 Task: Open Card Health and Wellness Conference Review in Board Employee Motivation and Engagement Programs to Workspace E-commerce Platforms and add a team member Softage.4@softage.net, a label Blue, a checklist Student Leadership, an attachment from Trello, a color Blue and finally, add a card description 'Plan and execute company team-building retreat with a focus on innovation' and a comment 'We should approach this task as an opportunity to learn and grow, by exploring new ideas and methods.'. Add a start date 'Jan 08, 1900' with a due date 'Jan 15, 1900'
Action: Mouse moved to (88, 361)
Screenshot: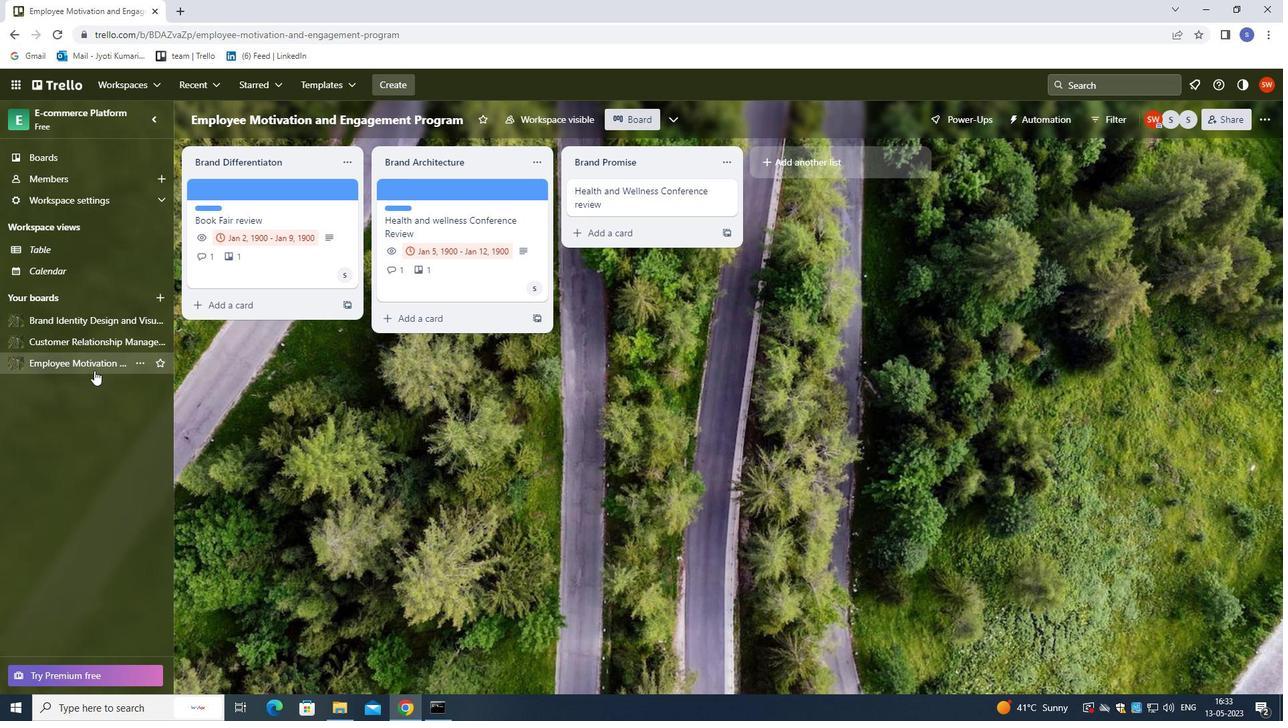 
Action: Mouse pressed left at (88, 361)
Screenshot: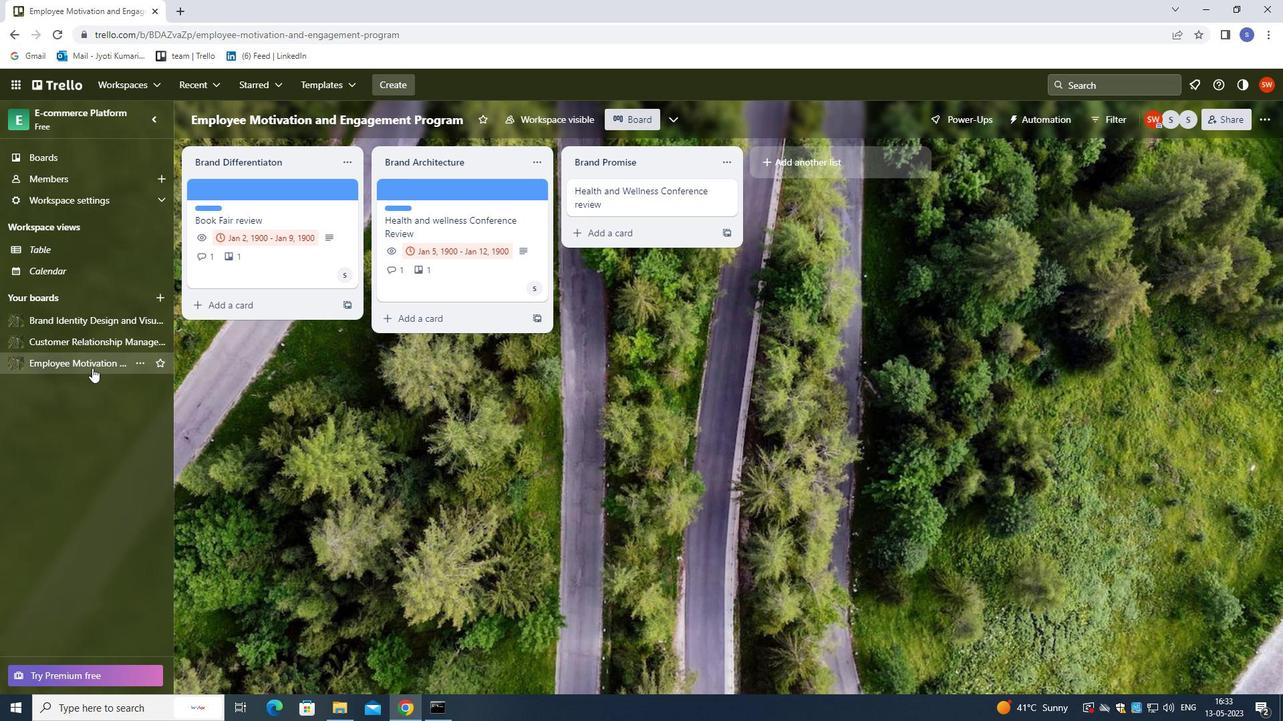
Action: Mouse moved to (86, 359)
Screenshot: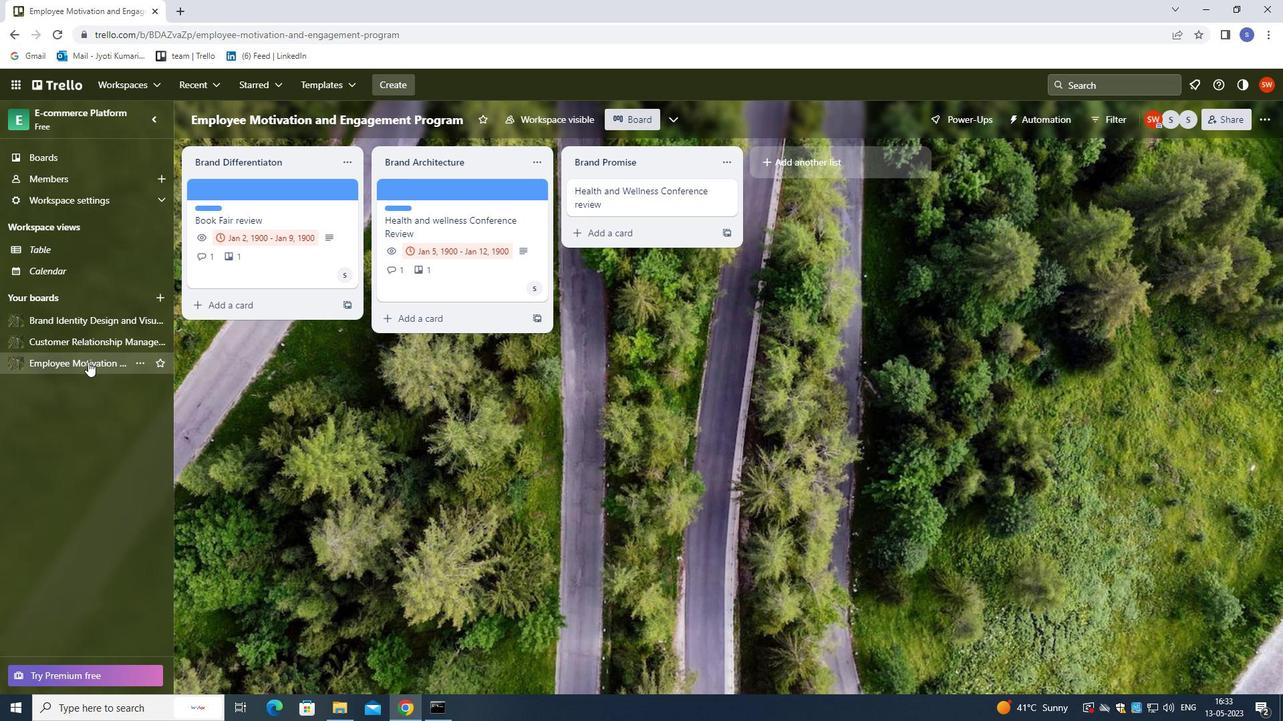 
Action: Mouse pressed left at (86, 359)
Screenshot: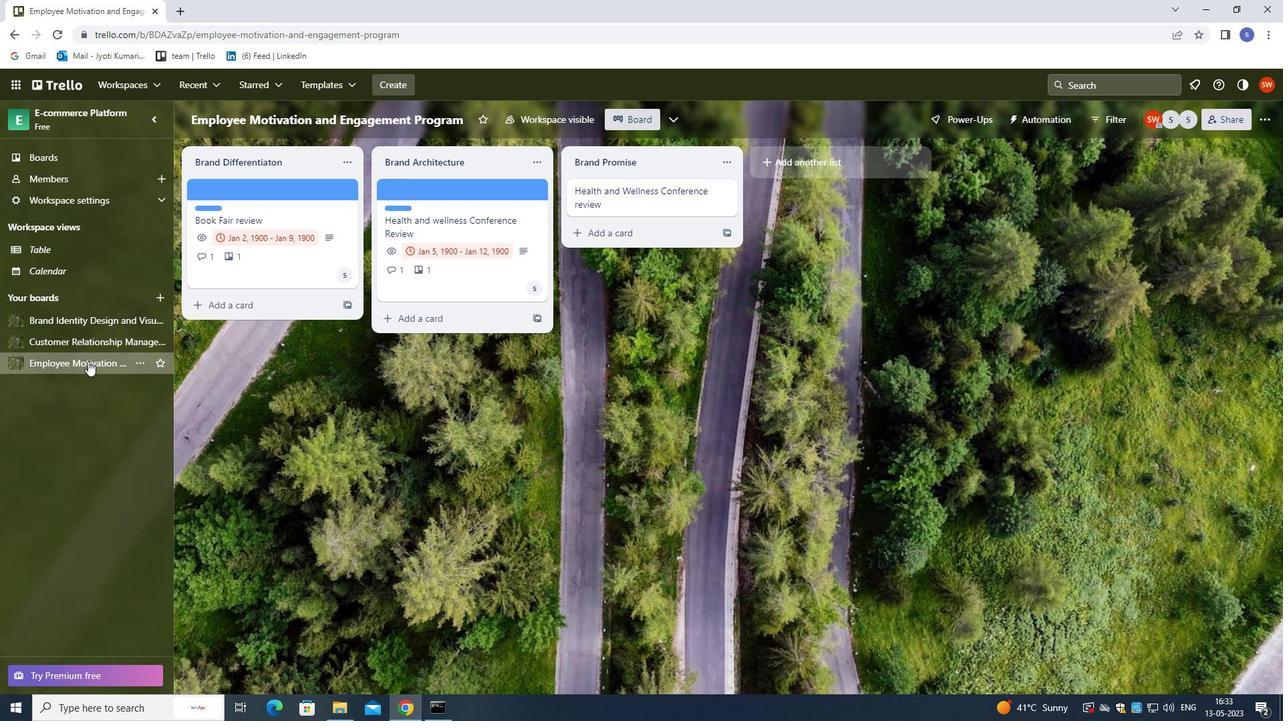 
Action: Mouse moved to (650, 191)
Screenshot: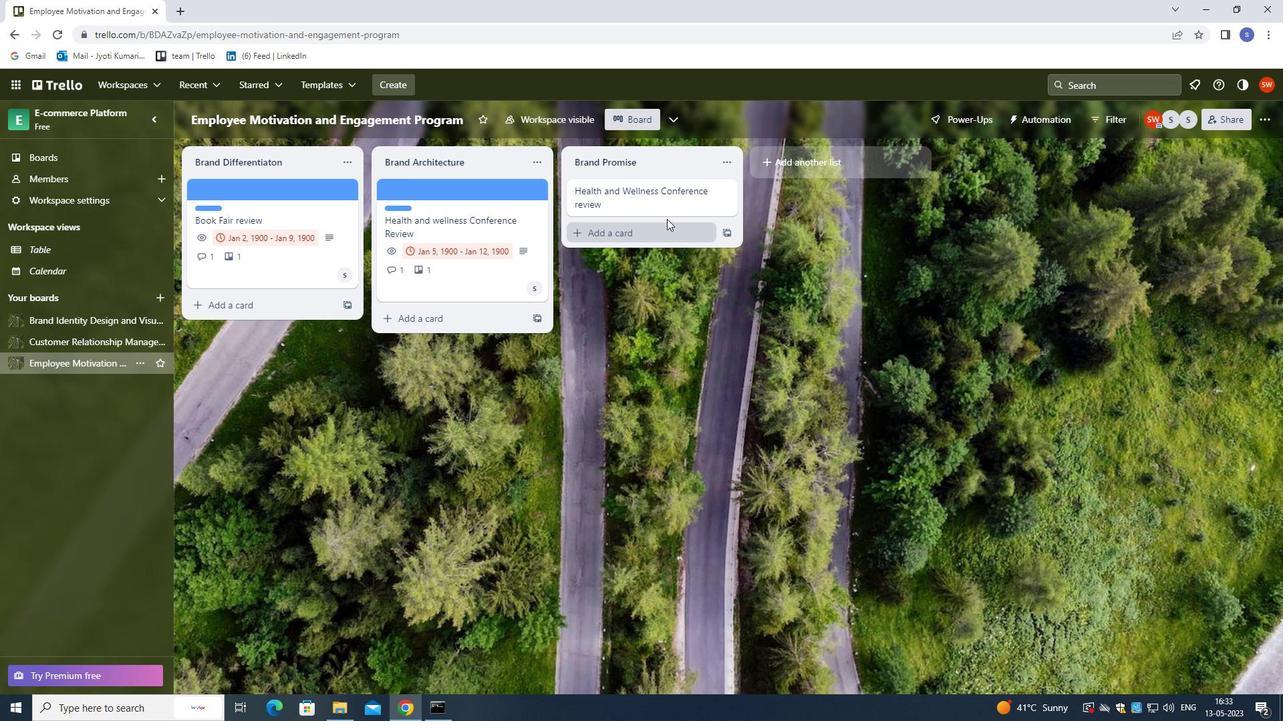 
Action: Mouse pressed left at (650, 191)
Screenshot: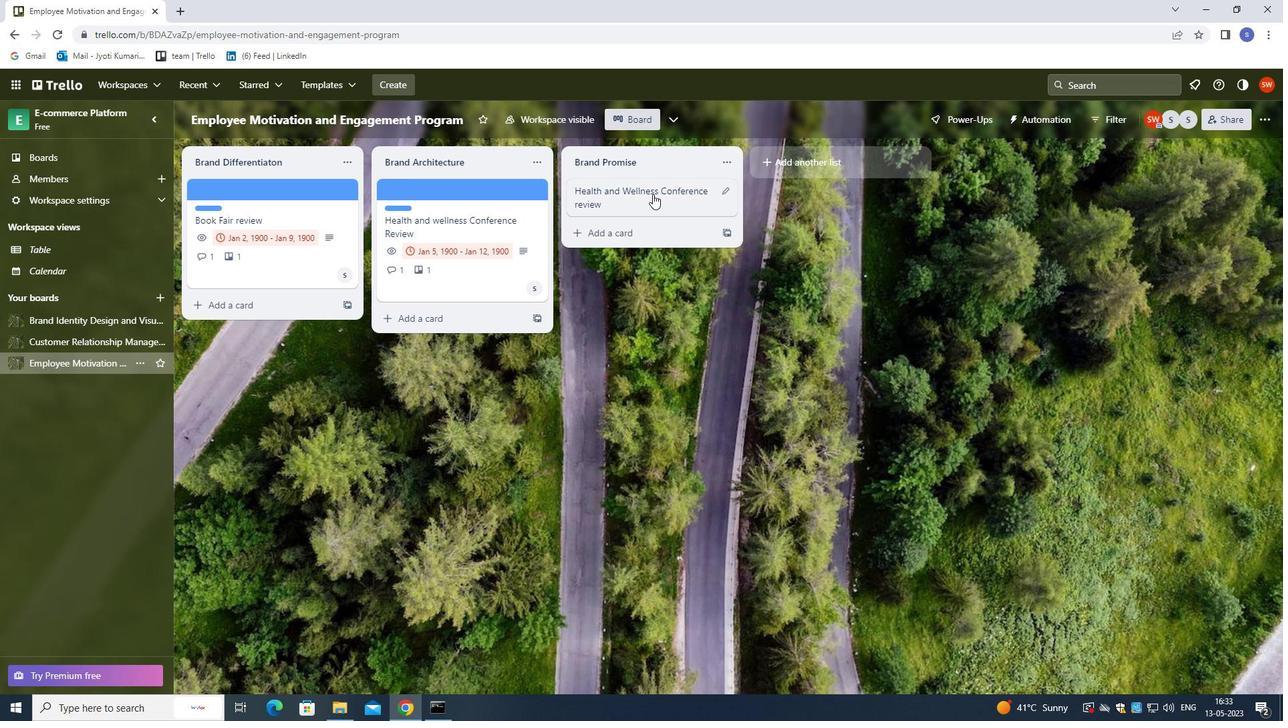 
Action: Mouse moved to (806, 236)
Screenshot: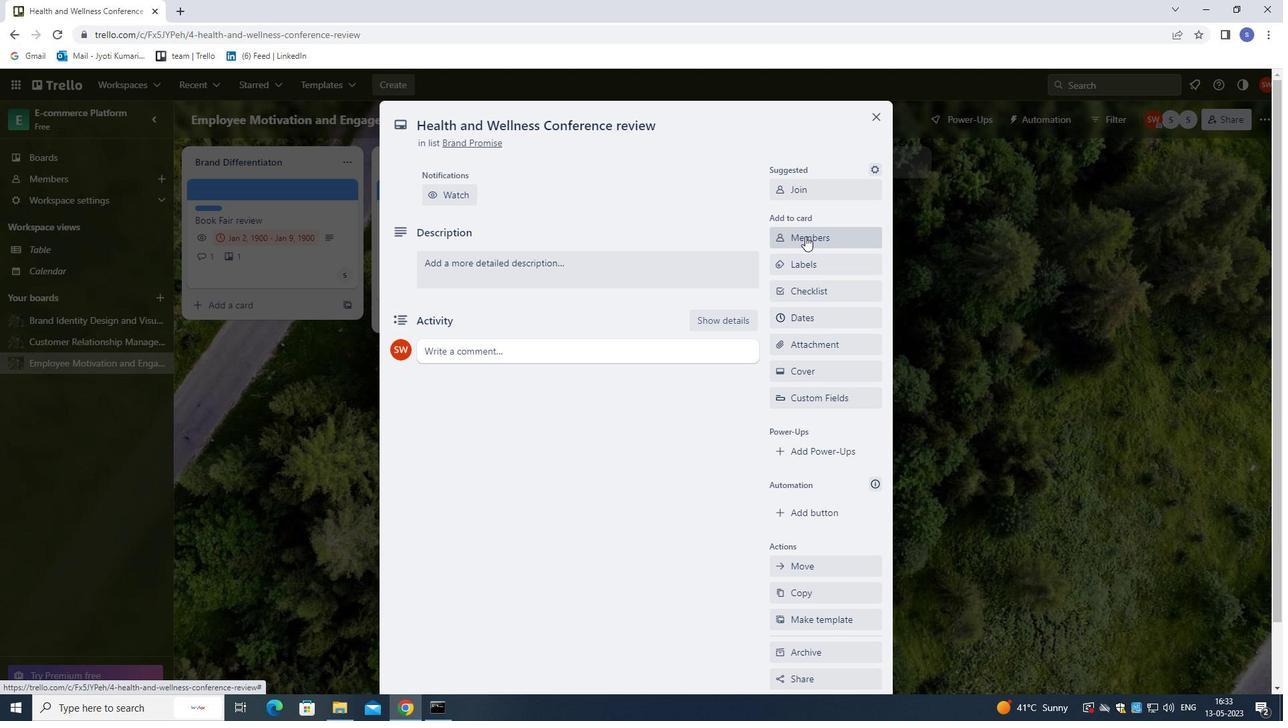 
Action: Mouse pressed left at (806, 236)
Screenshot: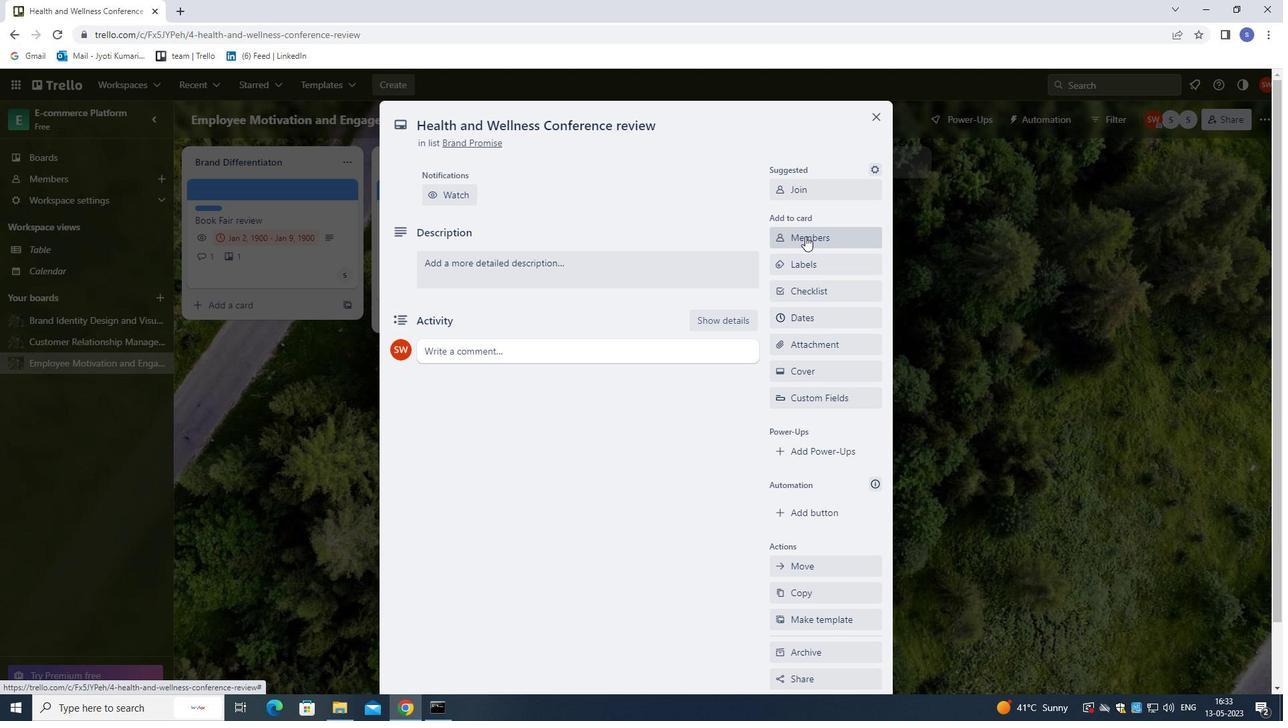 
Action: Mouse moved to (557, 392)
Screenshot: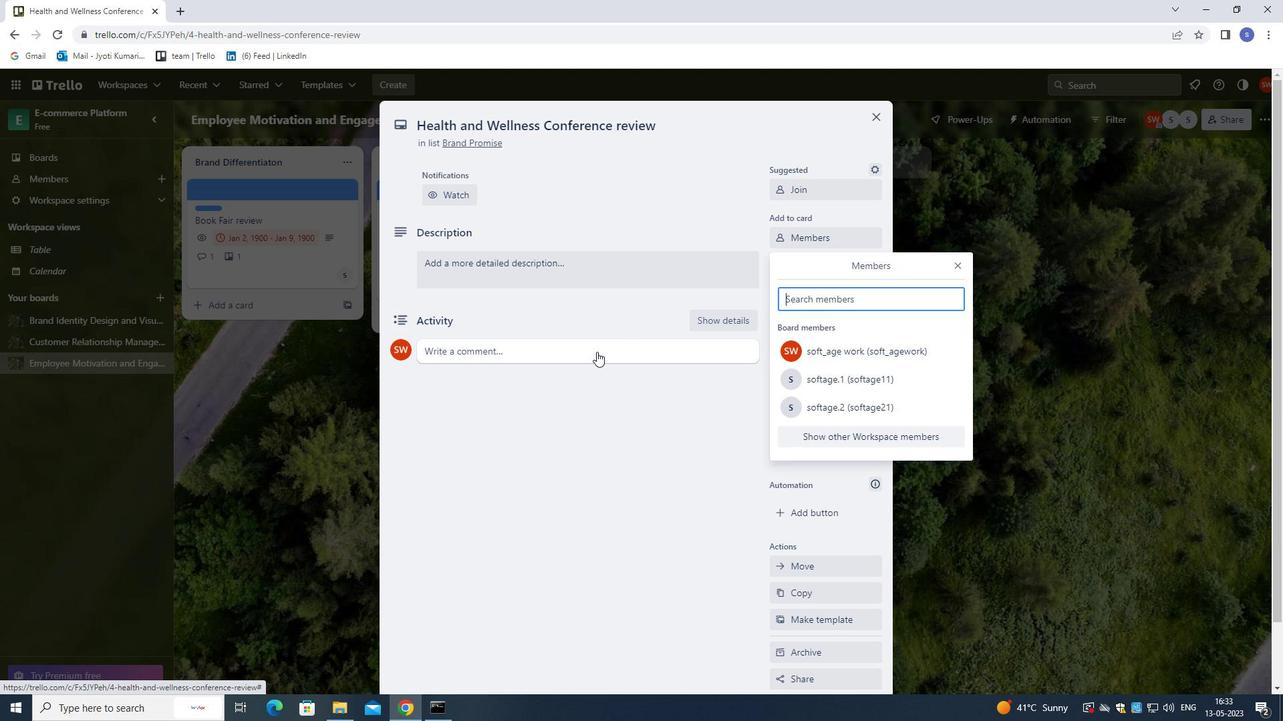 
Action: Key pressed softage.4<Key.shift>@SOFTAGE.NET
Screenshot: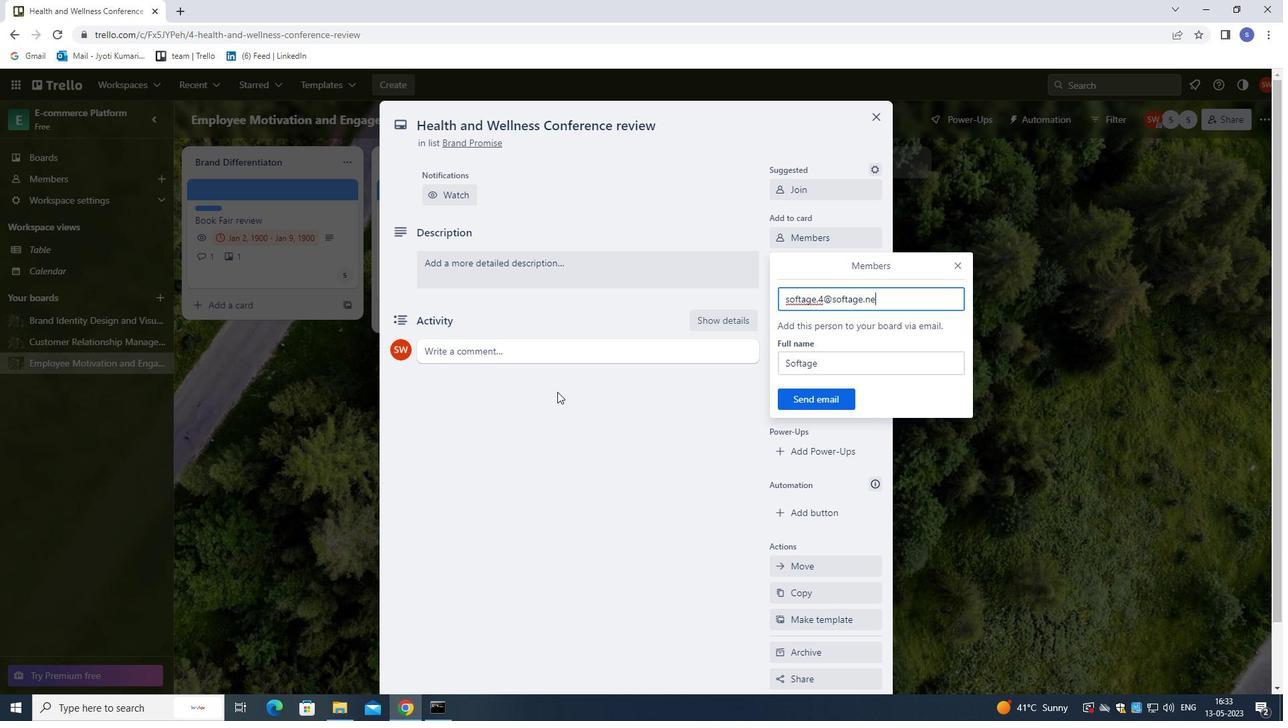 
Action: Mouse moved to (791, 399)
Screenshot: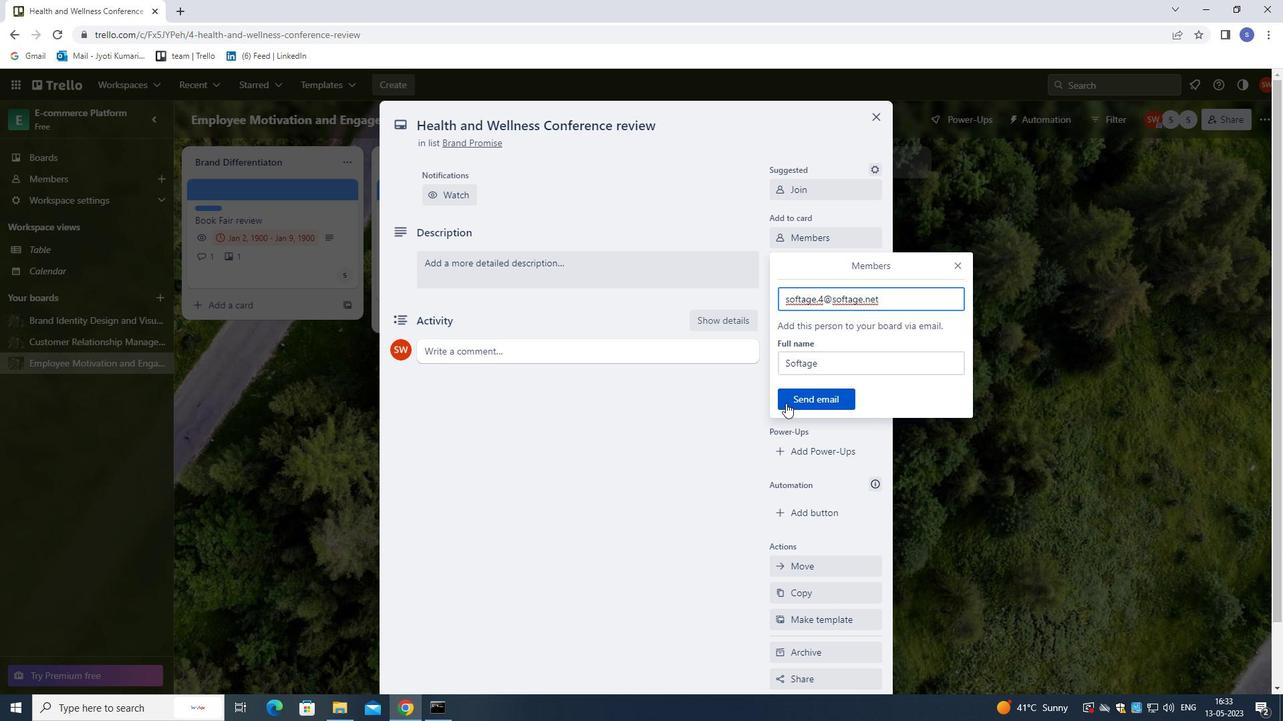 
Action: Mouse pressed left at (791, 399)
Screenshot: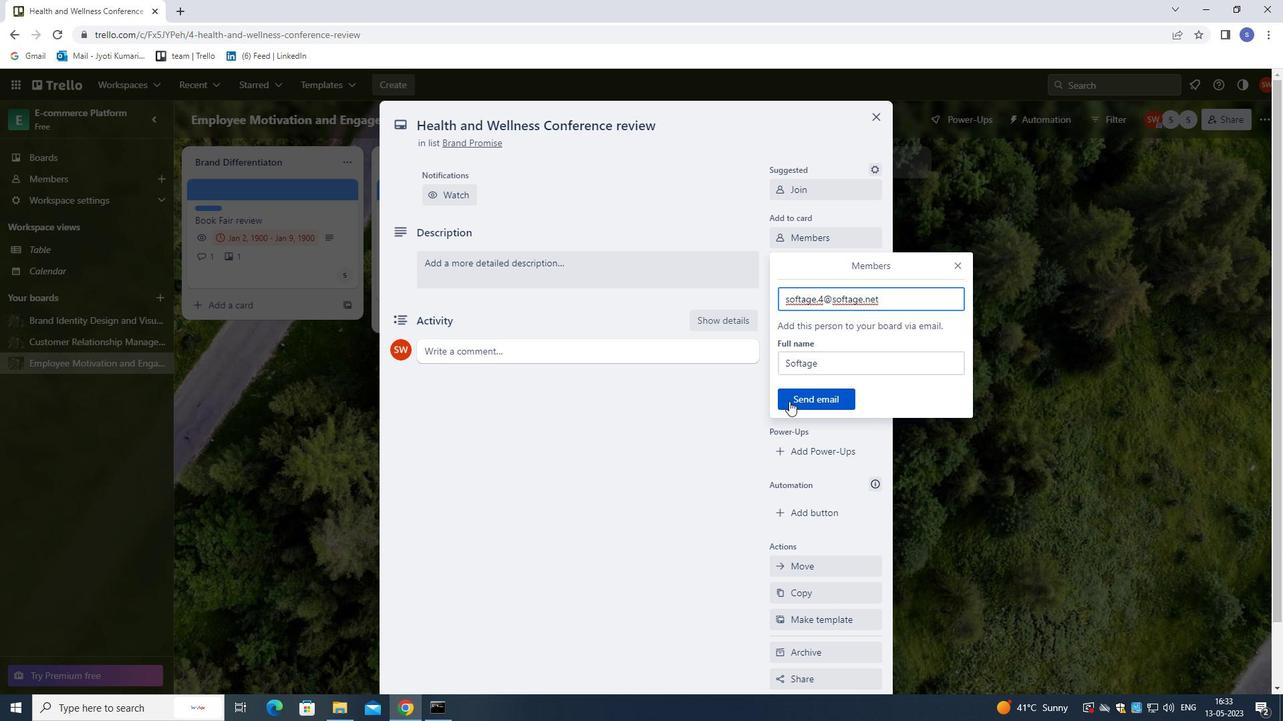 
Action: Mouse moved to (810, 266)
Screenshot: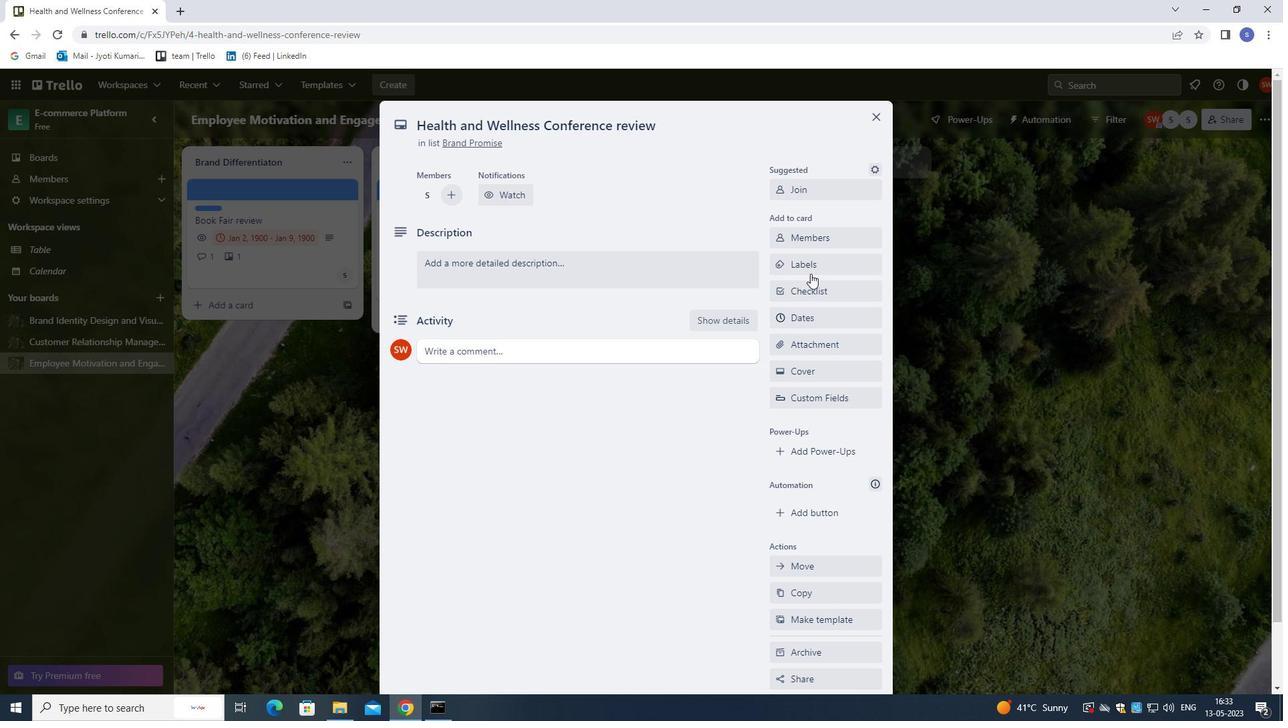 
Action: Mouse pressed left at (810, 266)
Screenshot: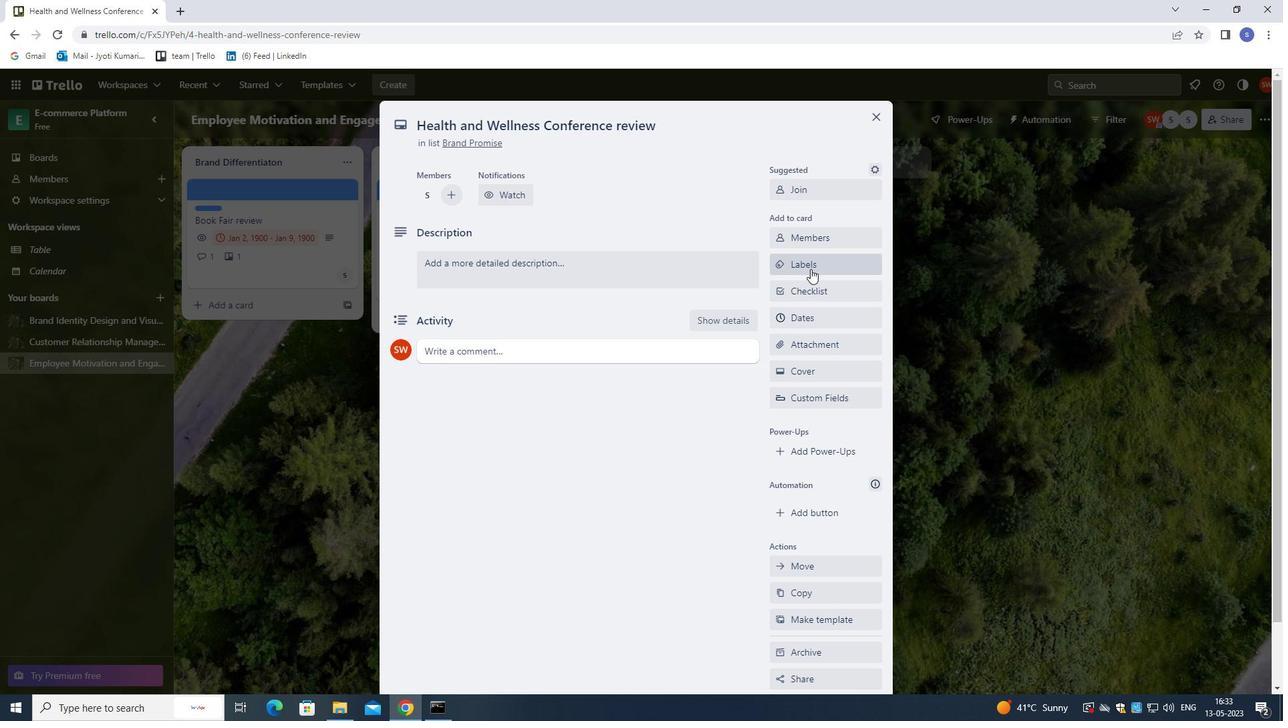 
Action: Key pressed B
Screenshot: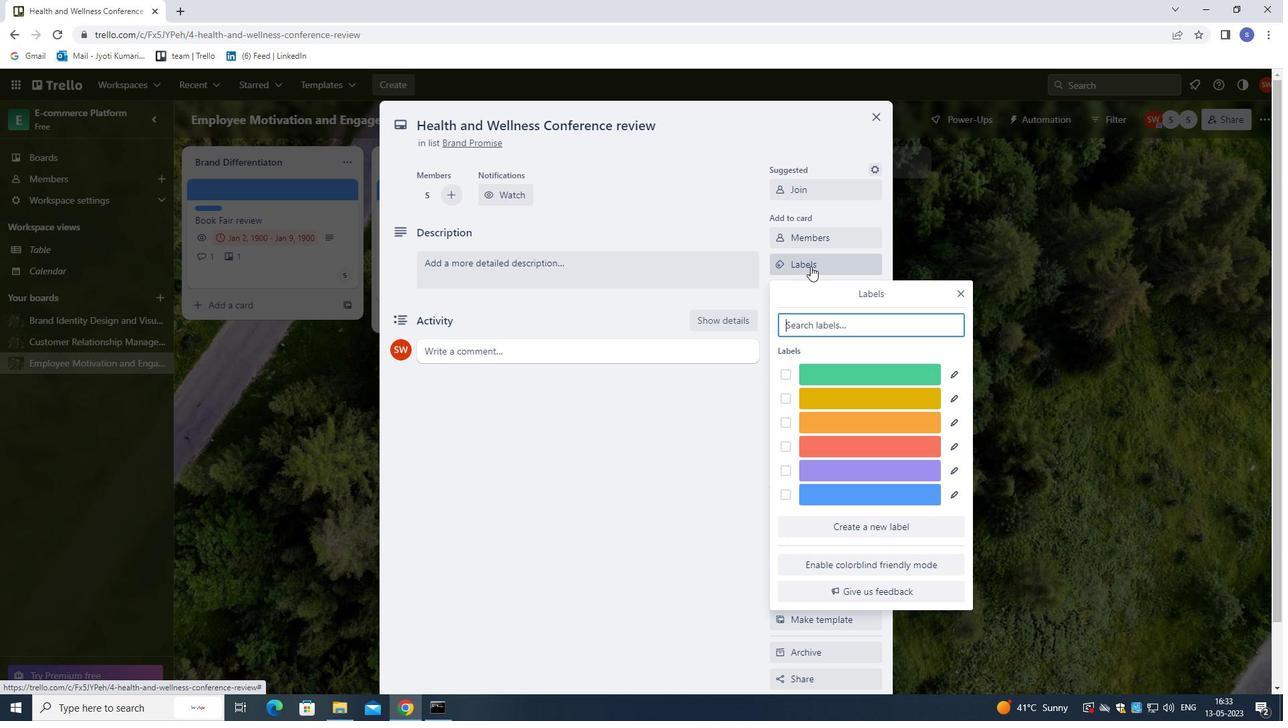 
Action: Mouse moved to (835, 375)
Screenshot: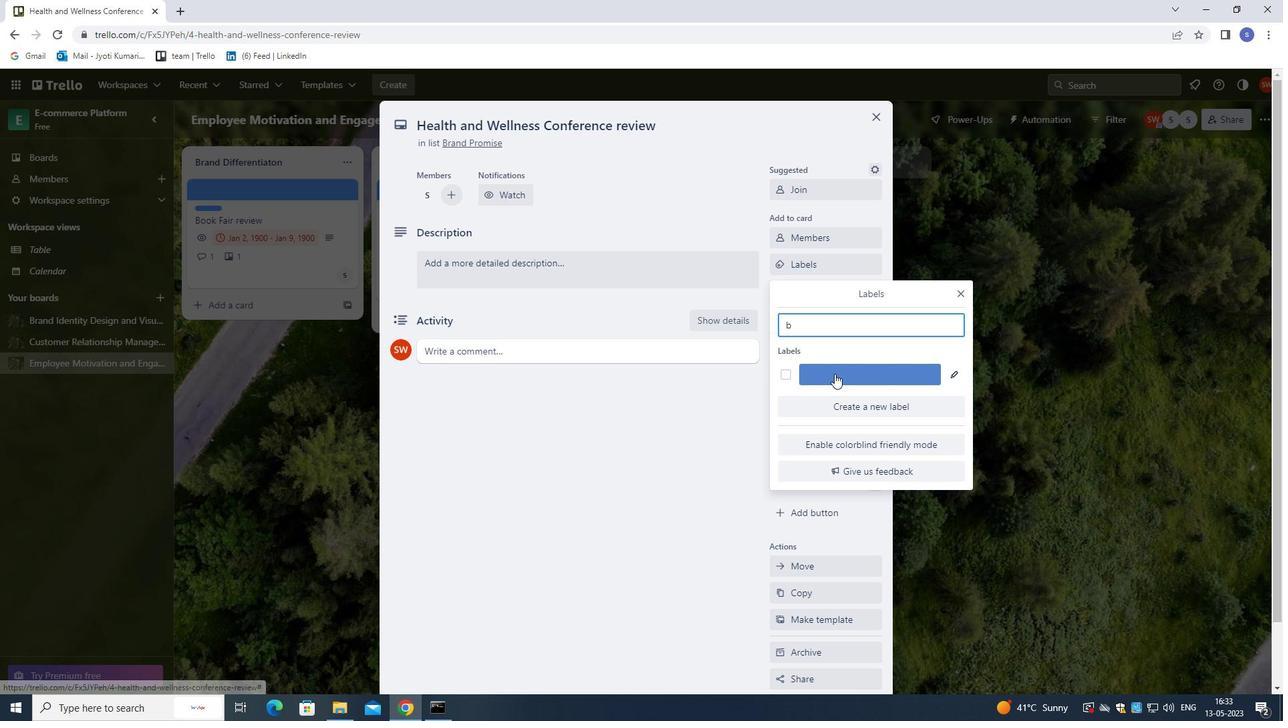 
Action: Mouse pressed left at (835, 375)
Screenshot: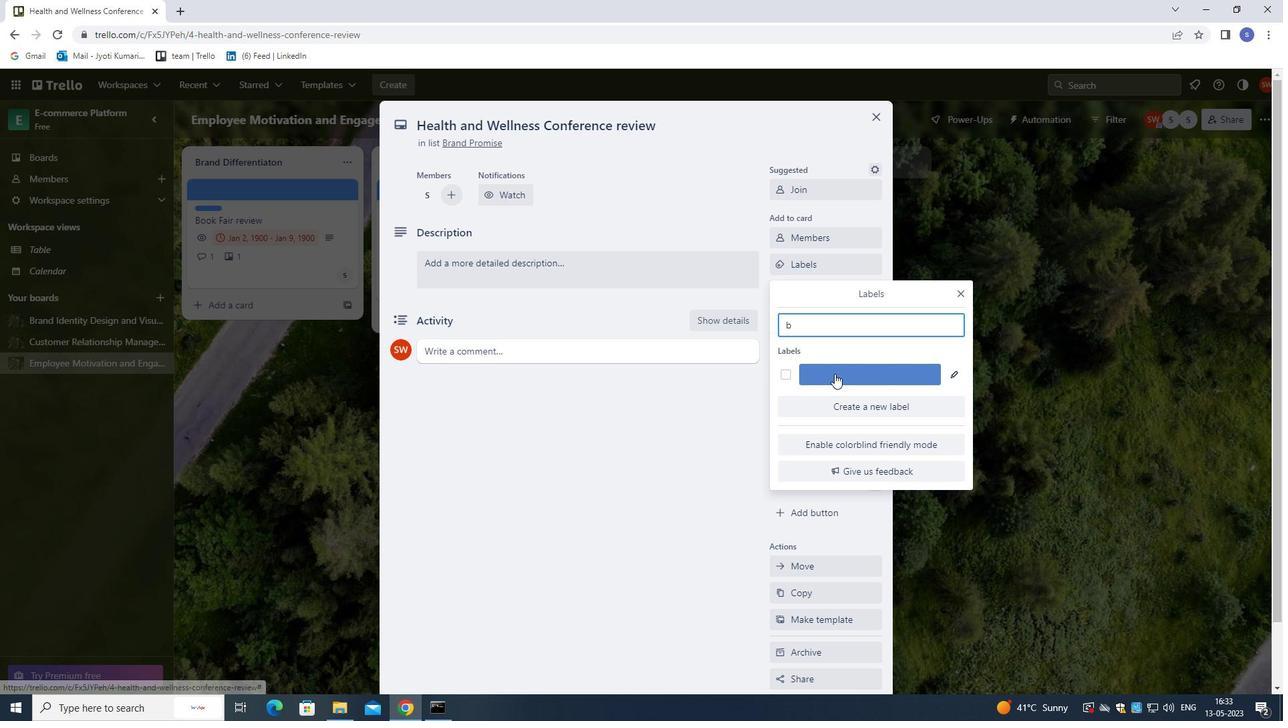 
Action: Mouse moved to (955, 290)
Screenshot: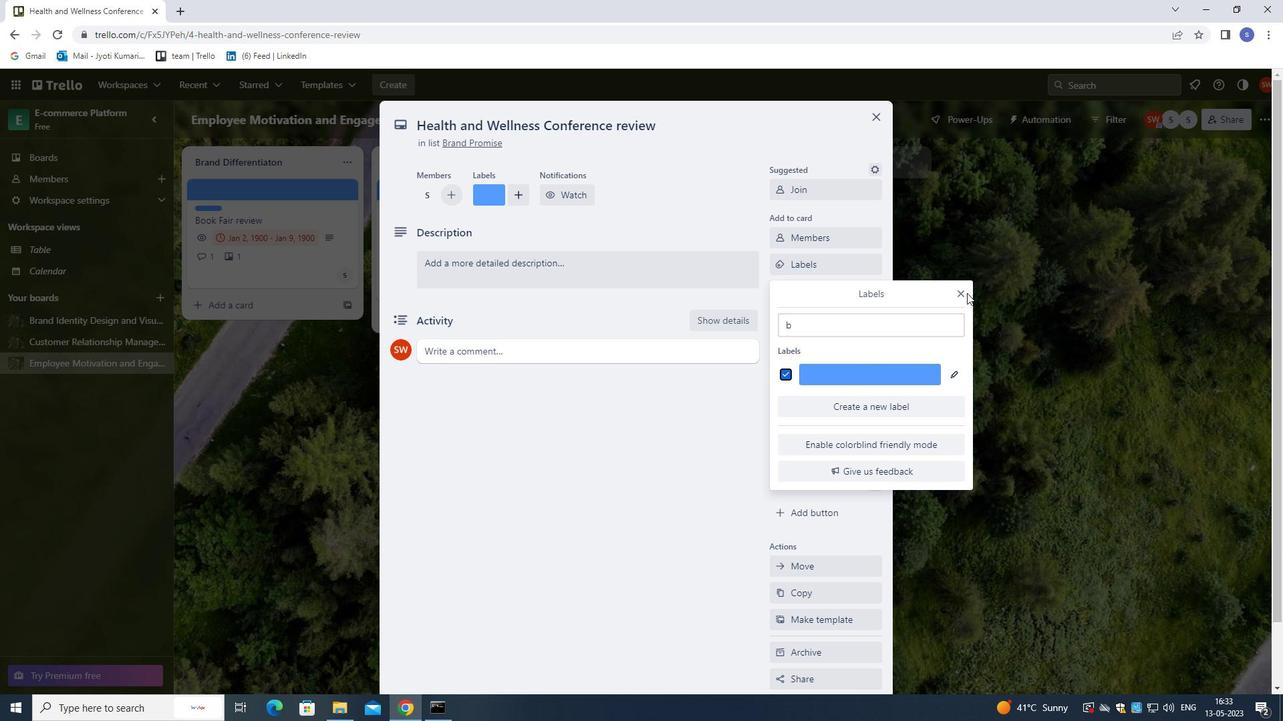 
Action: Mouse pressed left at (955, 290)
Screenshot: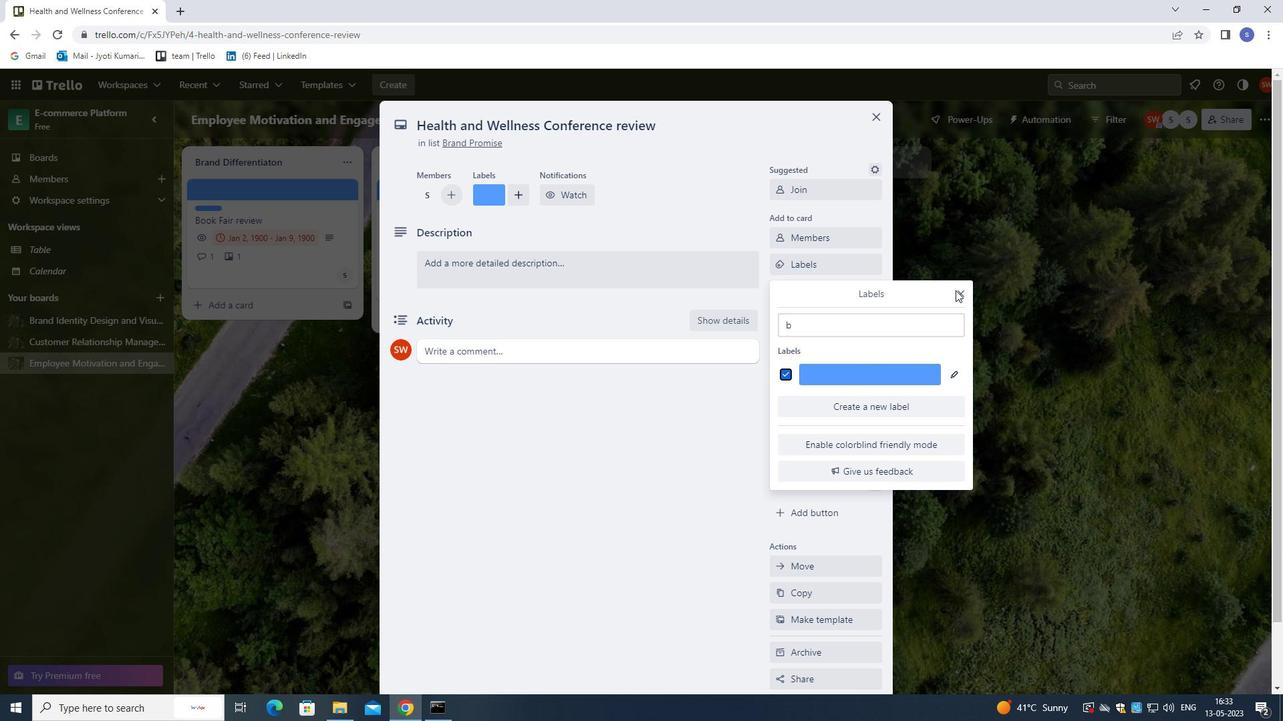 
Action: Mouse moved to (961, 293)
Screenshot: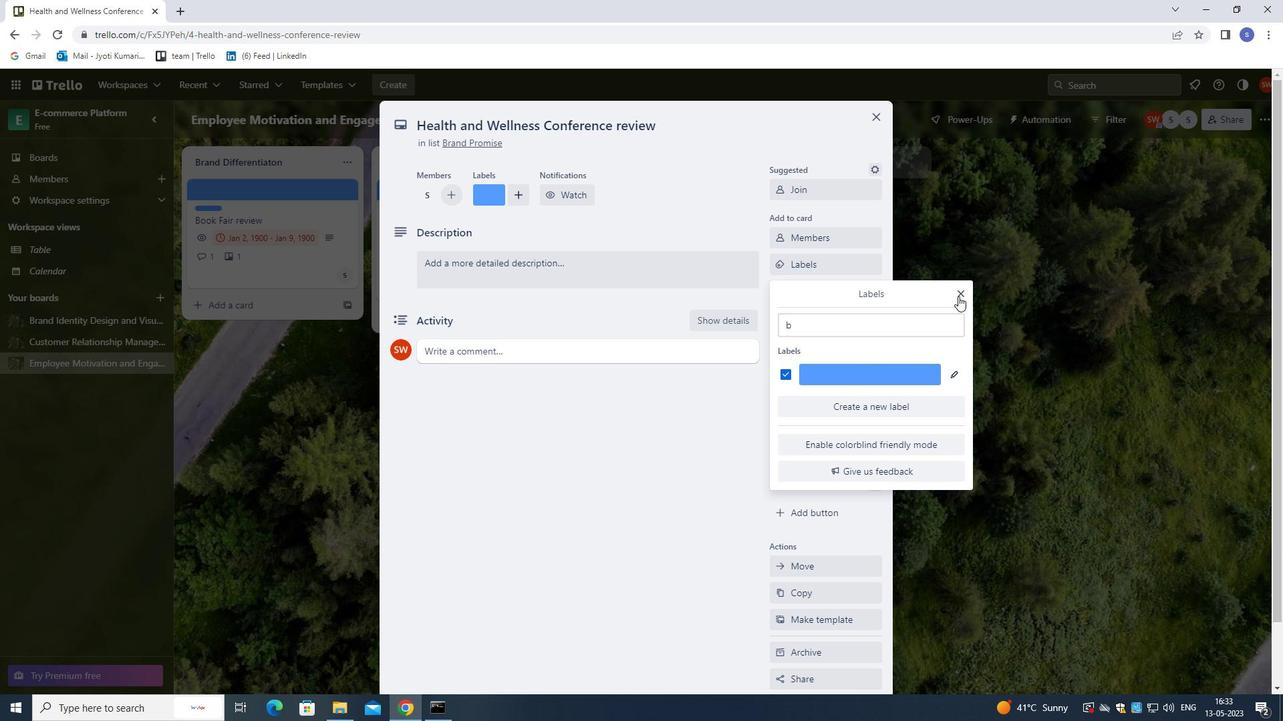 
Action: Mouse pressed left at (961, 293)
Screenshot: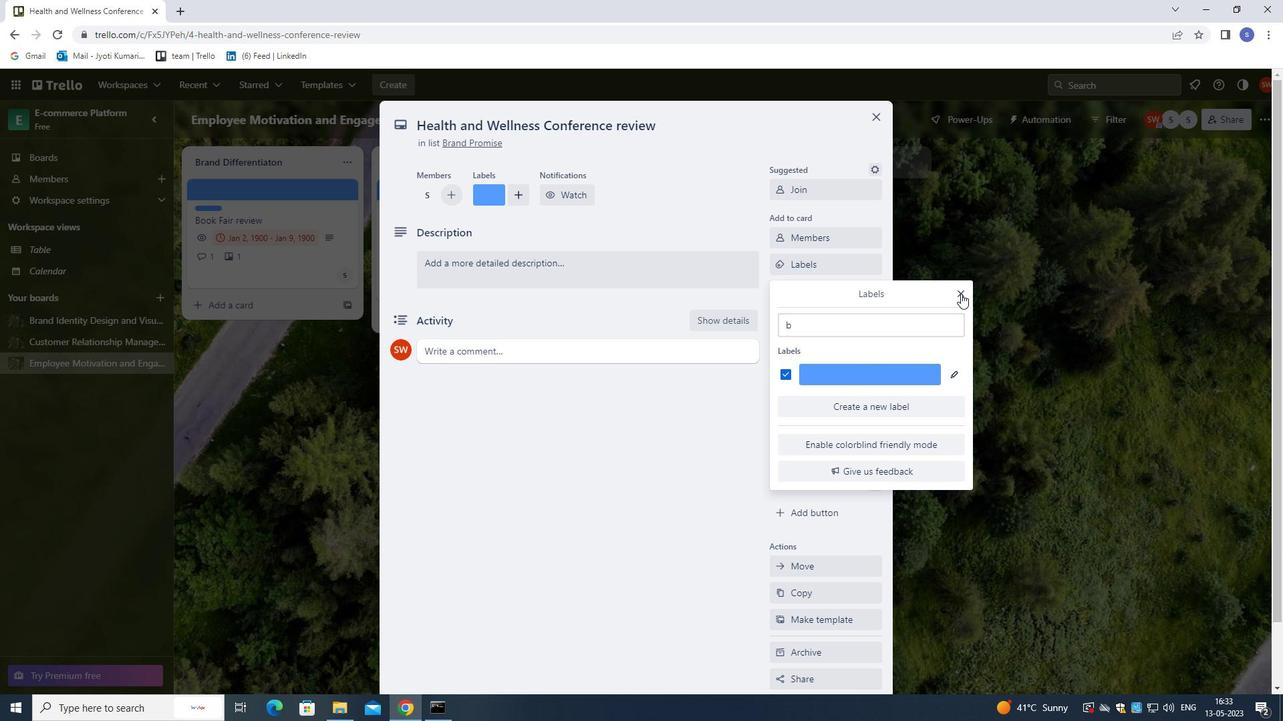 
Action: Mouse moved to (869, 290)
Screenshot: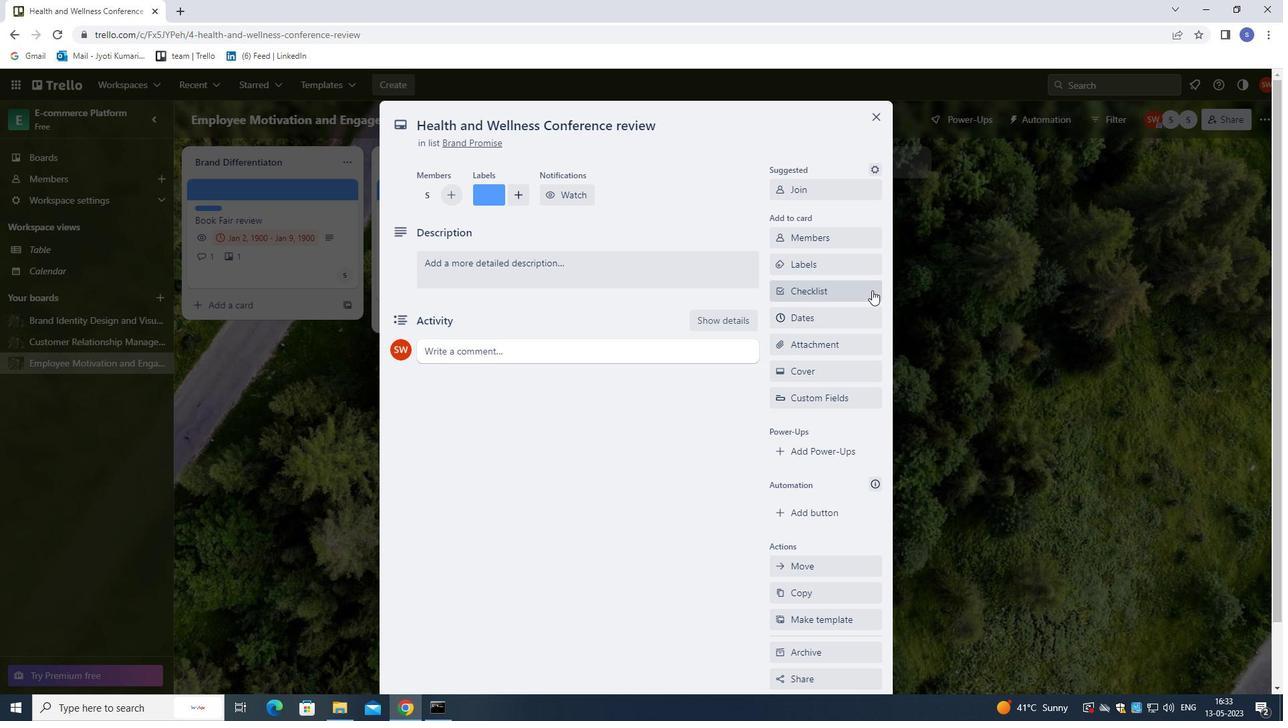 
Action: Mouse pressed left at (869, 290)
Screenshot: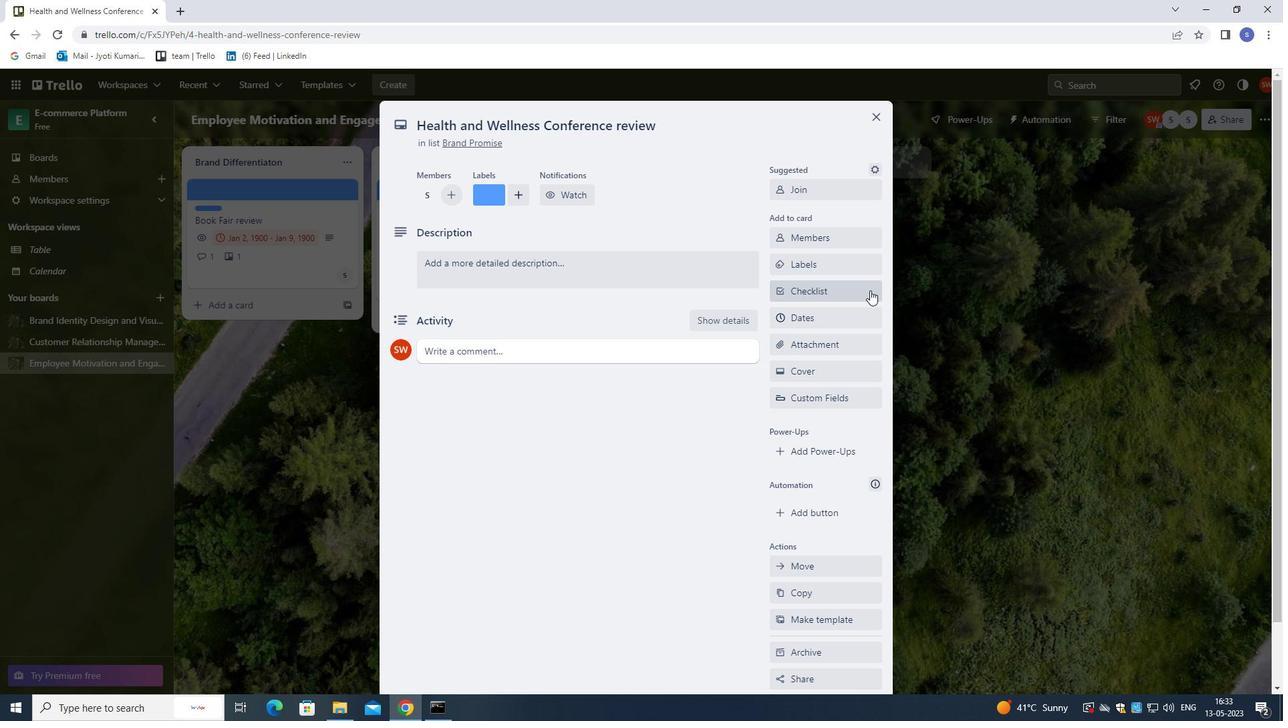 
Action: Mouse moved to (658, 181)
Screenshot: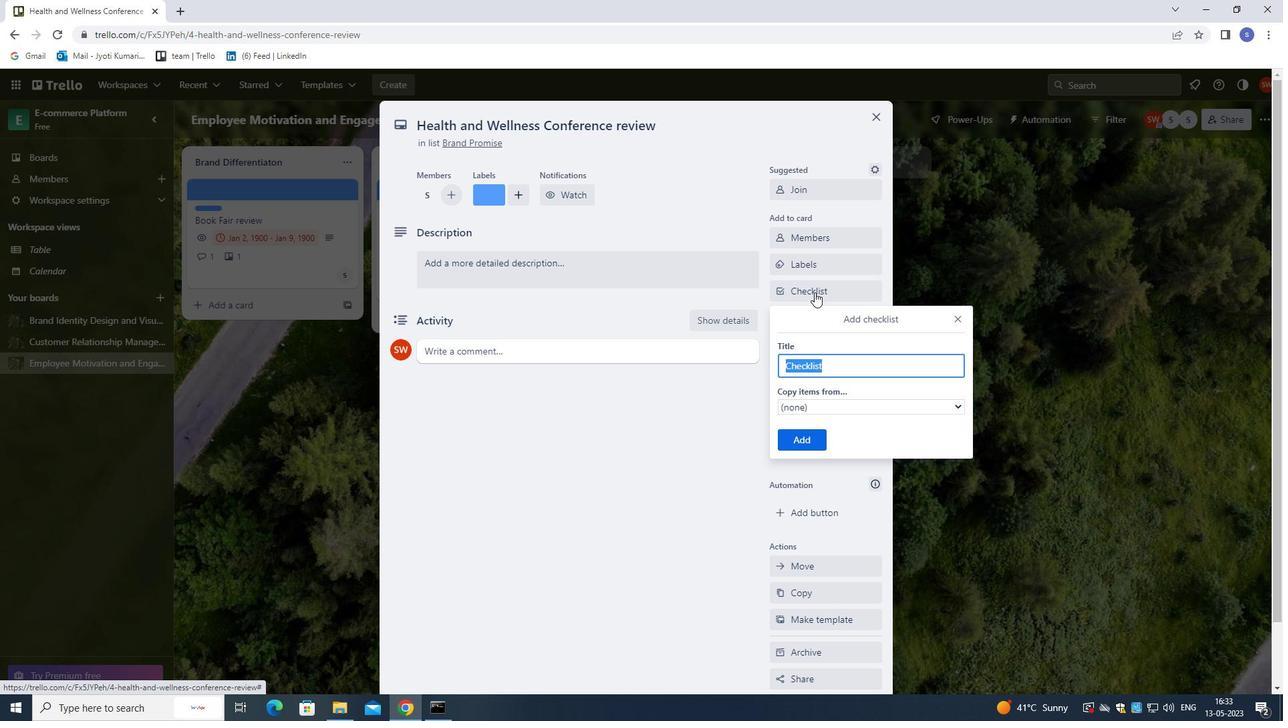 
Action: Key pressed <Key.shift><Key.shift>STUDENT<Key.space><Key.shift>LEADERSHIP<Key.enter>
Screenshot: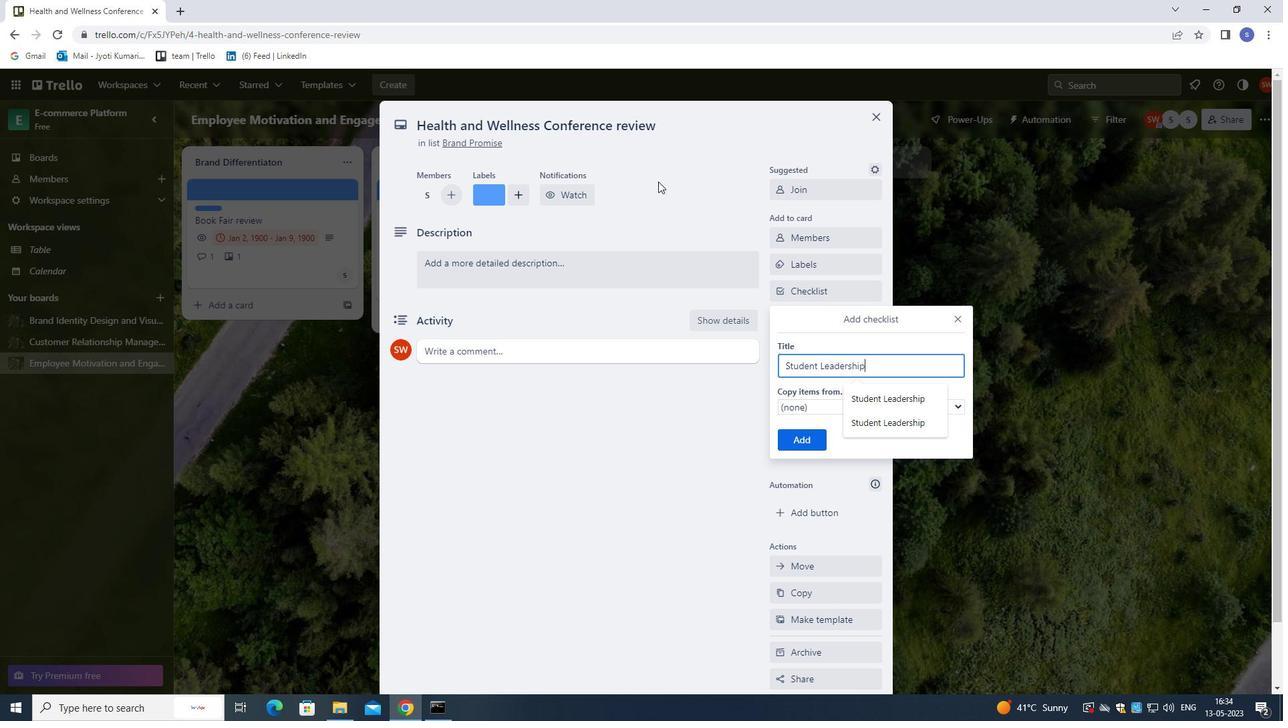 
Action: Mouse moved to (825, 316)
Screenshot: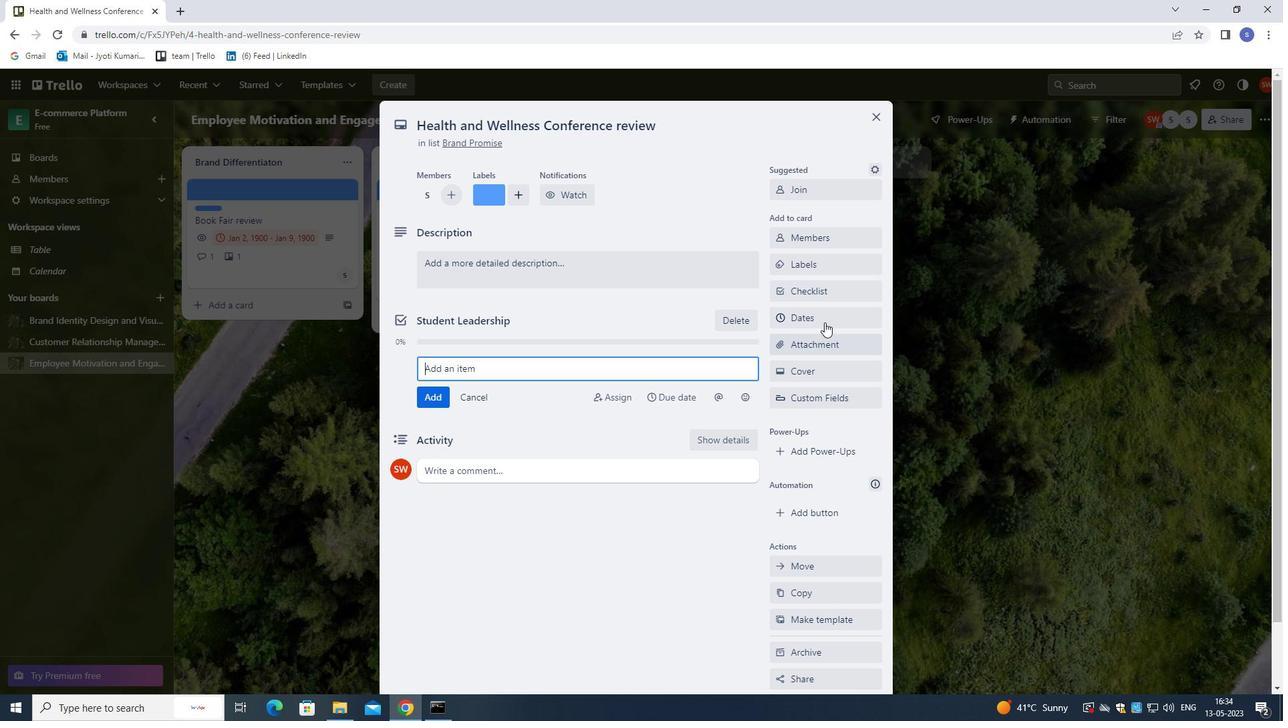 
Action: Mouse pressed left at (825, 316)
Screenshot: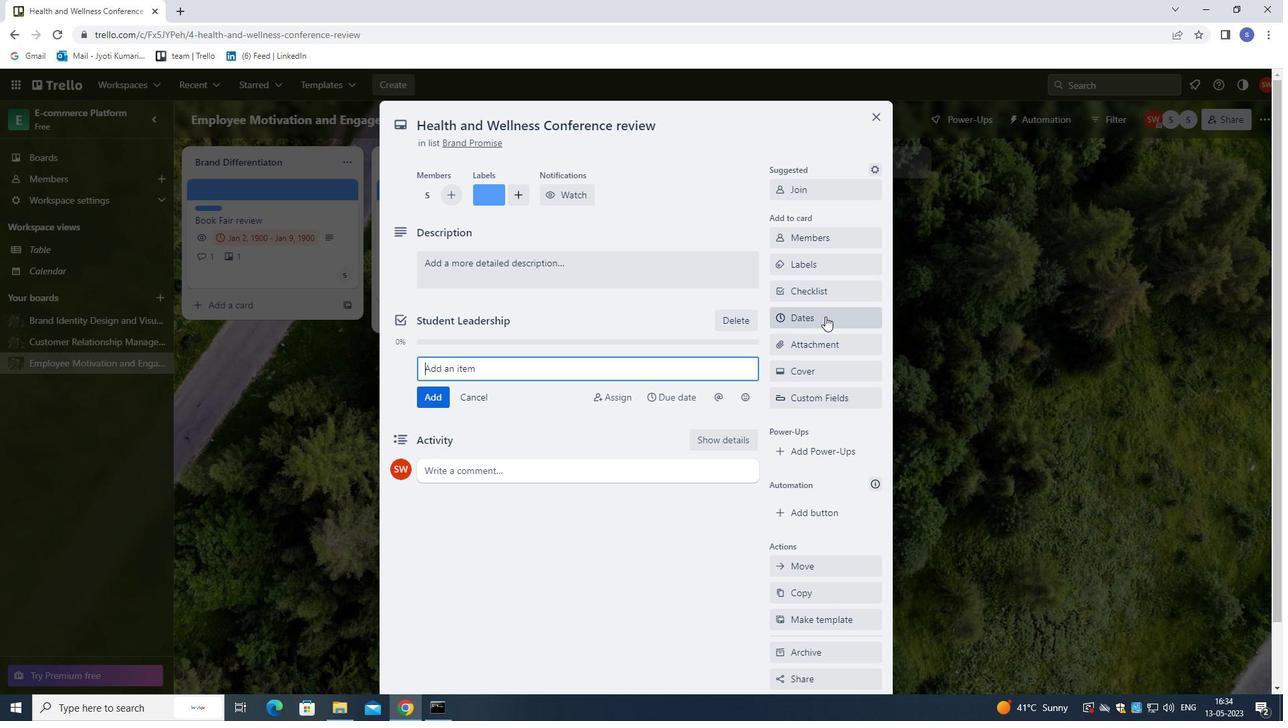 
Action: Mouse moved to (782, 365)
Screenshot: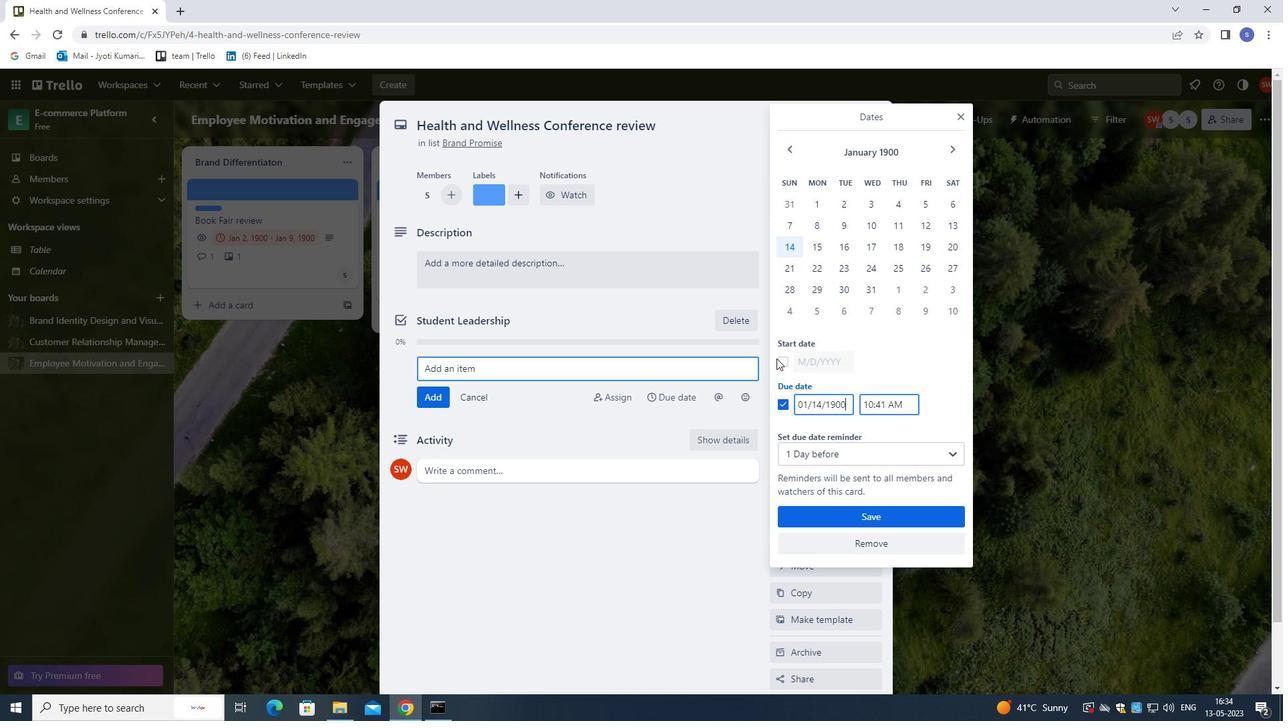 
Action: Mouse pressed left at (782, 365)
Screenshot: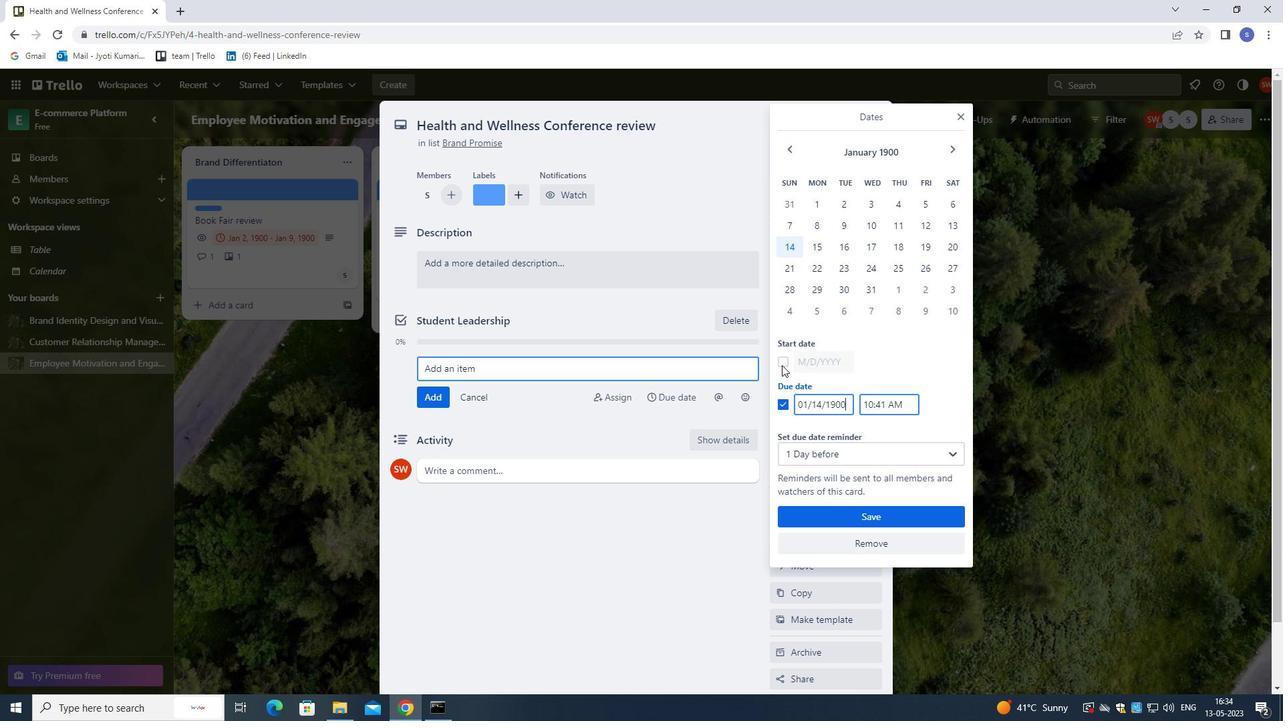 
Action: Mouse moved to (815, 360)
Screenshot: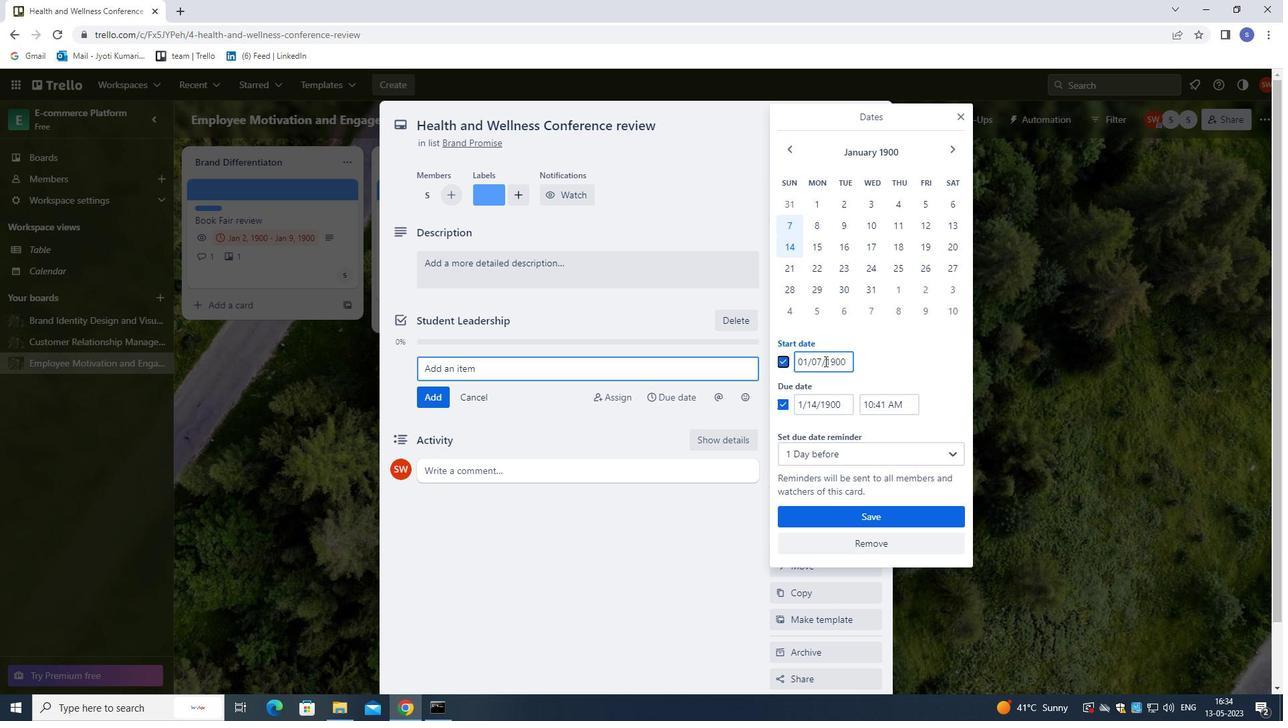 
Action: Mouse pressed left at (815, 360)
Screenshot: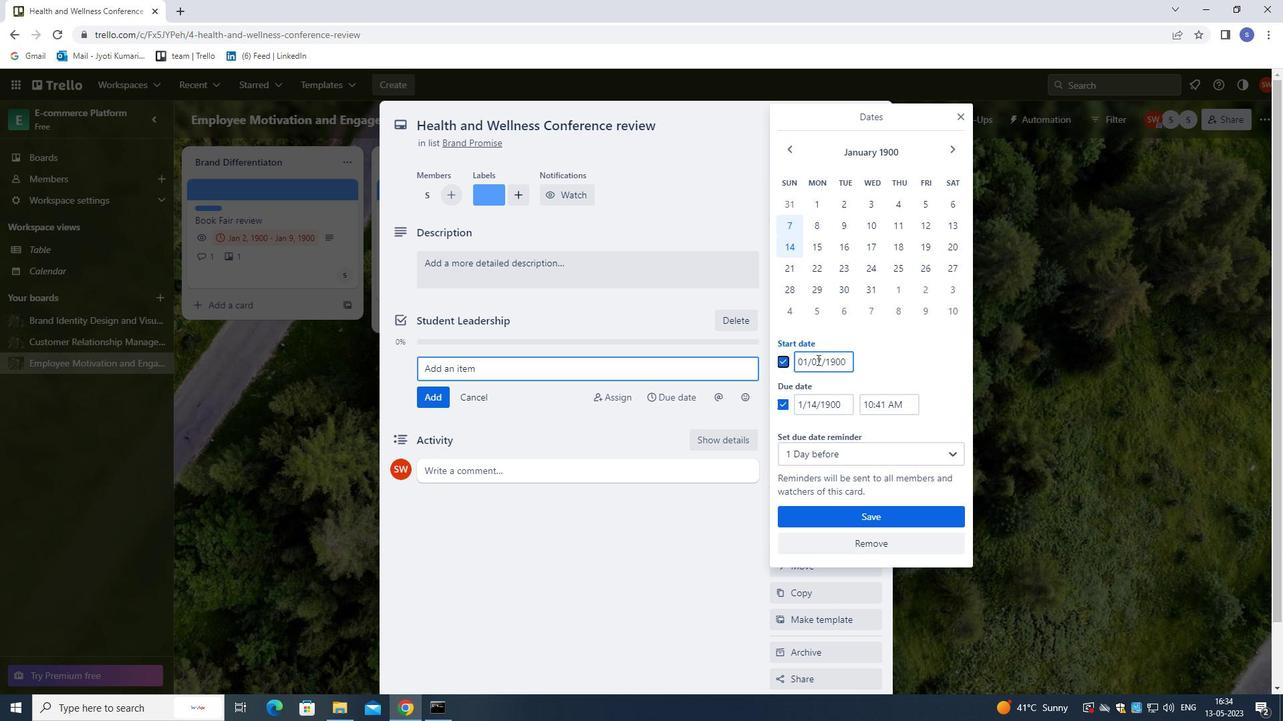 
Action: Mouse moved to (815, 395)
Screenshot: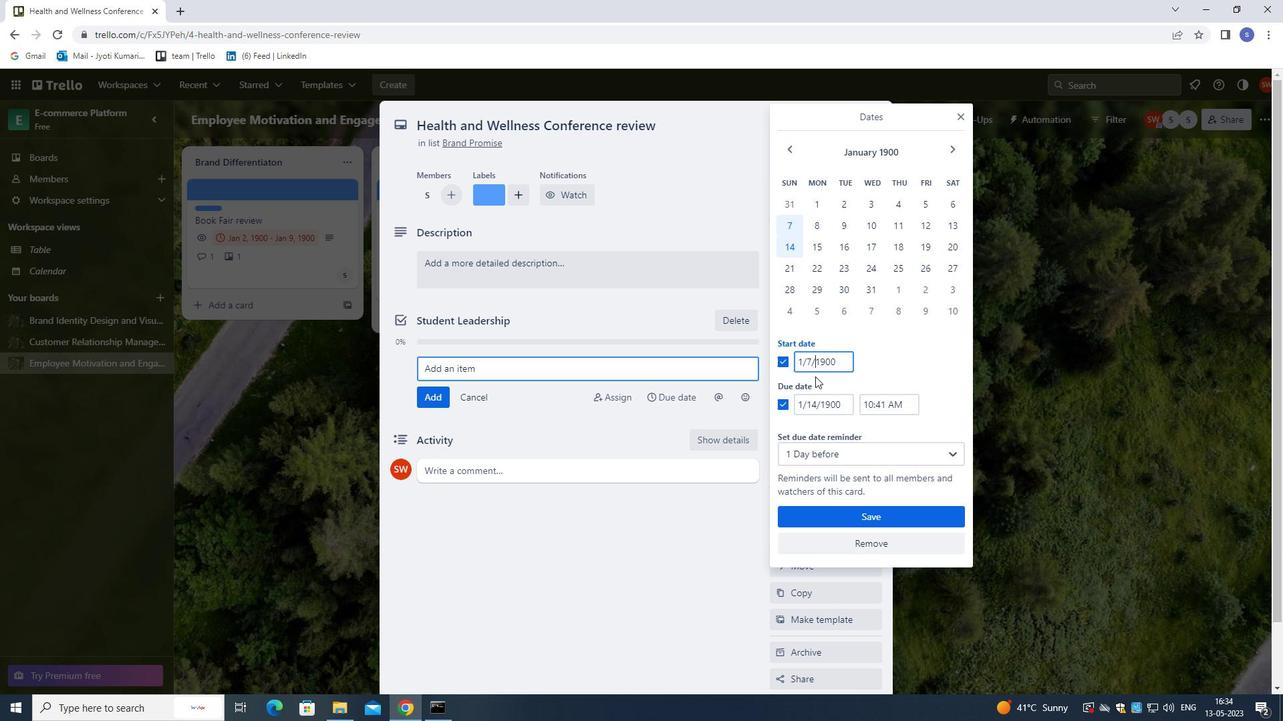 
Action: Key pressed <Key.left>
Screenshot: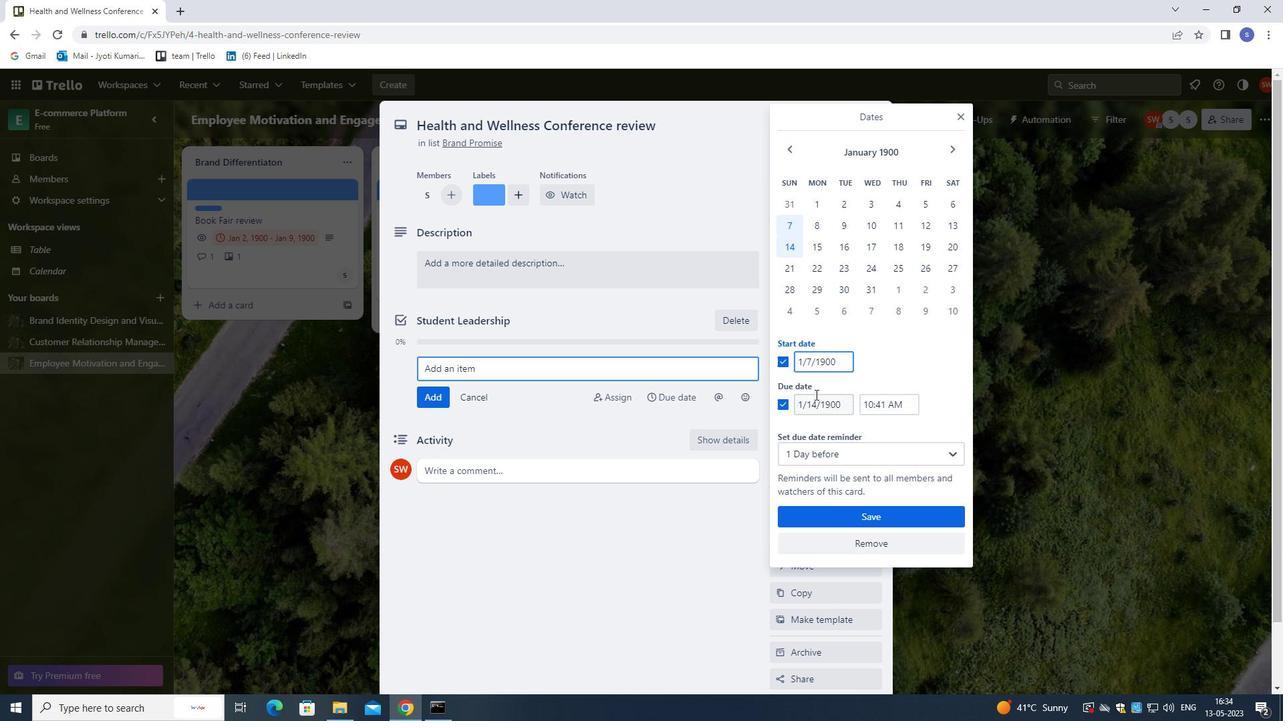 
Action: Mouse moved to (816, 387)
Screenshot: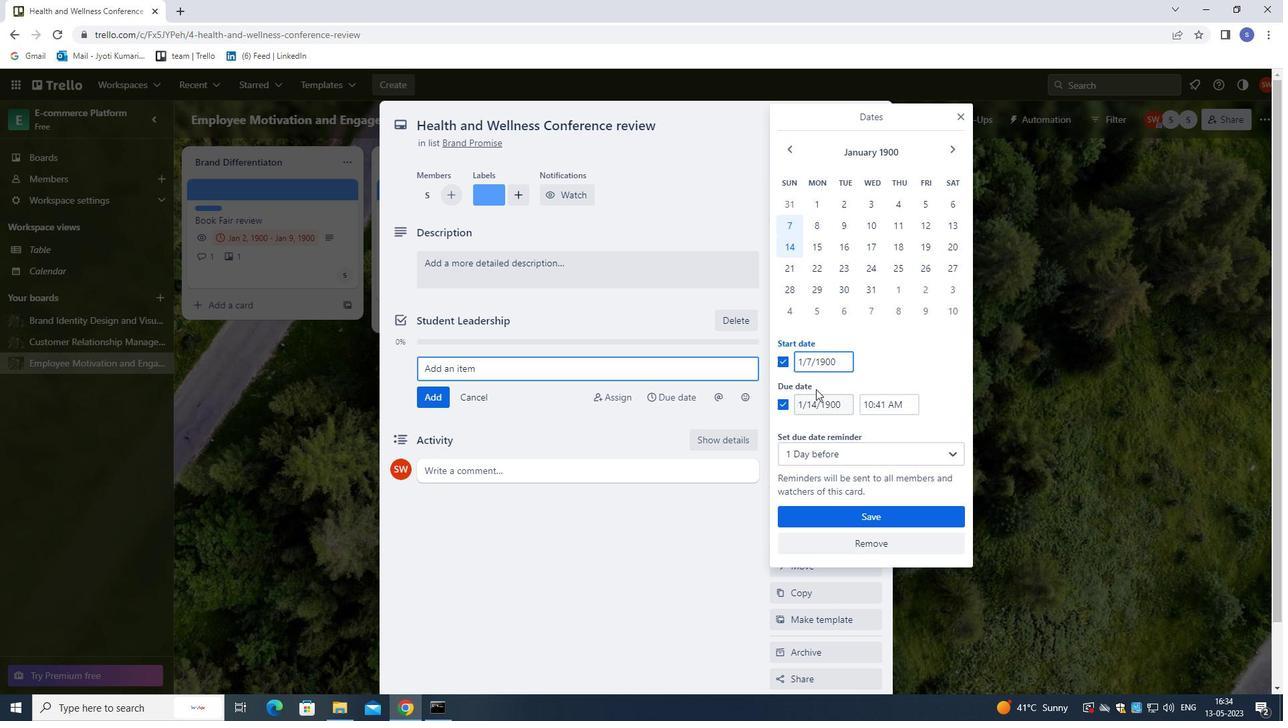 
Action: Key pressed <Key.backspace>8
Screenshot: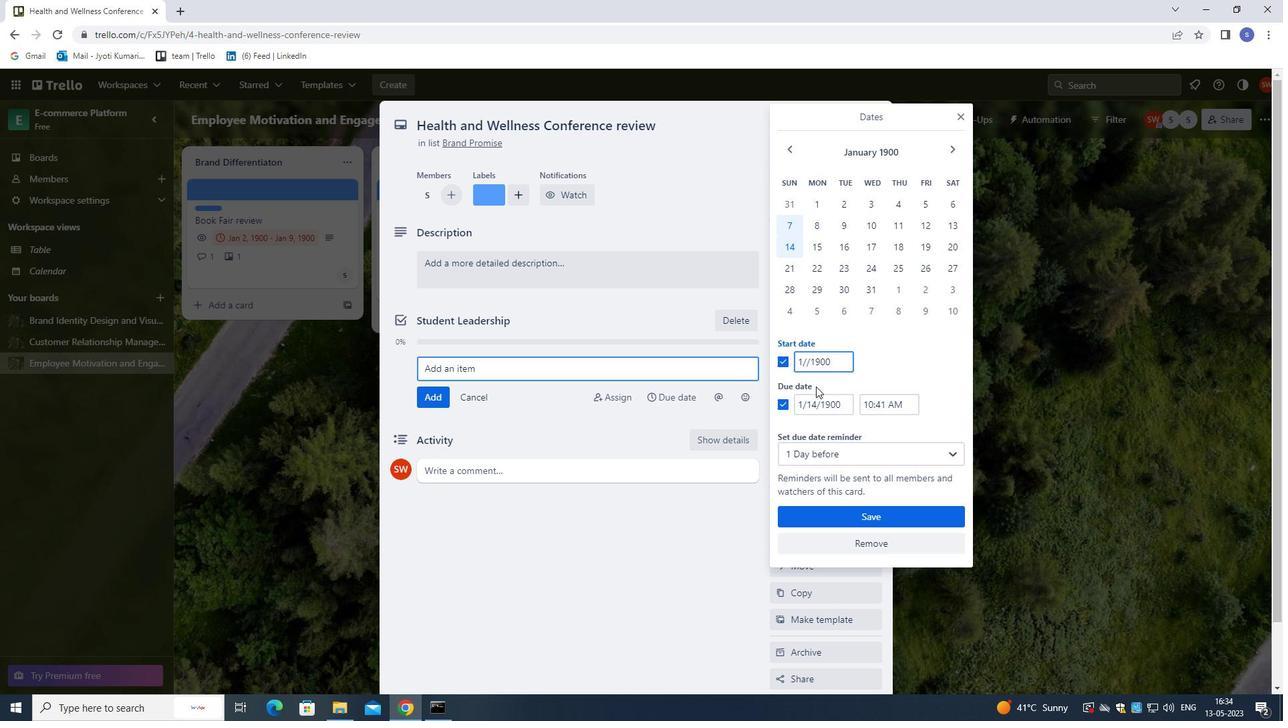 
Action: Mouse moved to (812, 400)
Screenshot: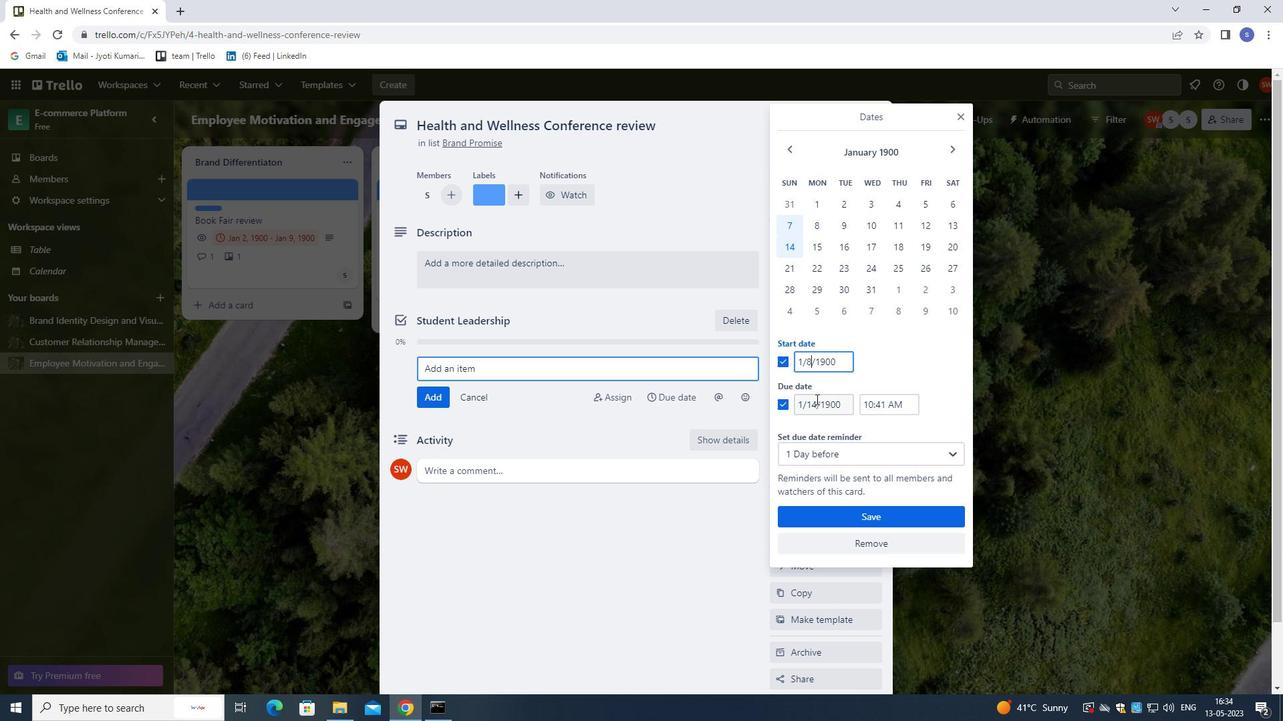 
Action: Mouse pressed left at (812, 400)
Screenshot: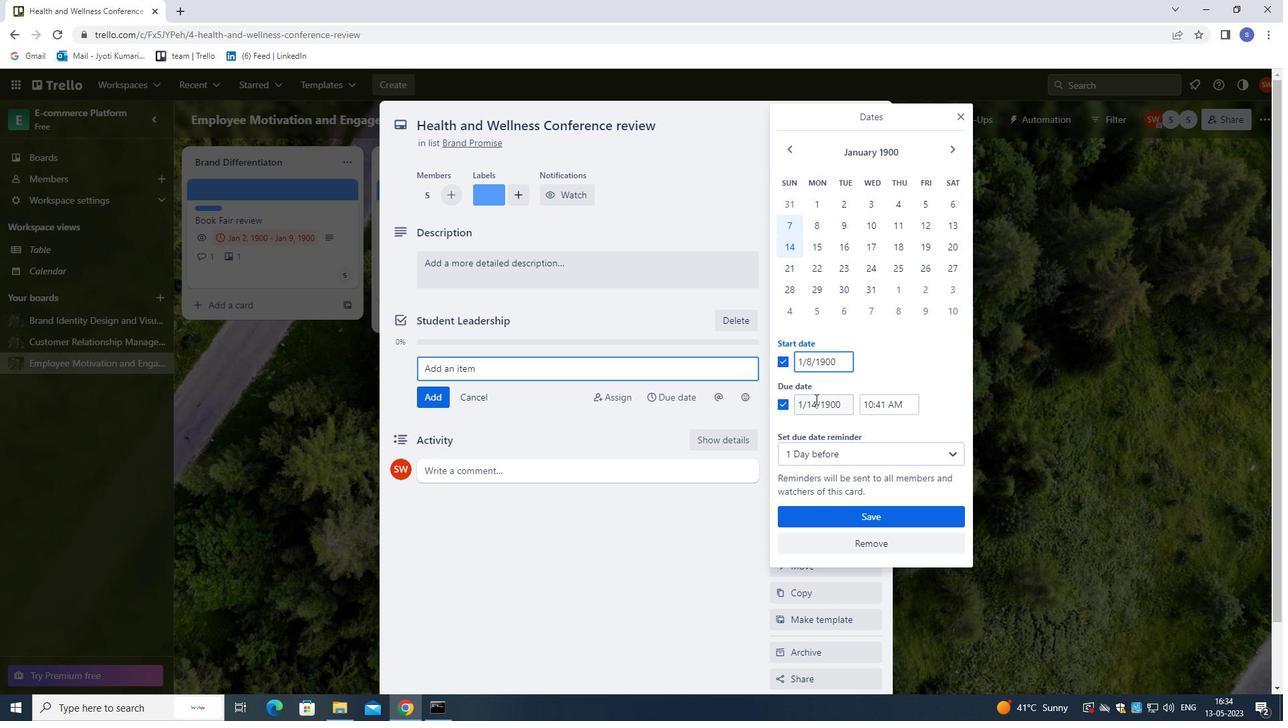 
Action: Mouse moved to (824, 437)
Screenshot: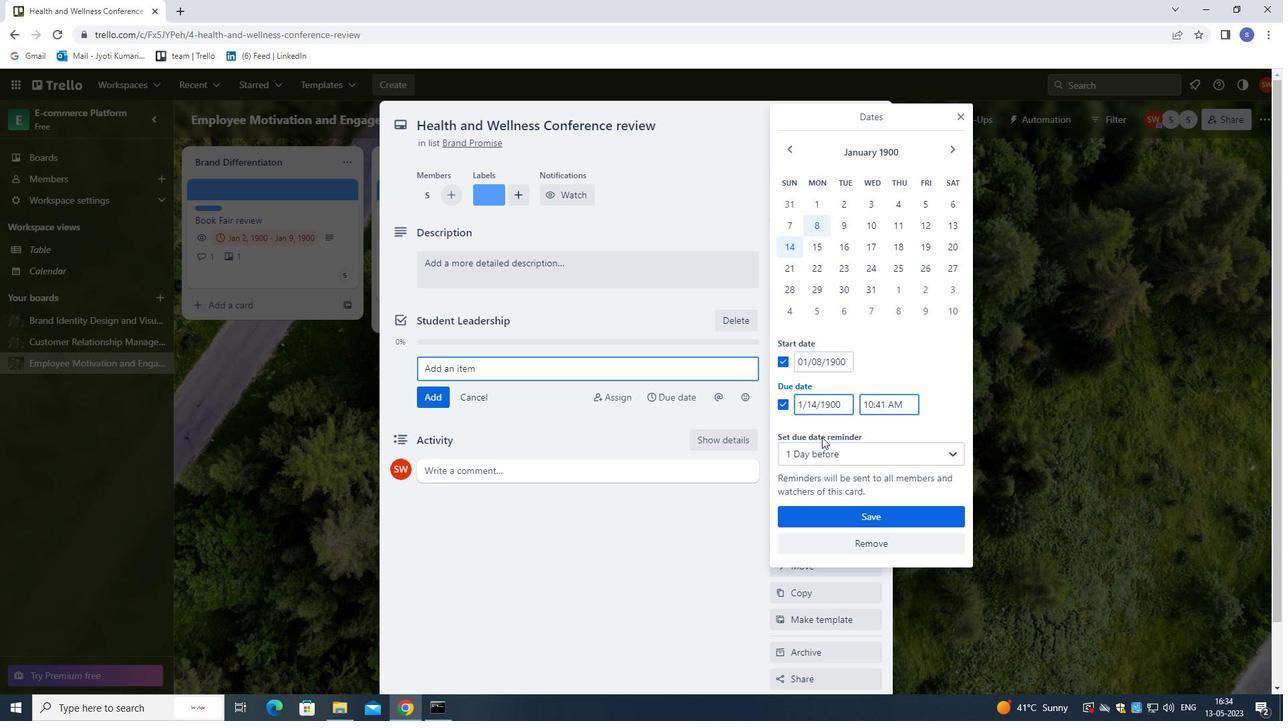 
Action: Key pressed <Key.right>
Screenshot: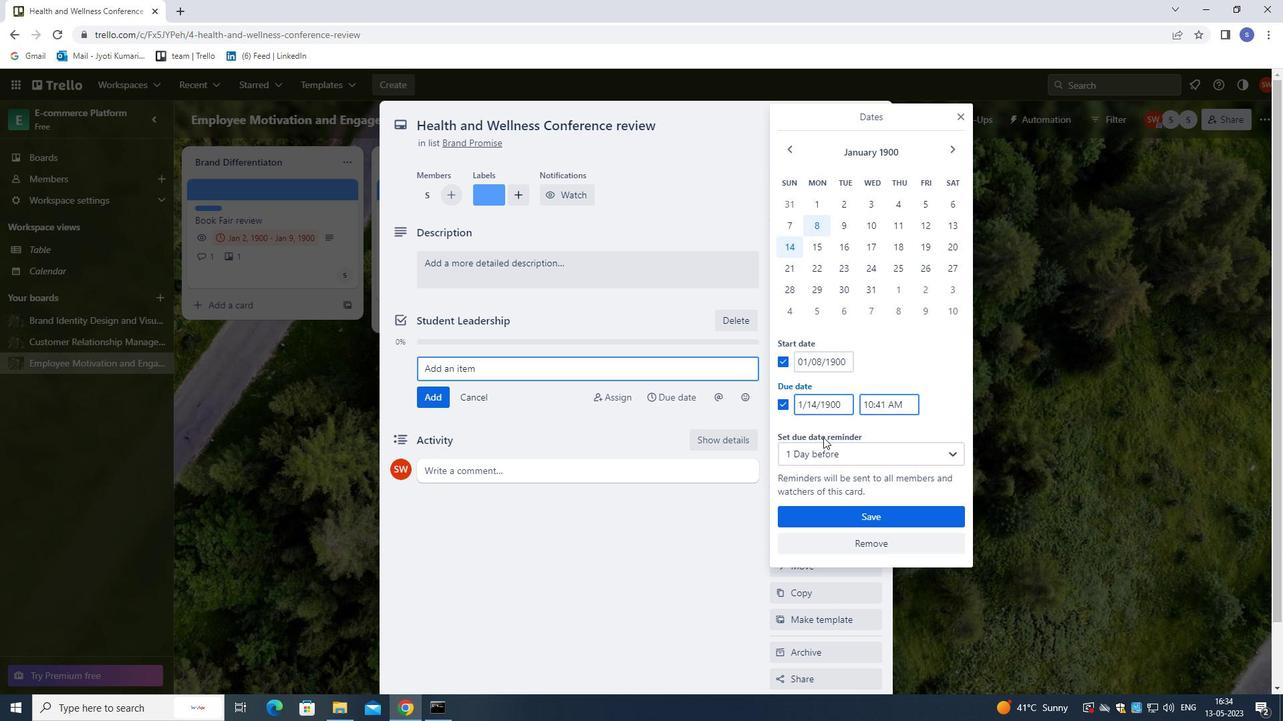 
Action: Mouse moved to (826, 433)
Screenshot: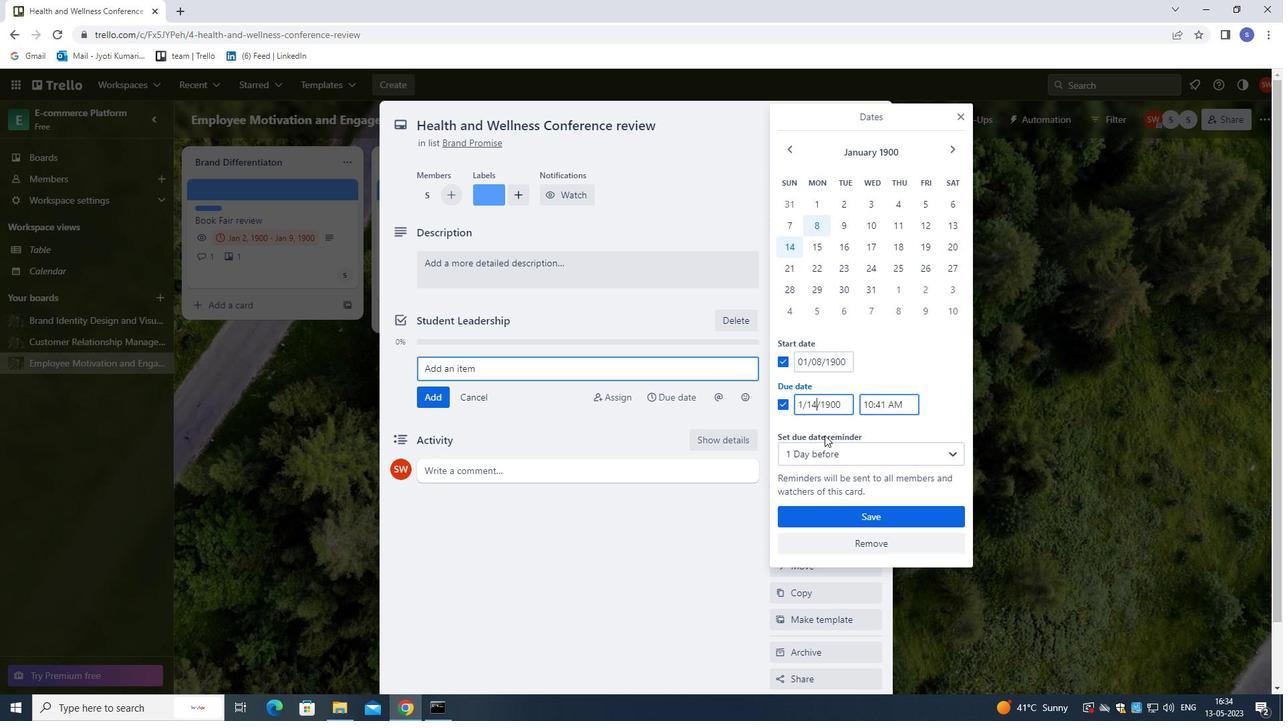 
Action: Key pressed <Key.backspace>
Screenshot: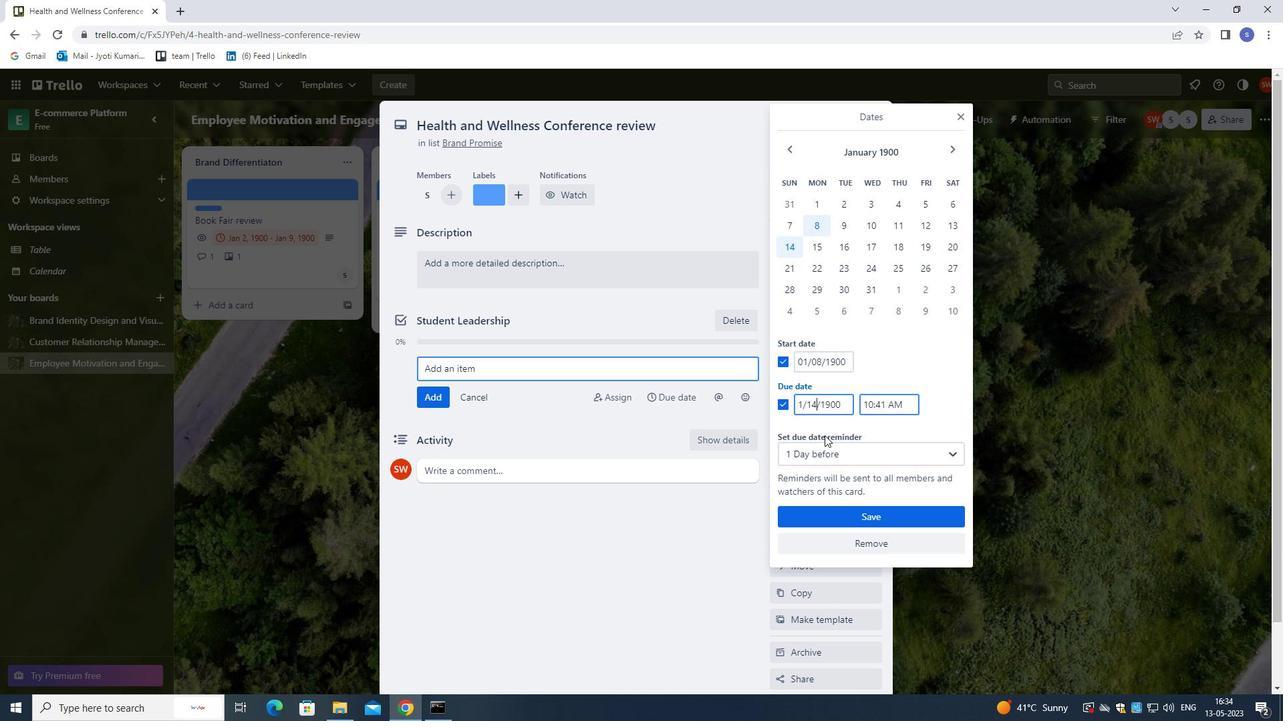 
Action: Mouse moved to (827, 430)
Screenshot: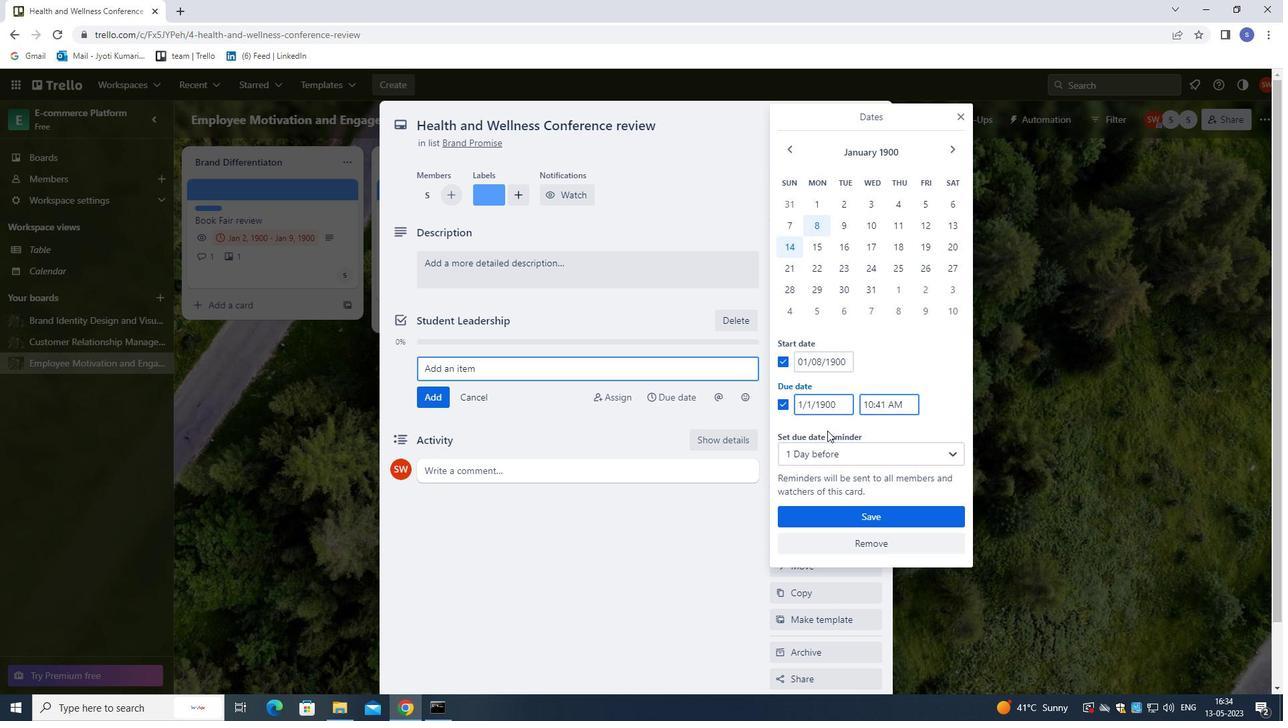 
Action: Key pressed 5
Screenshot: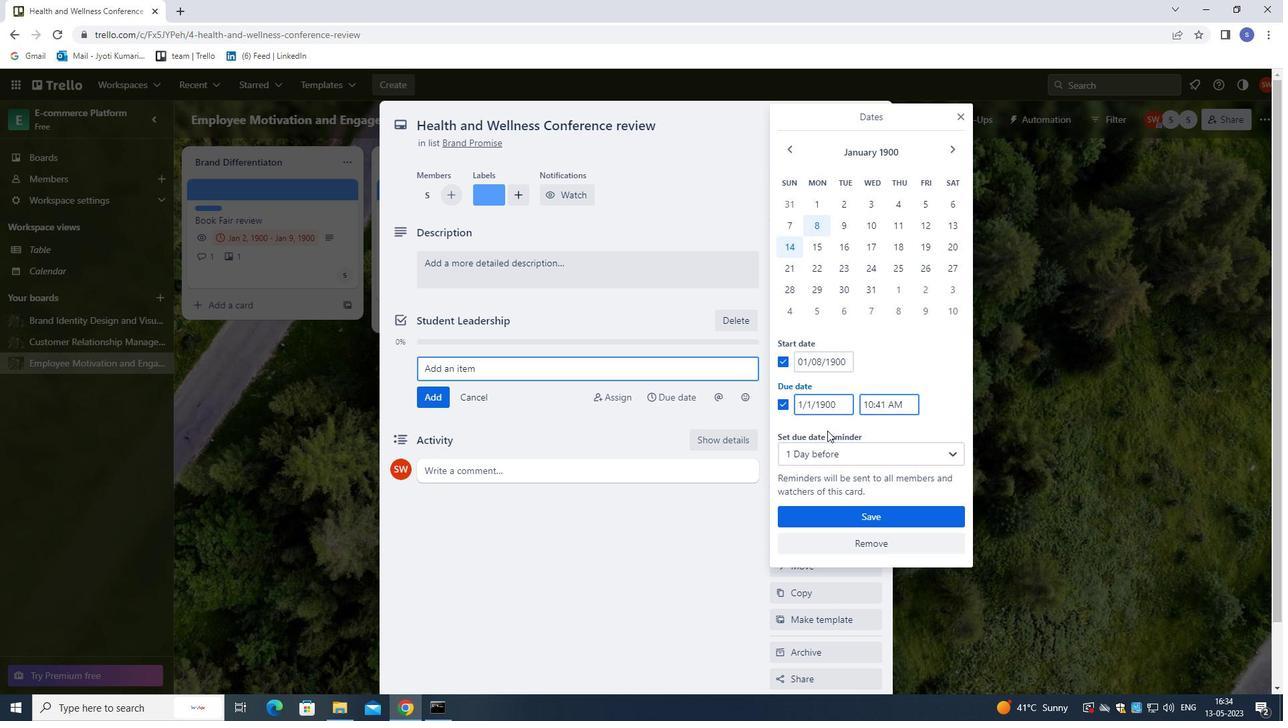 
Action: Mouse moved to (826, 513)
Screenshot: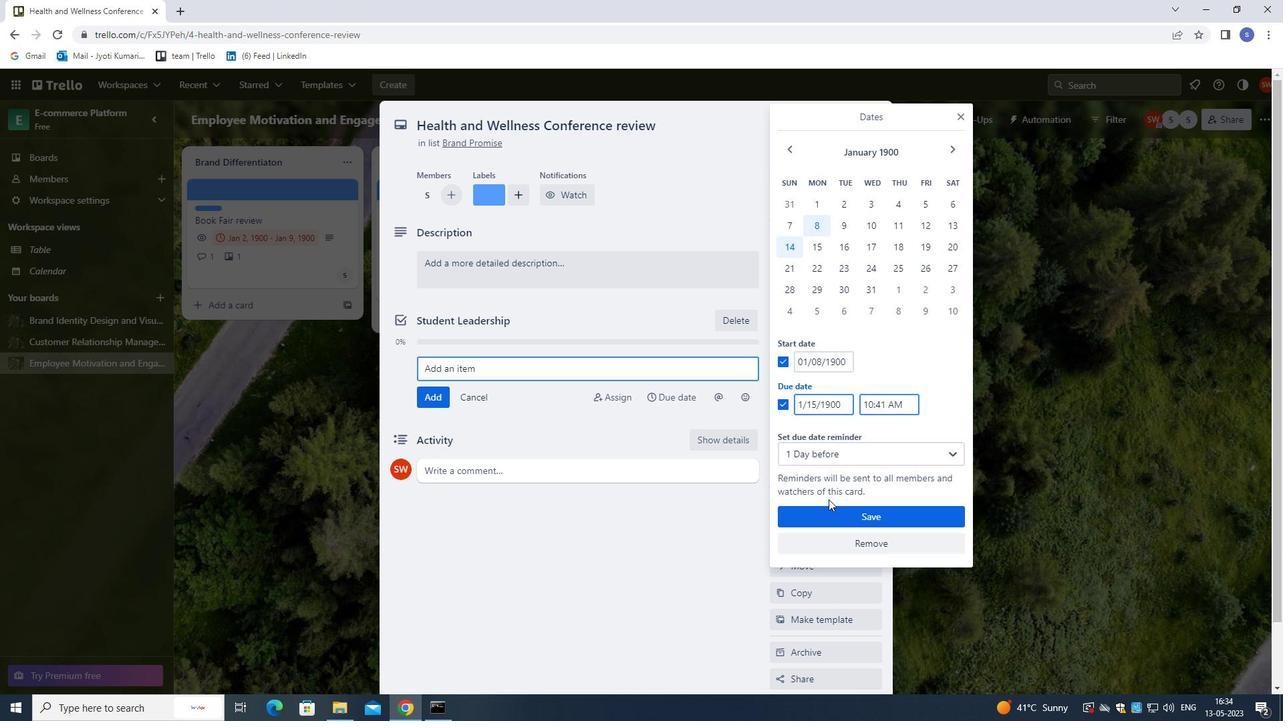 
Action: Mouse pressed left at (826, 513)
Screenshot: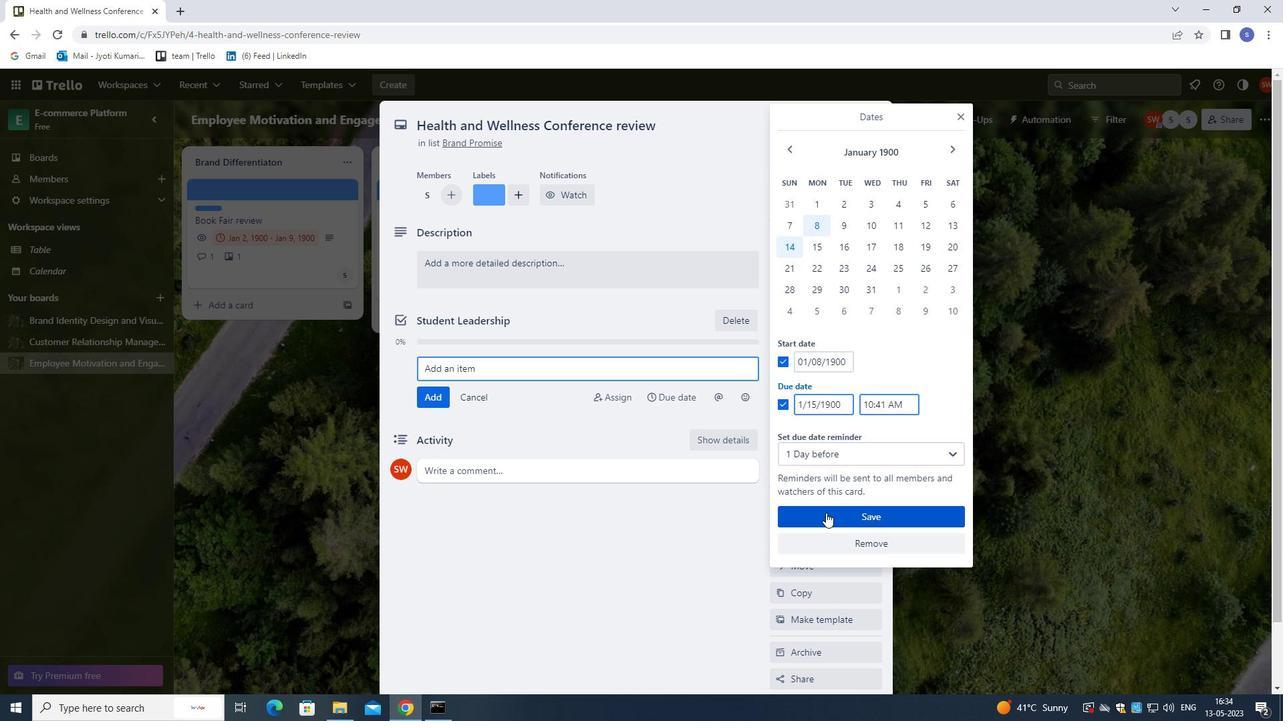 
Action: Mouse moved to (811, 348)
Screenshot: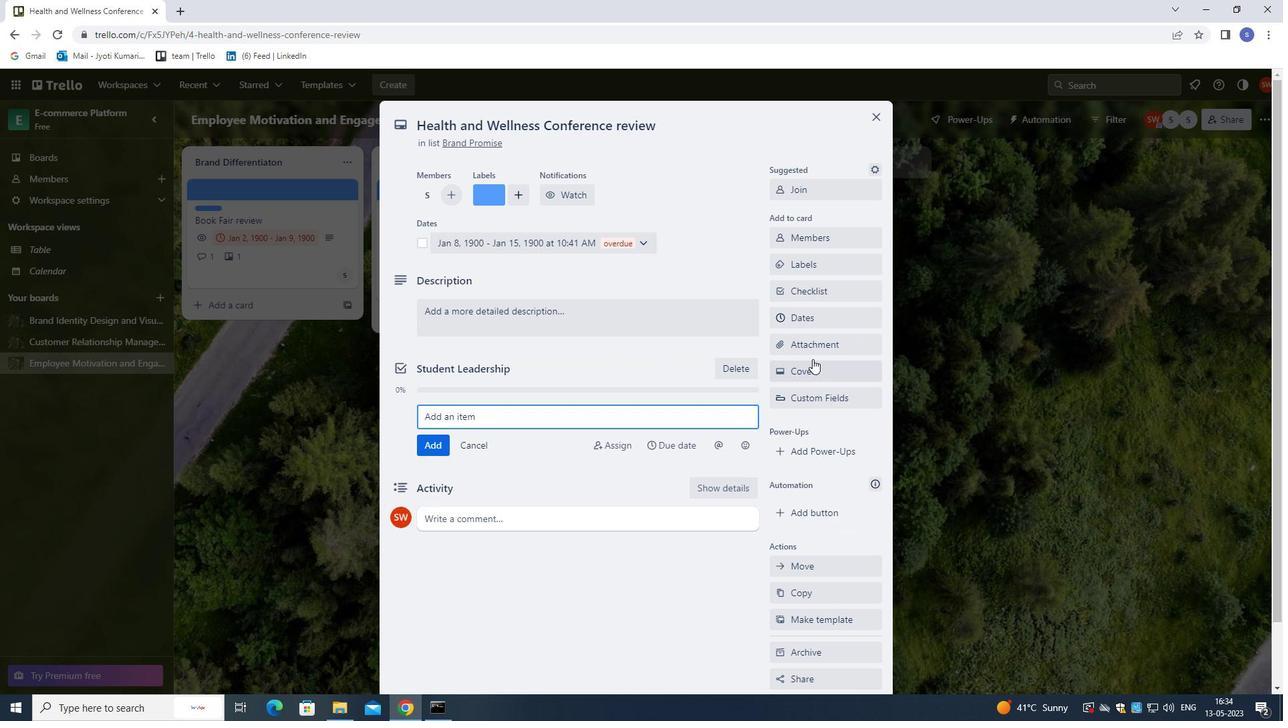 
Action: Mouse pressed left at (811, 348)
Screenshot: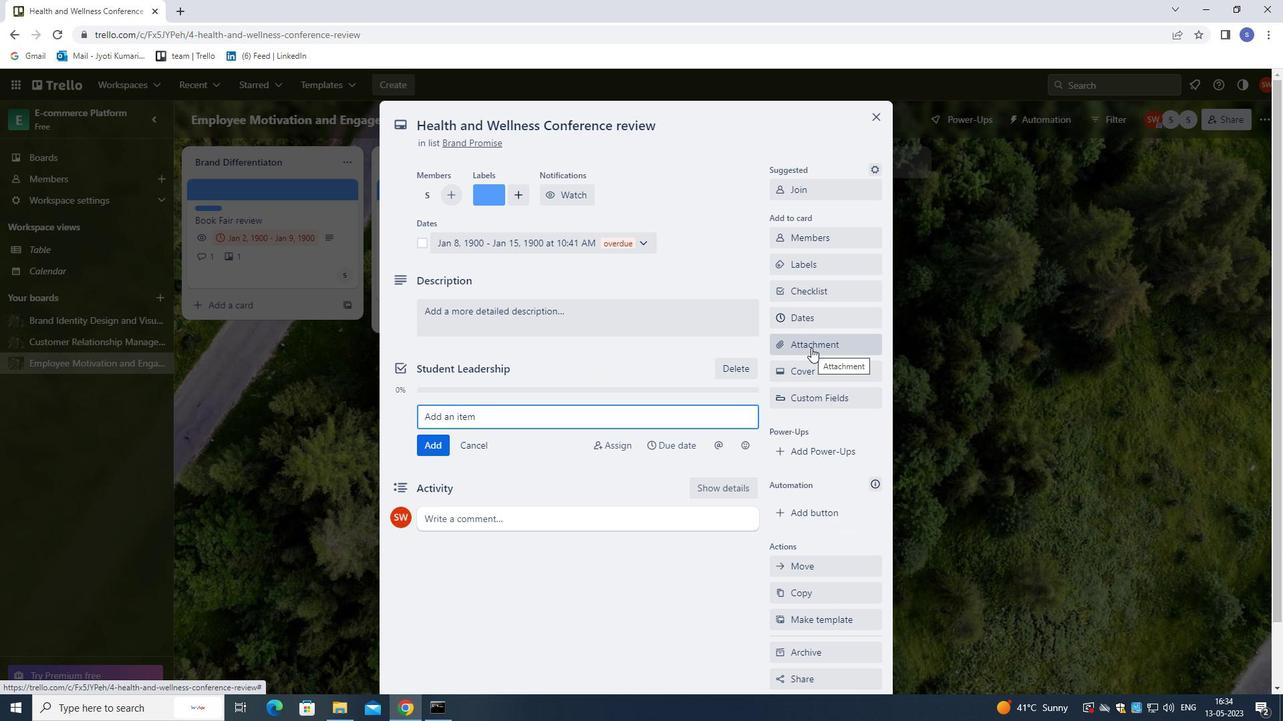 
Action: Mouse moved to (814, 418)
Screenshot: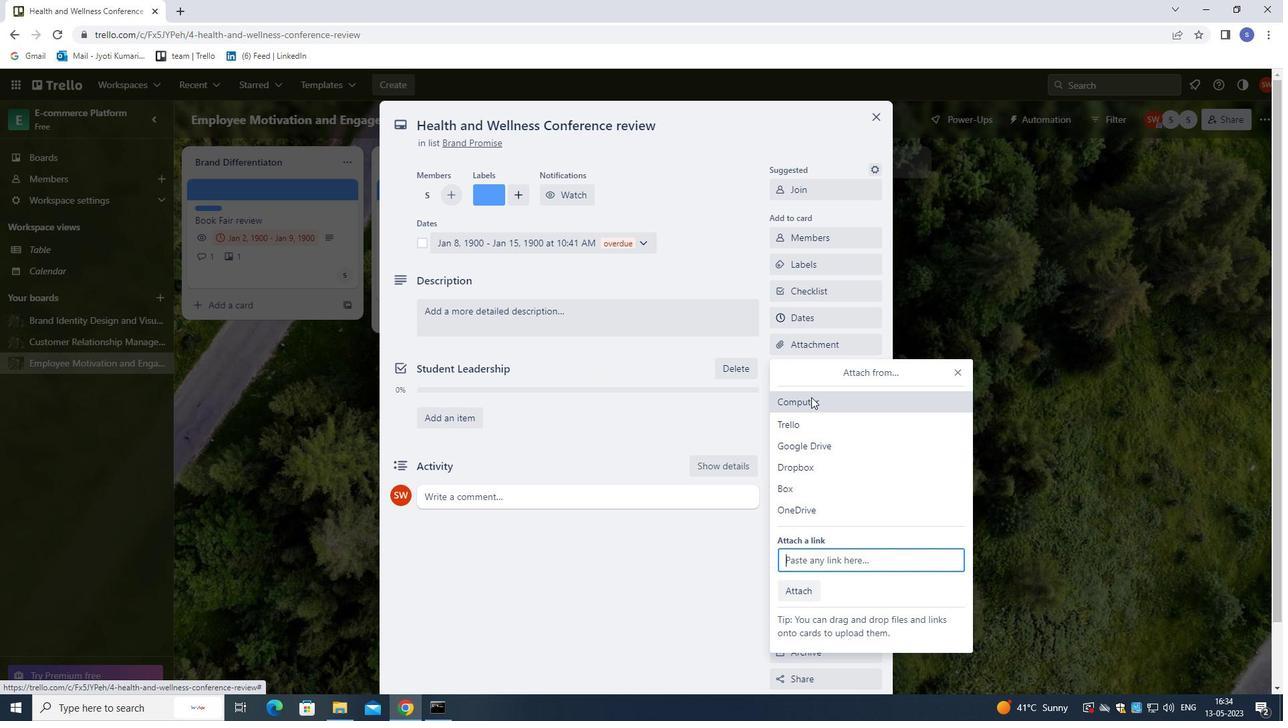 
Action: Mouse pressed left at (814, 418)
Screenshot: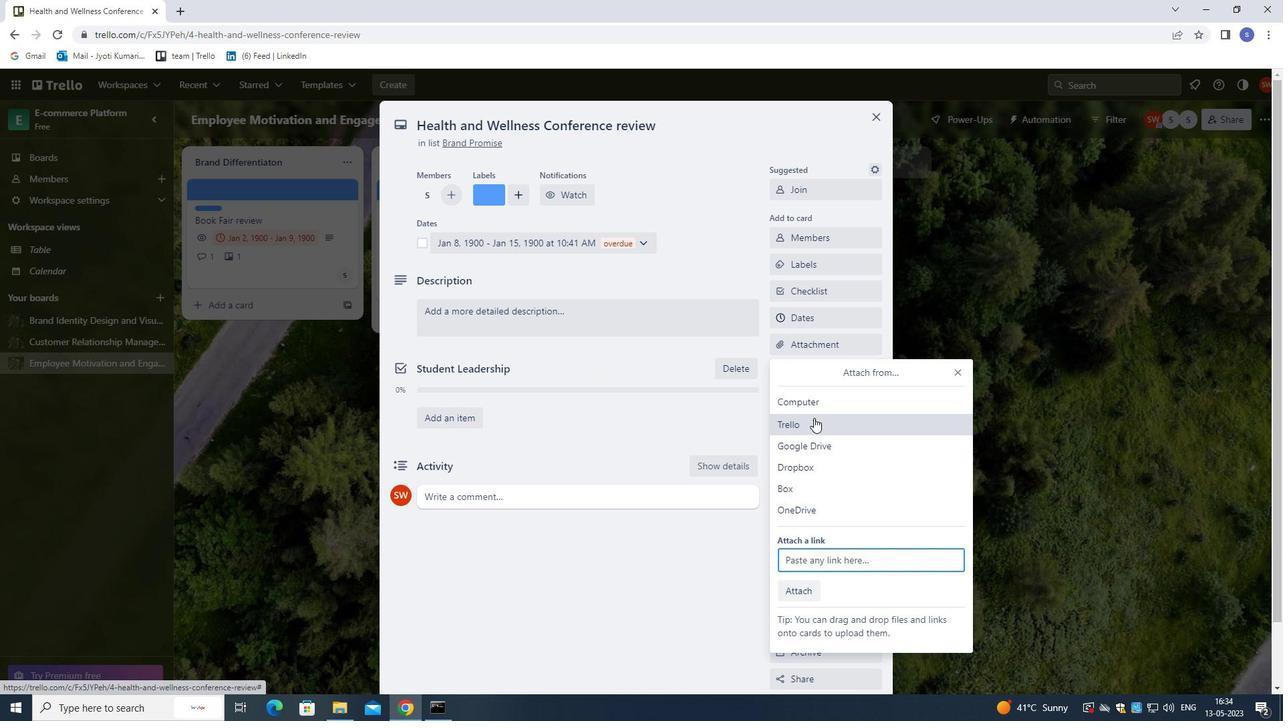 
Action: Mouse moved to (814, 389)
Screenshot: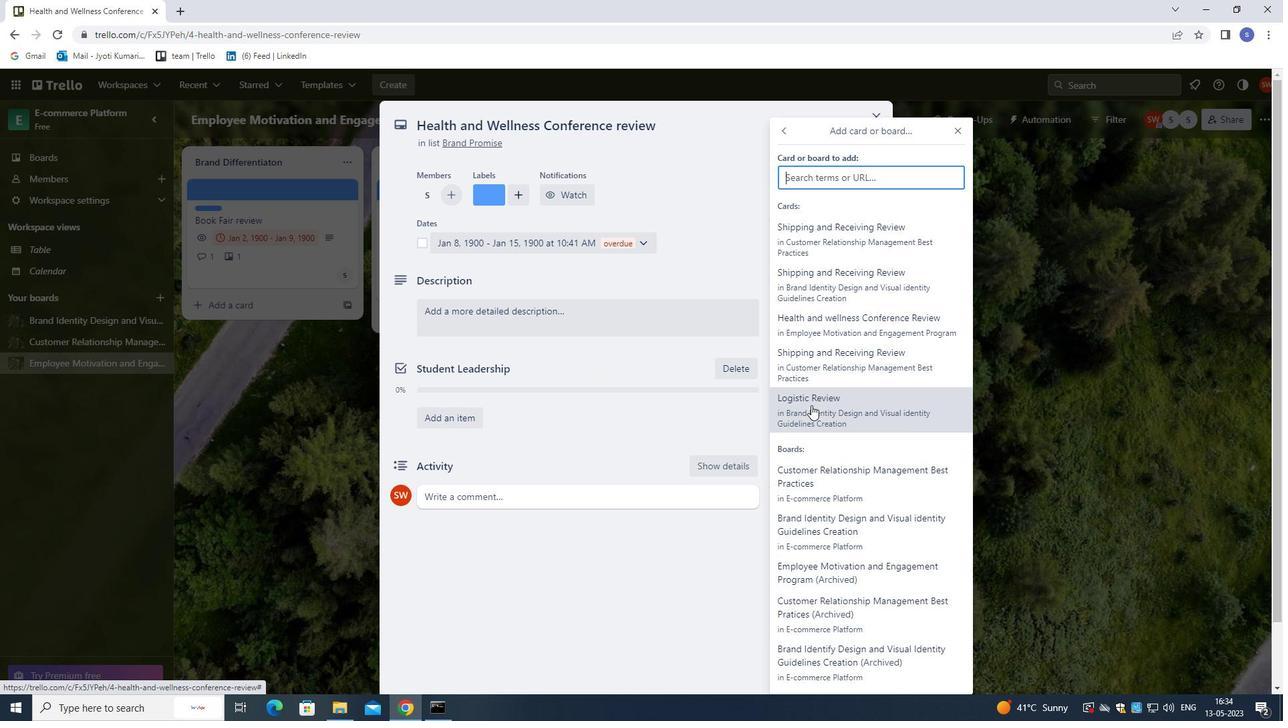 
Action: Mouse pressed left at (814, 389)
Screenshot: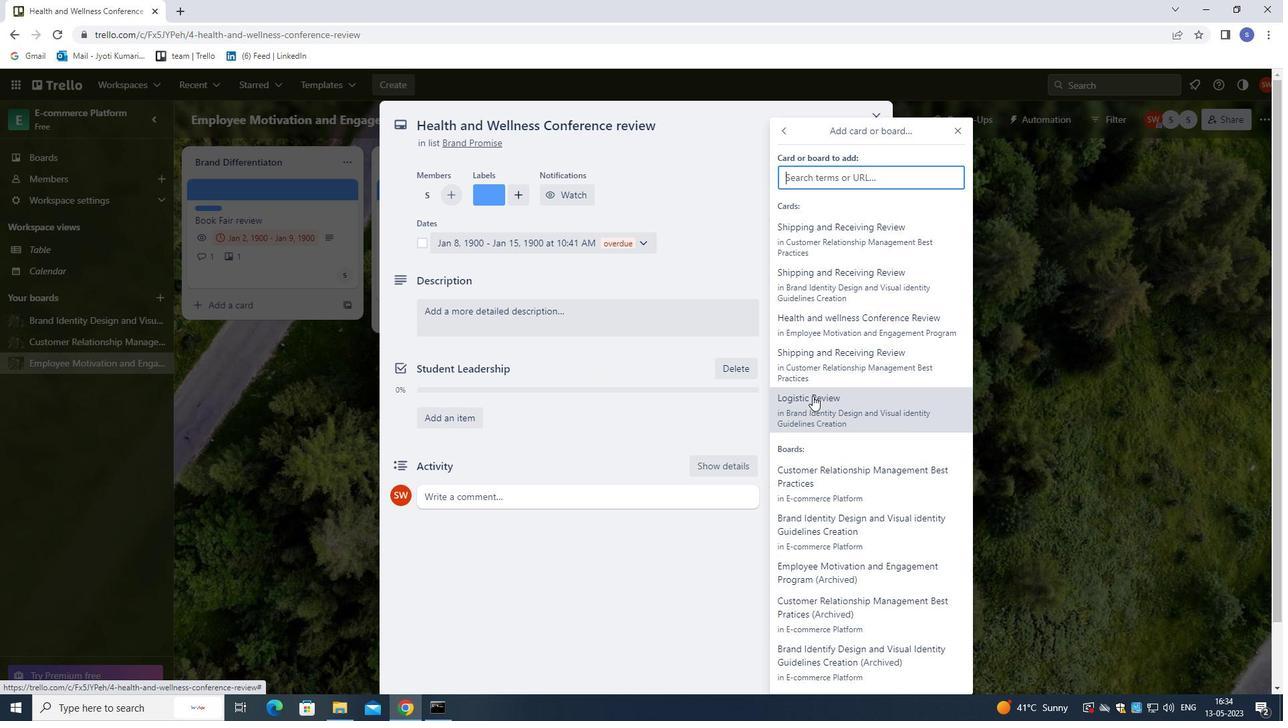 
Action: Mouse moved to (823, 373)
Screenshot: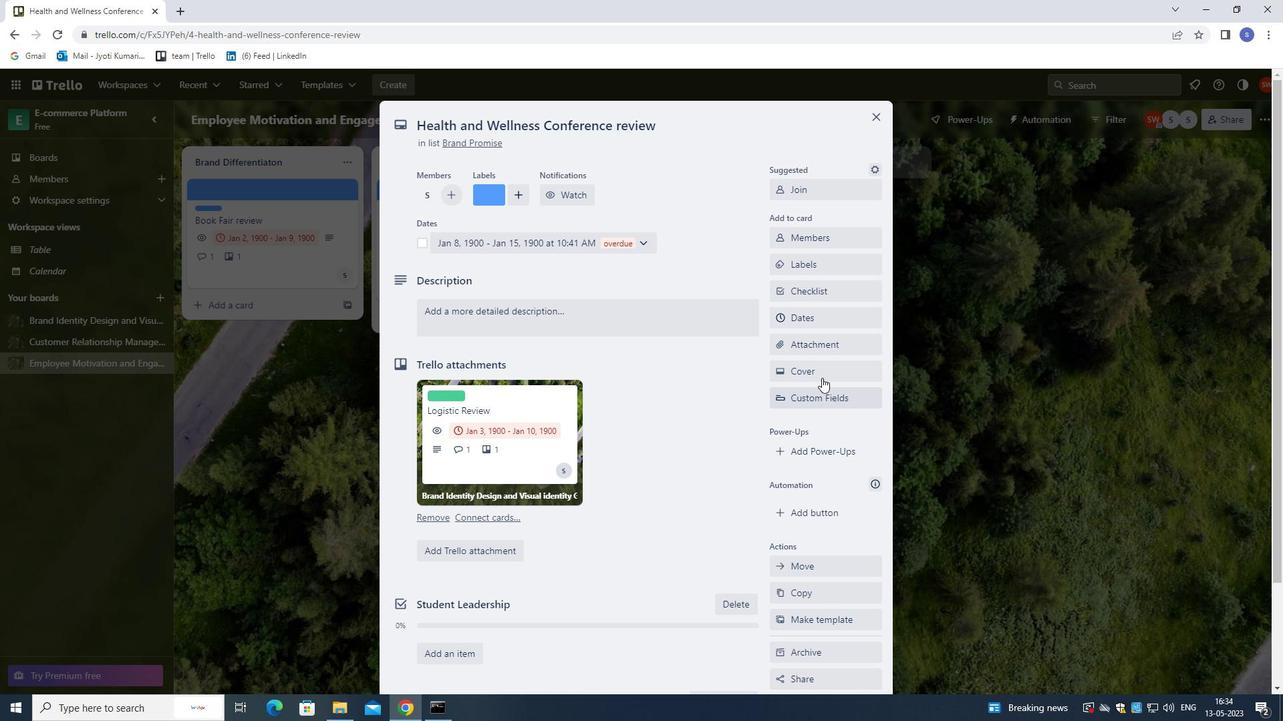 
Action: Mouse pressed left at (823, 373)
Screenshot: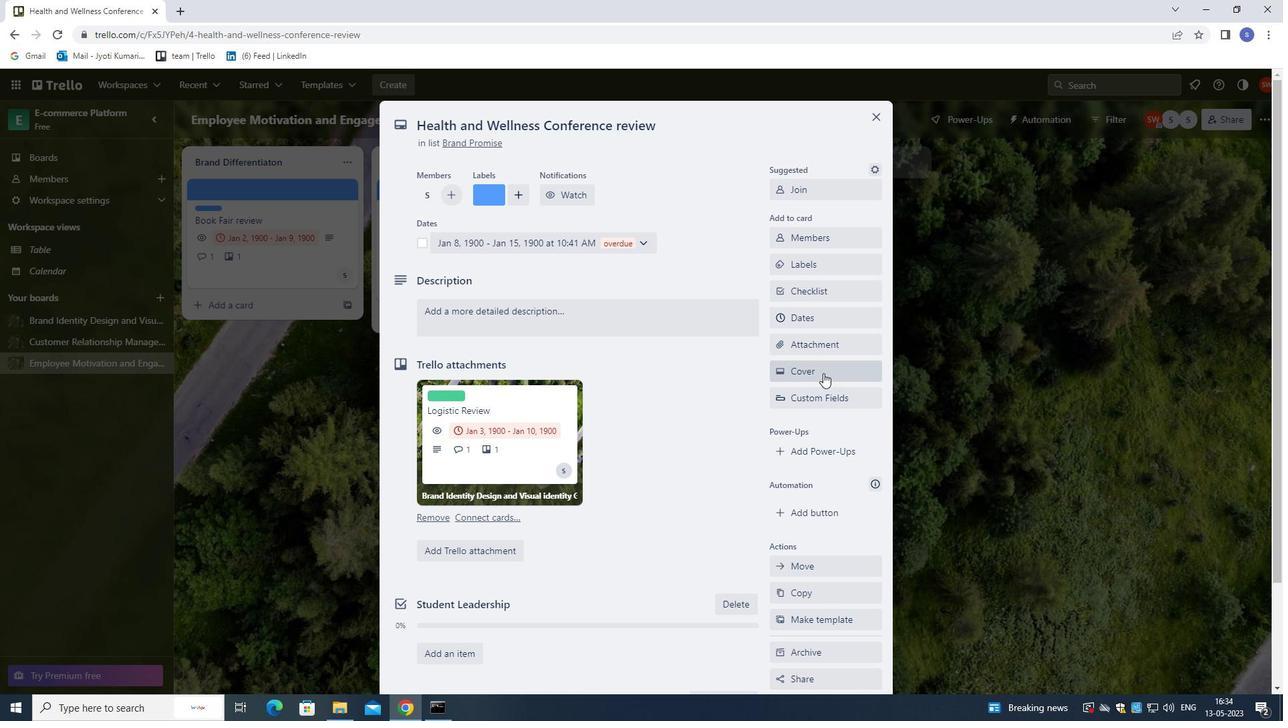 
Action: Mouse moved to (798, 451)
Screenshot: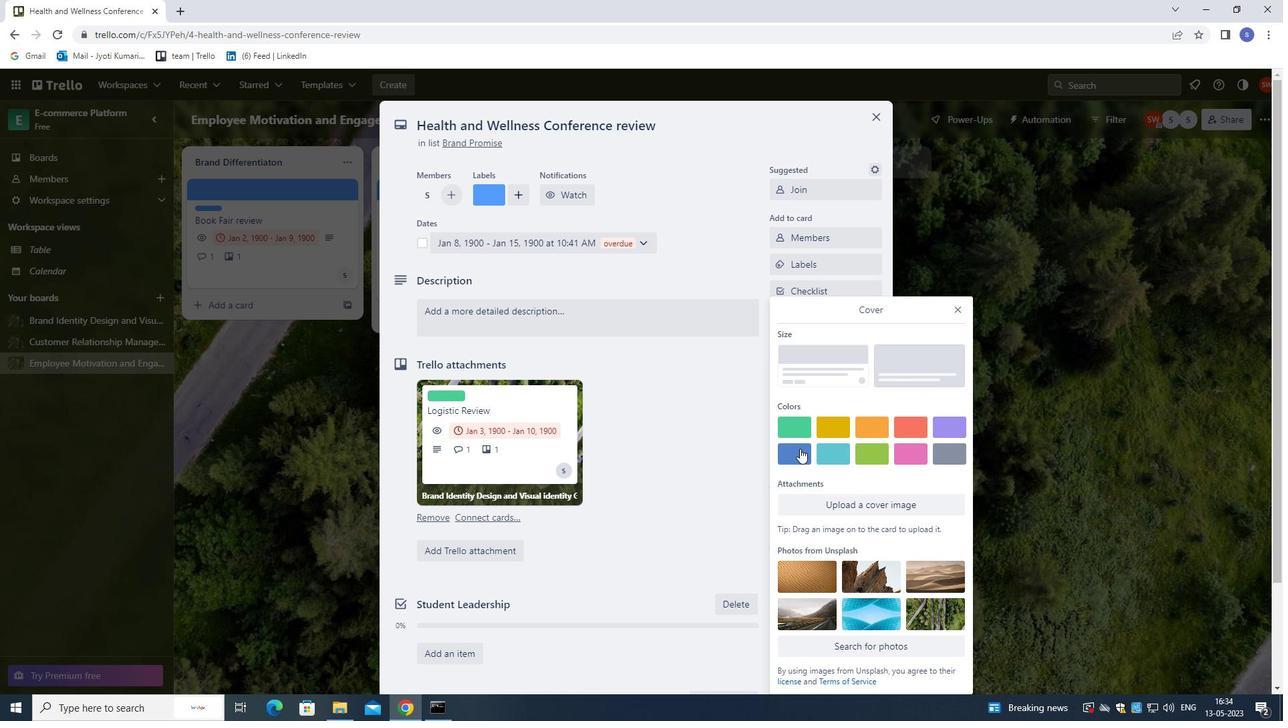 
Action: Mouse pressed left at (798, 451)
Screenshot: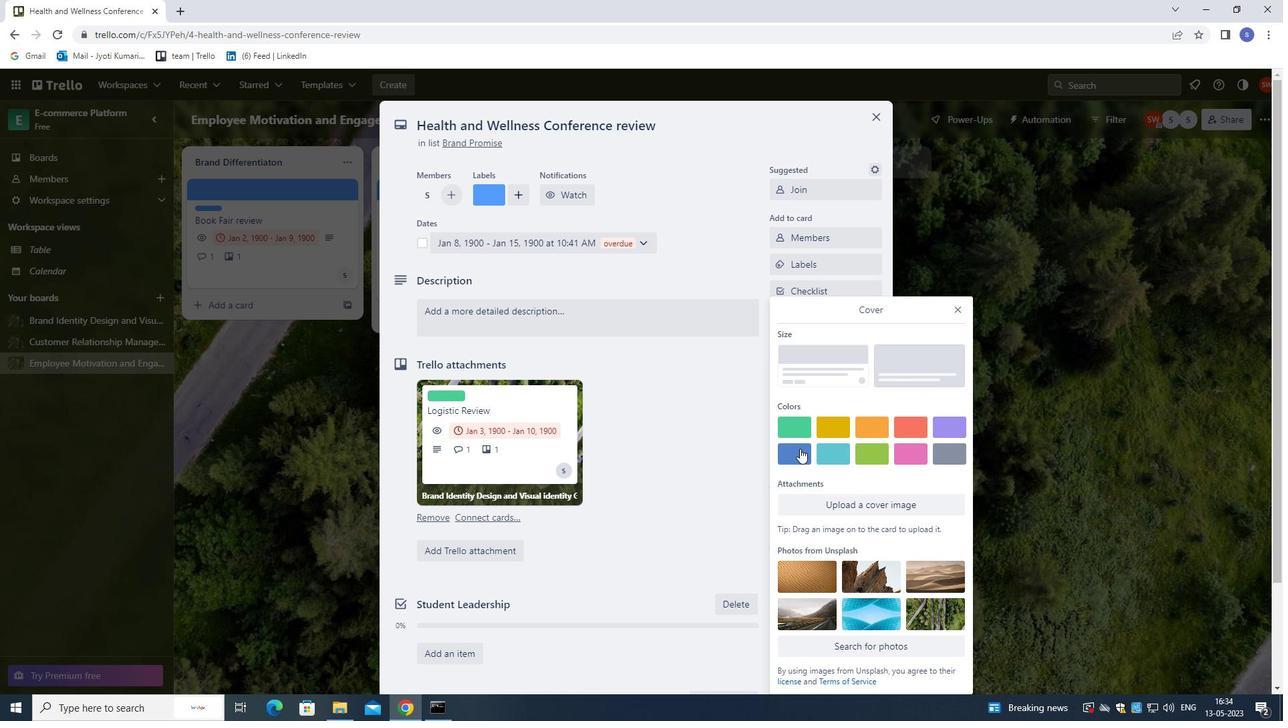
Action: Mouse moved to (958, 289)
Screenshot: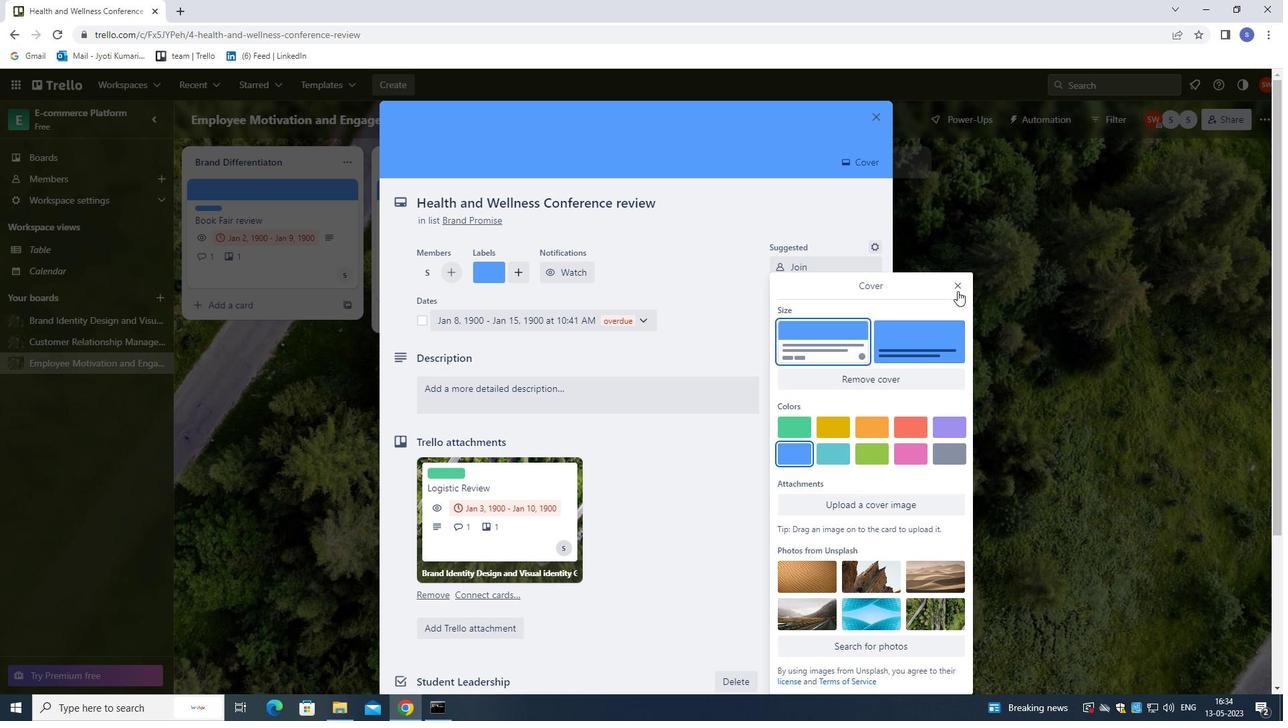
Action: Mouse pressed left at (958, 289)
Screenshot: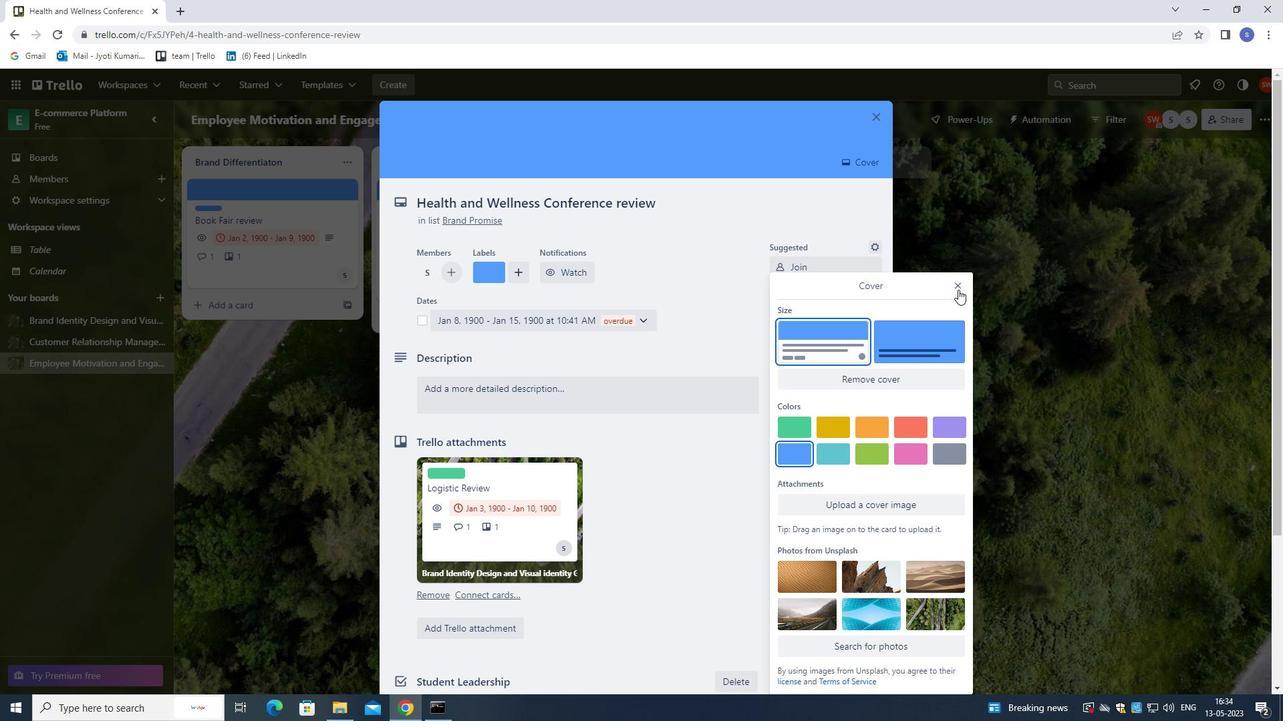 
Action: Mouse moved to (732, 383)
Screenshot: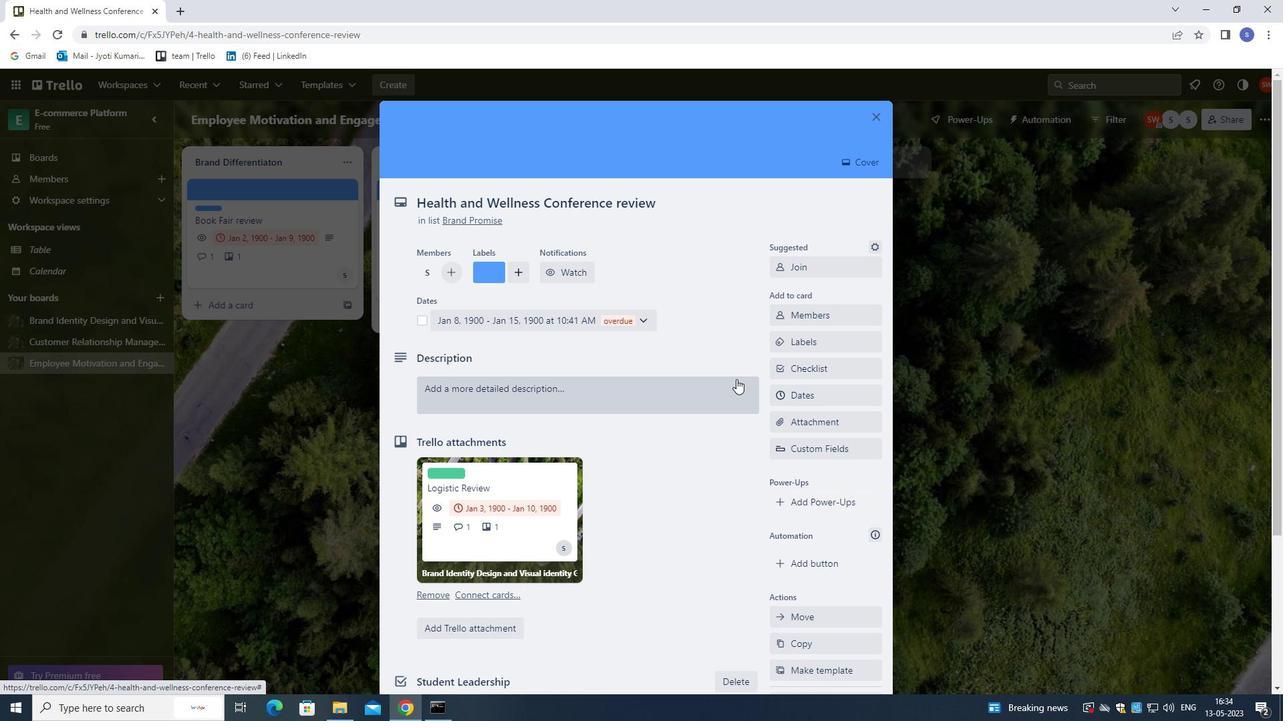 
Action: Mouse pressed left at (732, 383)
Screenshot: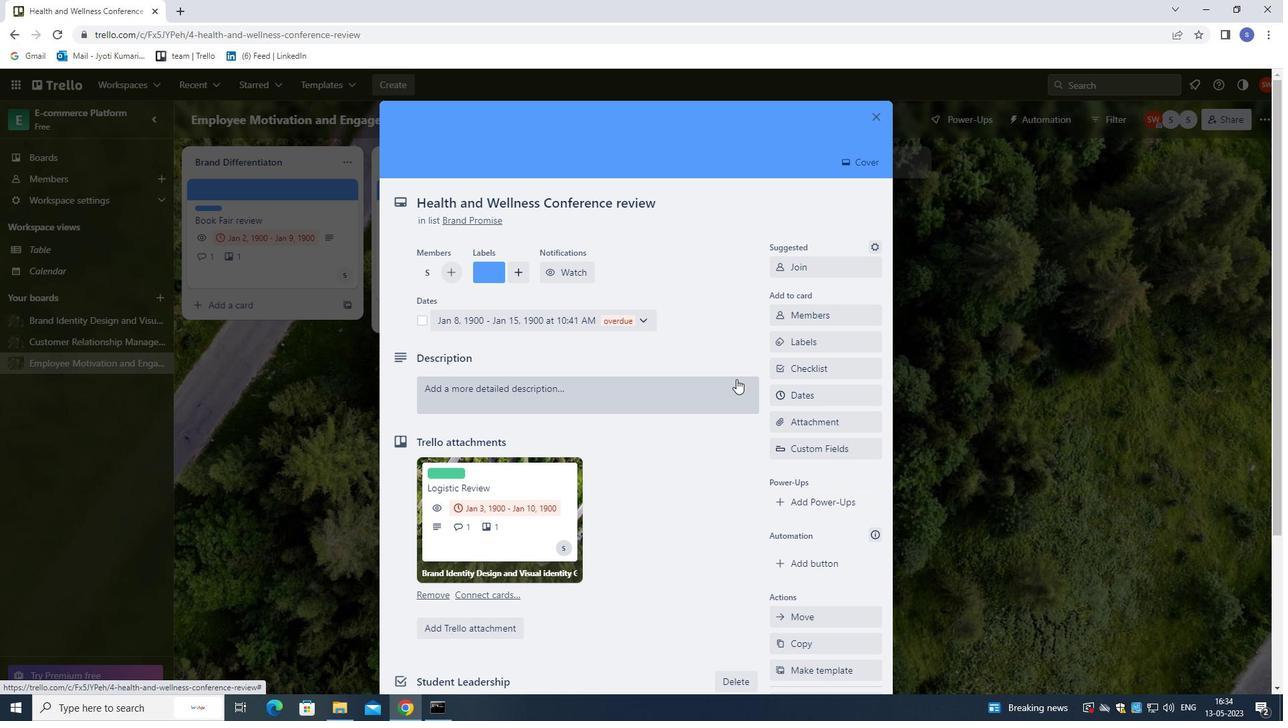 
Action: Mouse moved to (684, 276)
Screenshot: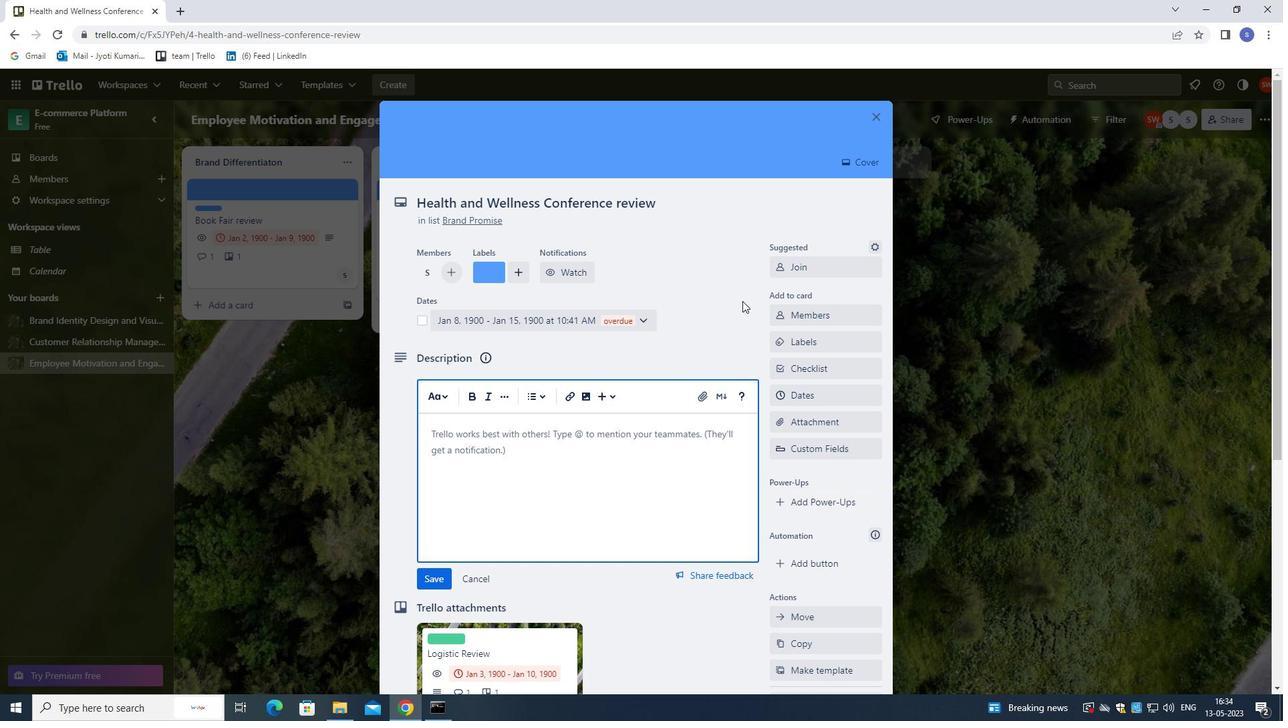 
Action: Key pressed <Key.shift>PLAN<Key.space>AND<Key.space>EXECUTE<Key.space>COMPANY<Key.space>TEAM-BUILDING<Key.space>RETREAT<Key.space>WITH<Key.space>A<Key.space>FOCUS<Key.space>ON<Key.space>INNOVATION<Key.space>.
Screenshot: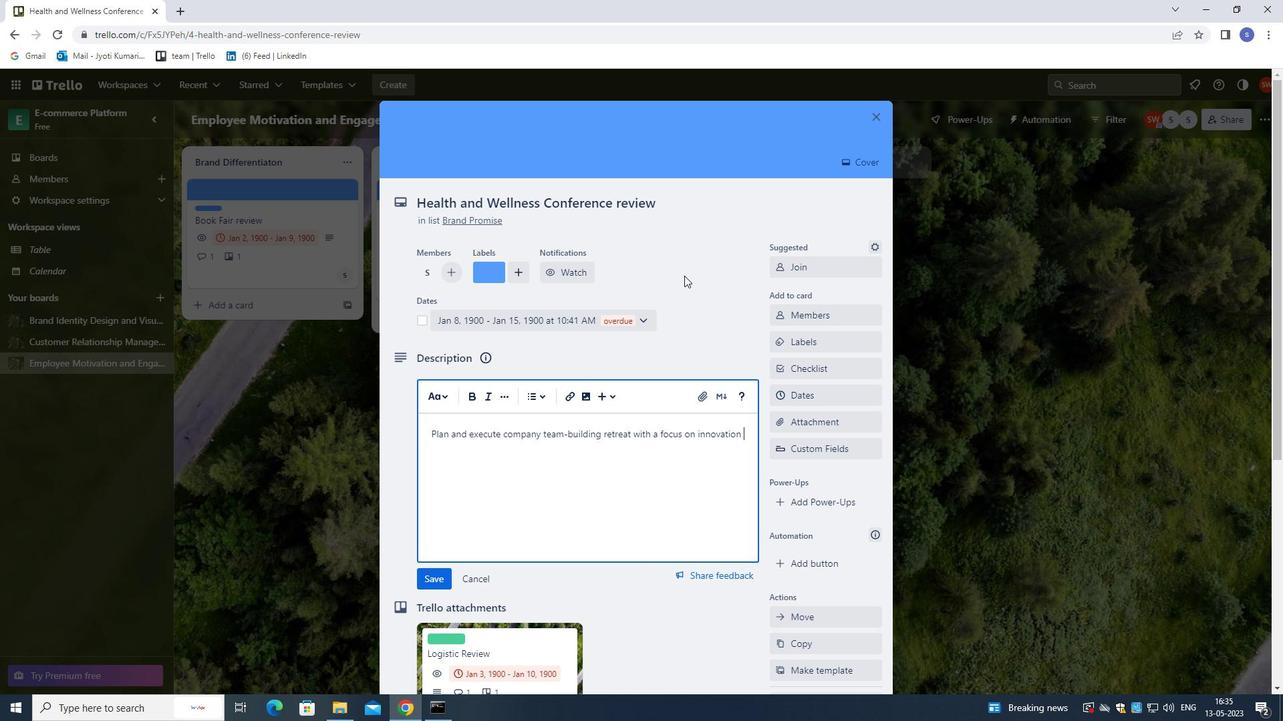 
Action: Mouse moved to (666, 358)
Screenshot: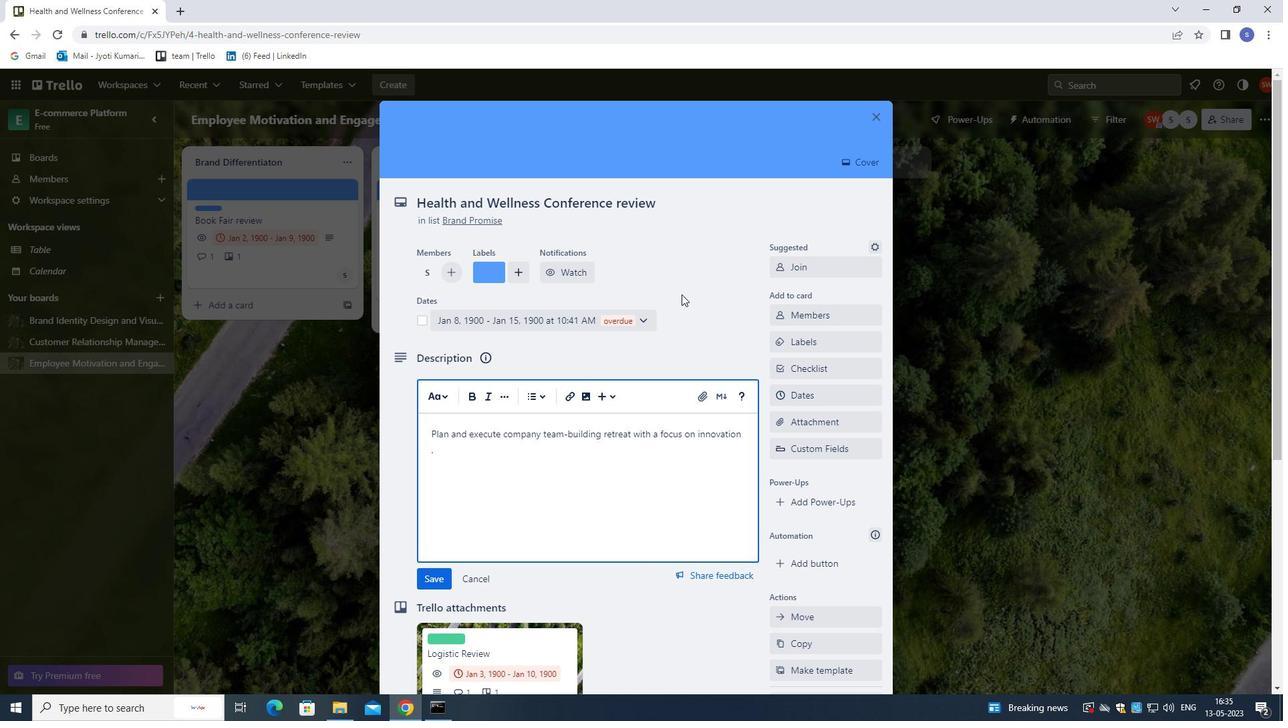 
Action: Mouse scrolled (666, 357) with delta (0, 0)
Screenshot: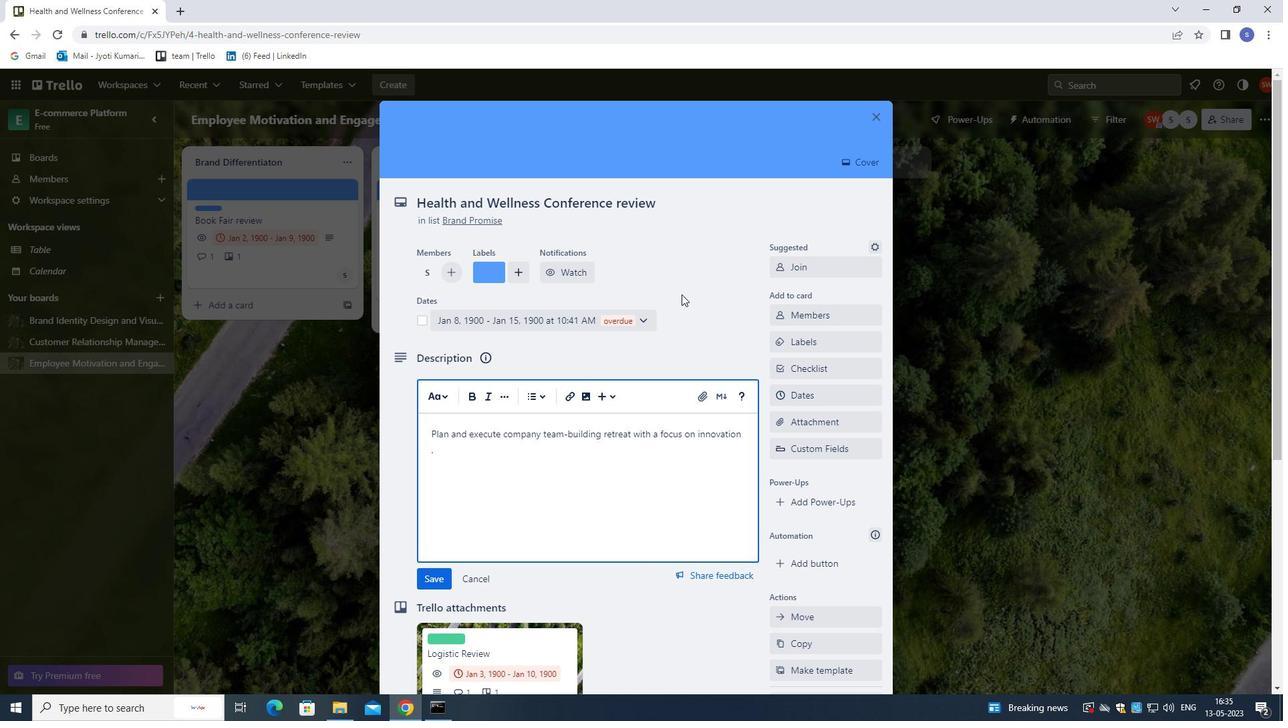 
Action: Mouse moved to (662, 372)
Screenshot: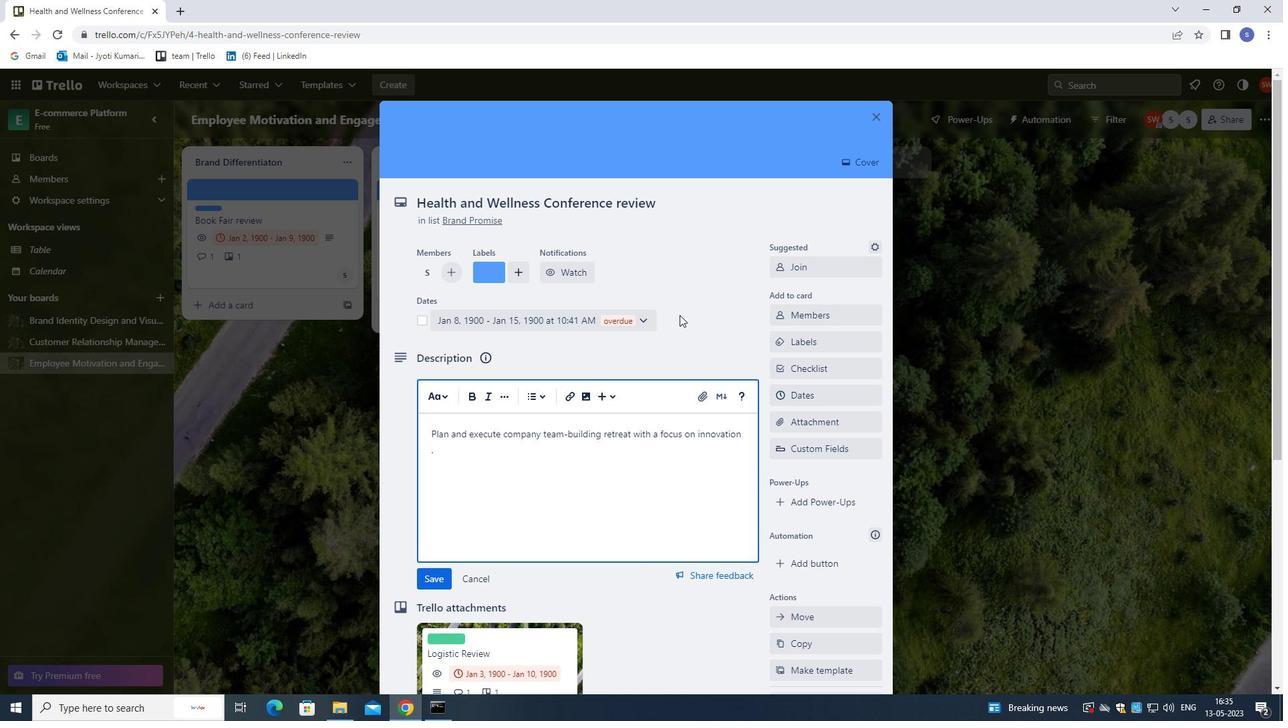
Action: Mouse scrolled (662, 371) with delta (0, 0)
Screenshot: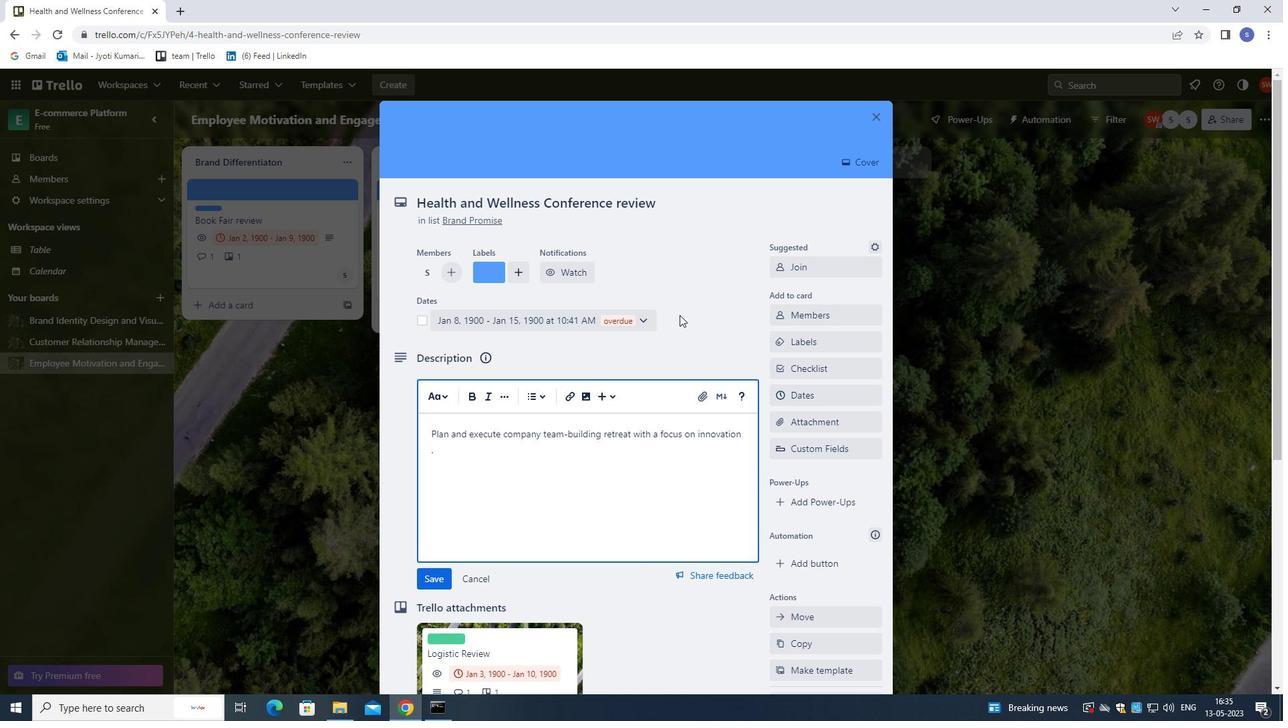 
Action: Mouse moved to (661, 376)
Screenshot: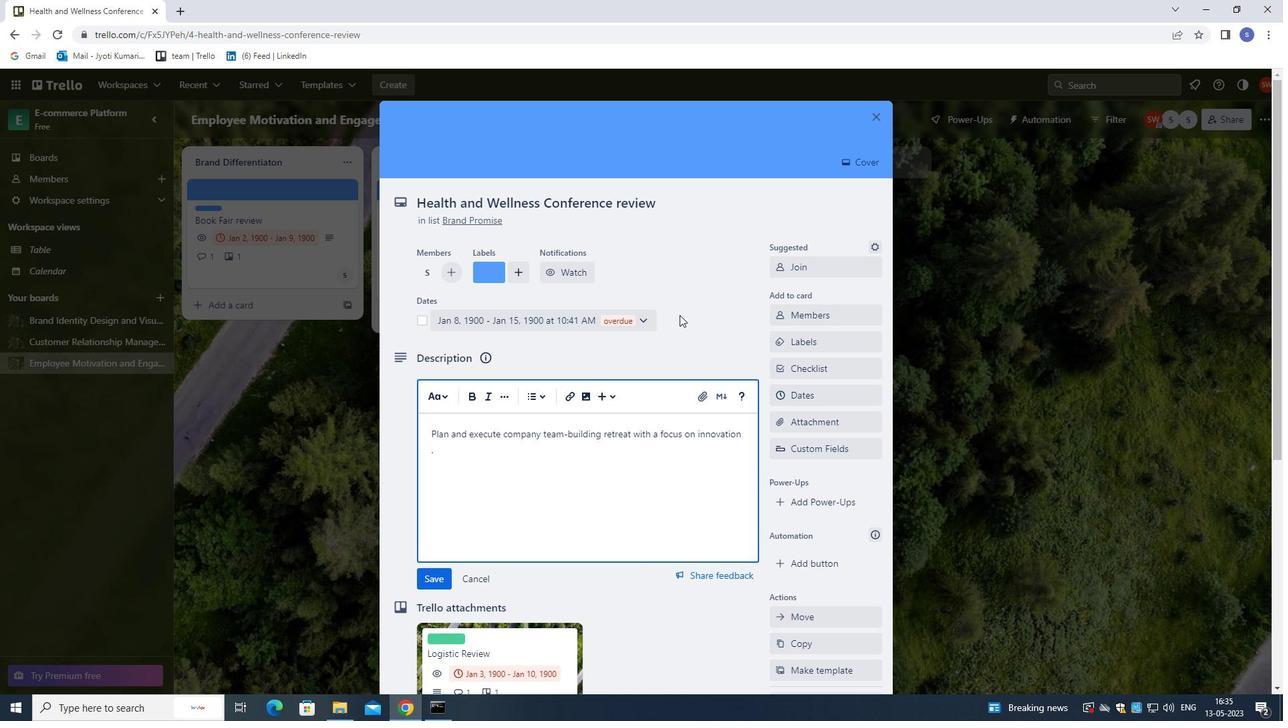 
Action: Mouse scrolled (661, 375) with delta (0, 0)
Screenshot: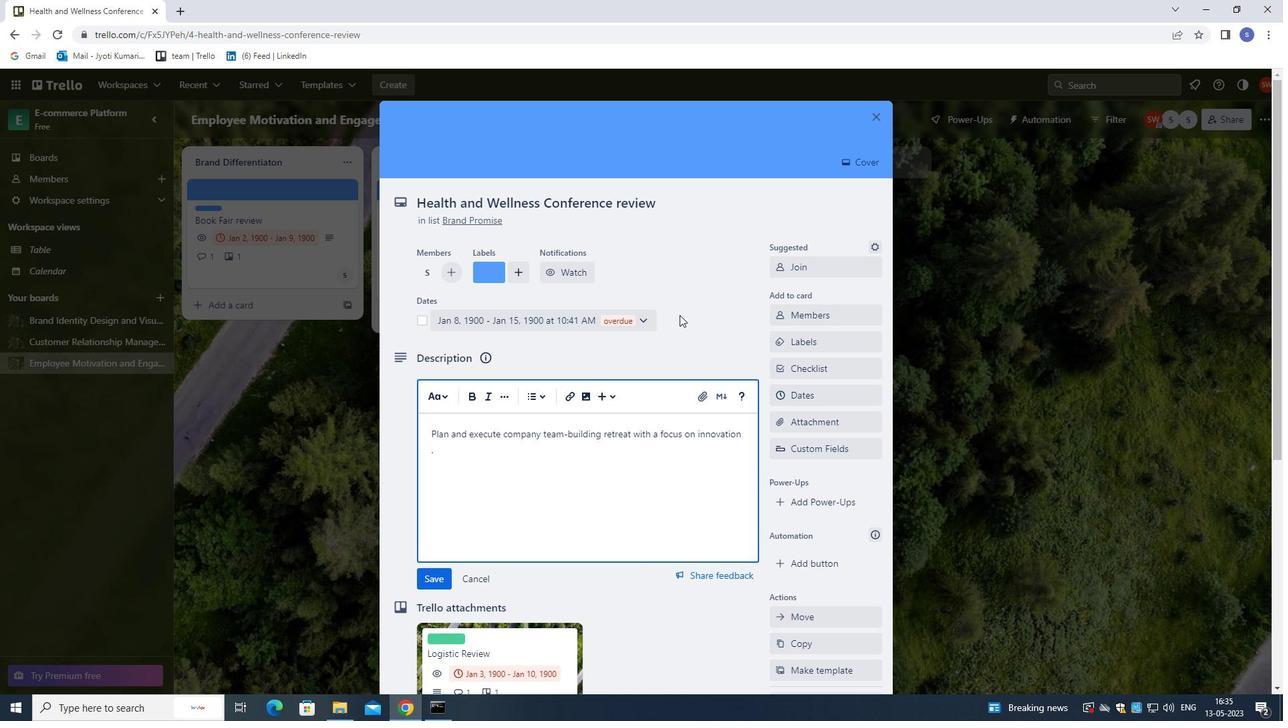 
Action: Mouse moved to (659, 379)
Screenshot: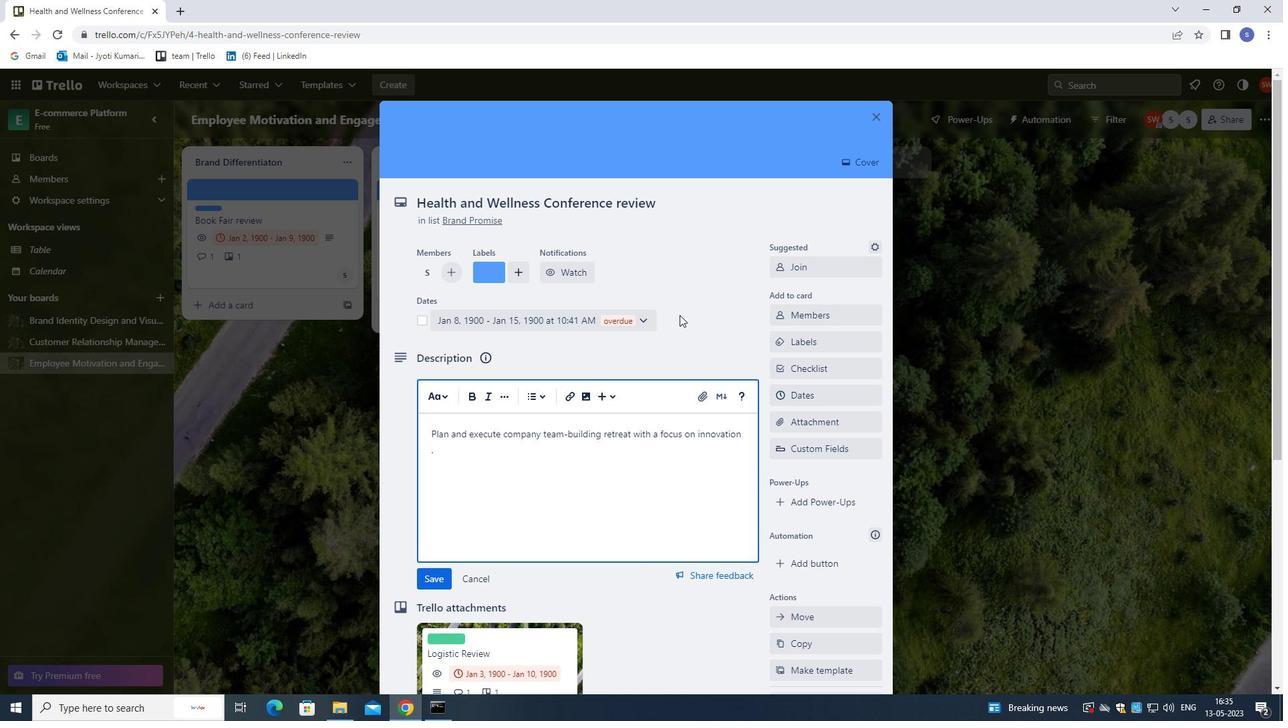 
Action: Mouse scrolled (659, 378) with delta (0, 0)
Screenshot: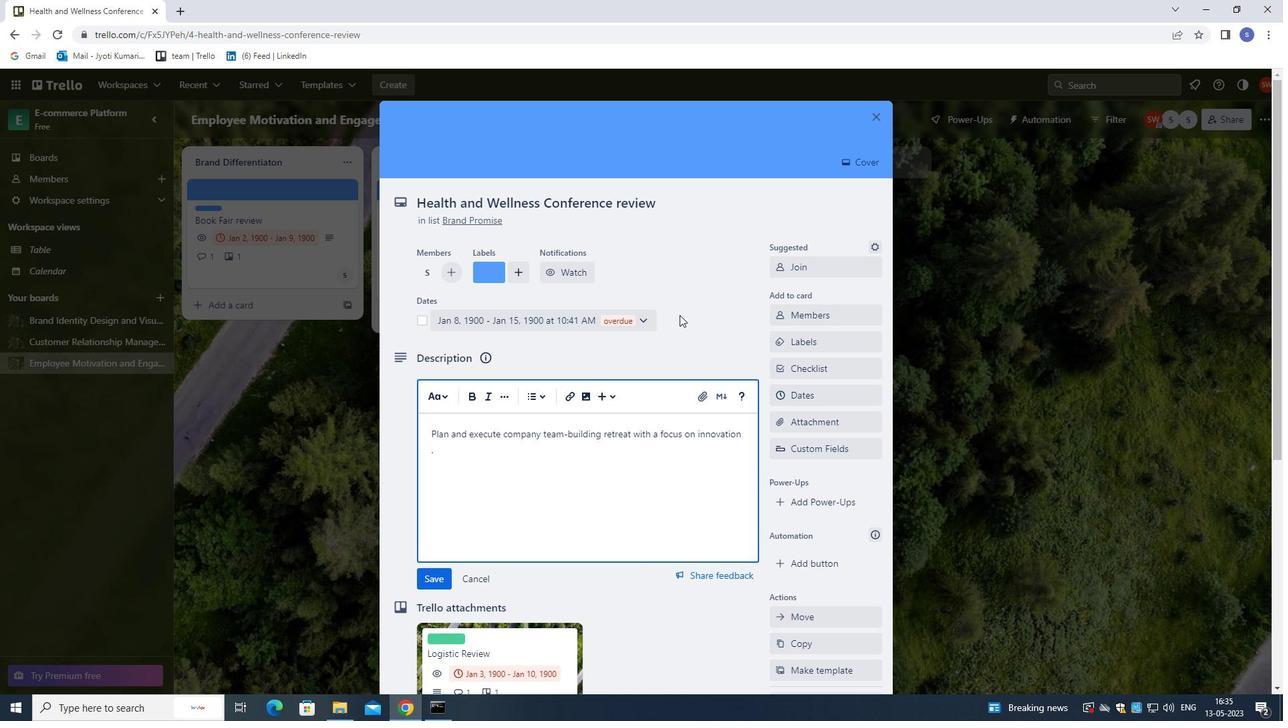 
Action: Mouse moved to (658, 381)
Screenshot: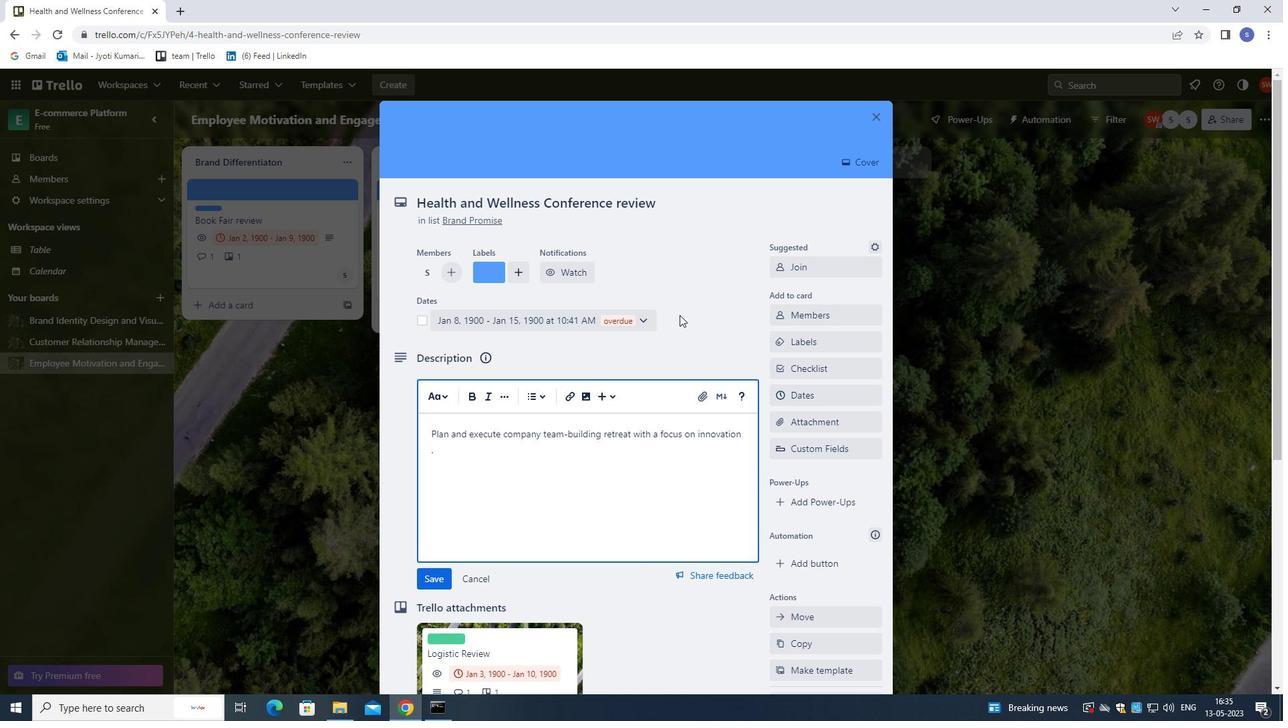 
Action: Mouse scrolled (658, 380) with delta (0, 0)
Screenshot: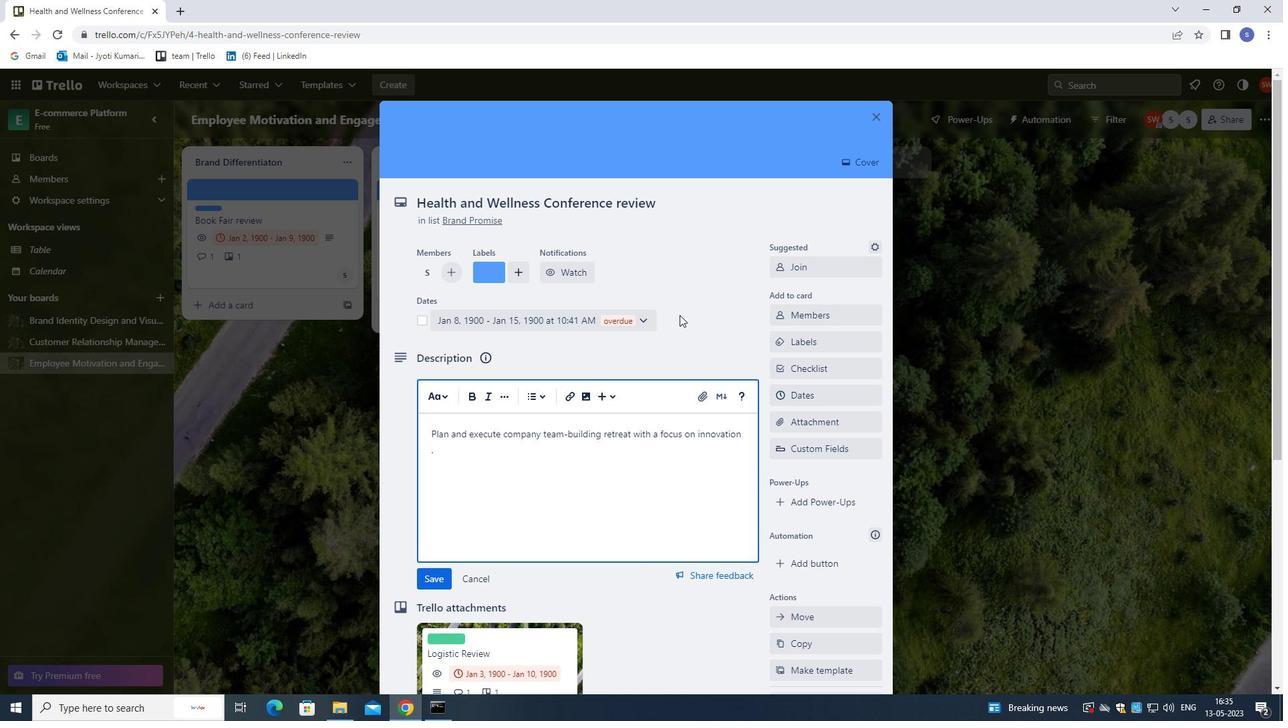 
Action: Mouse moved to (657, 381)
Screenshot: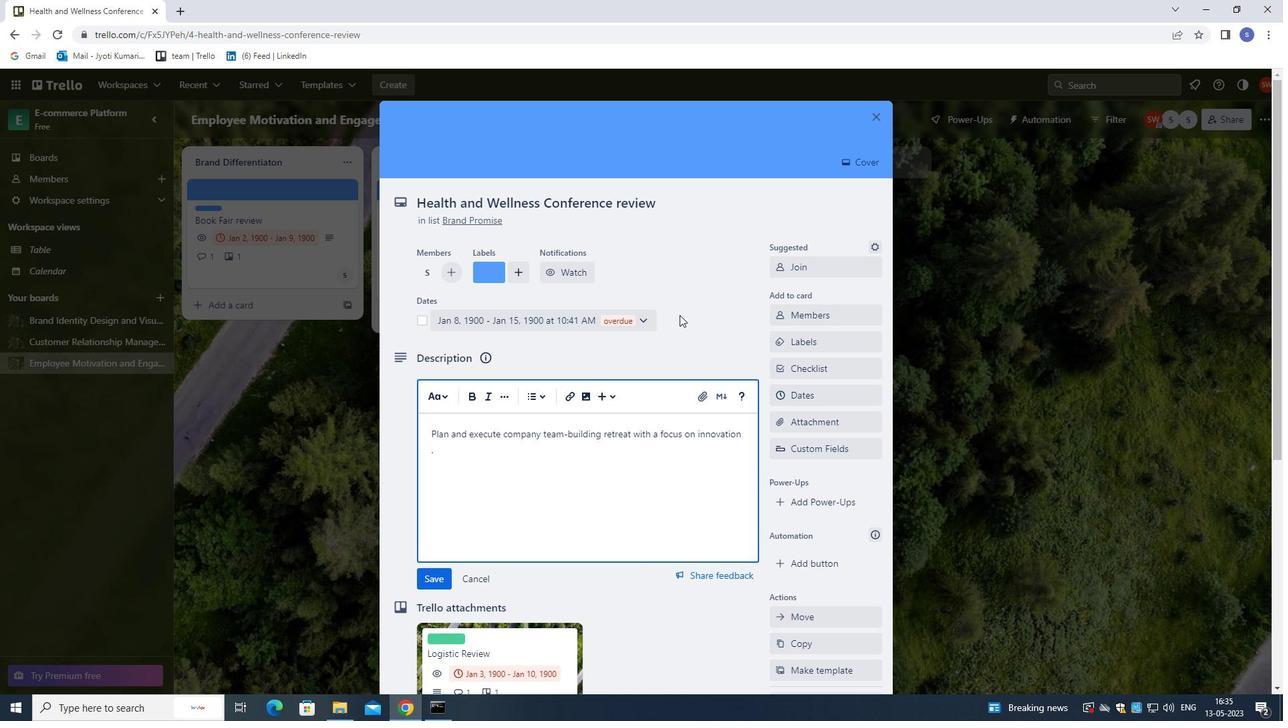 
Action: Mouse scrolled (657, 380) with delta (0, 0)
Screenshot: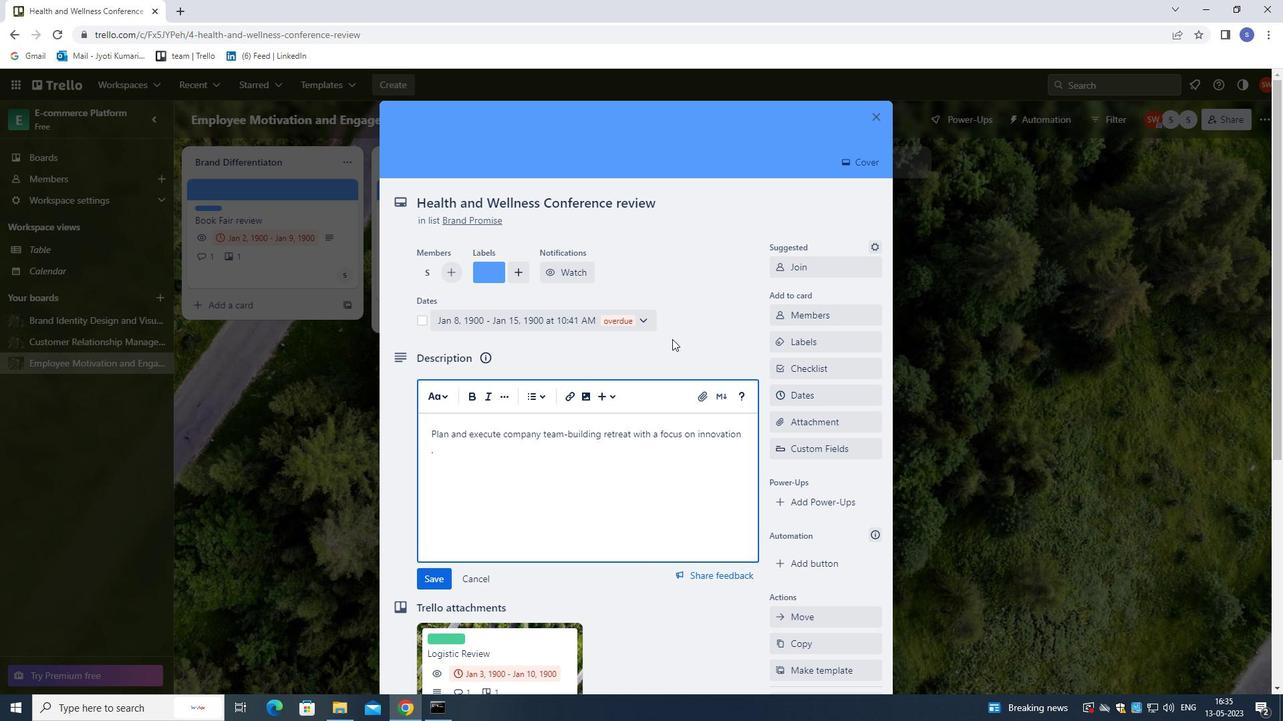 
Action: Mouse moved to (653, 387)
Screenshot: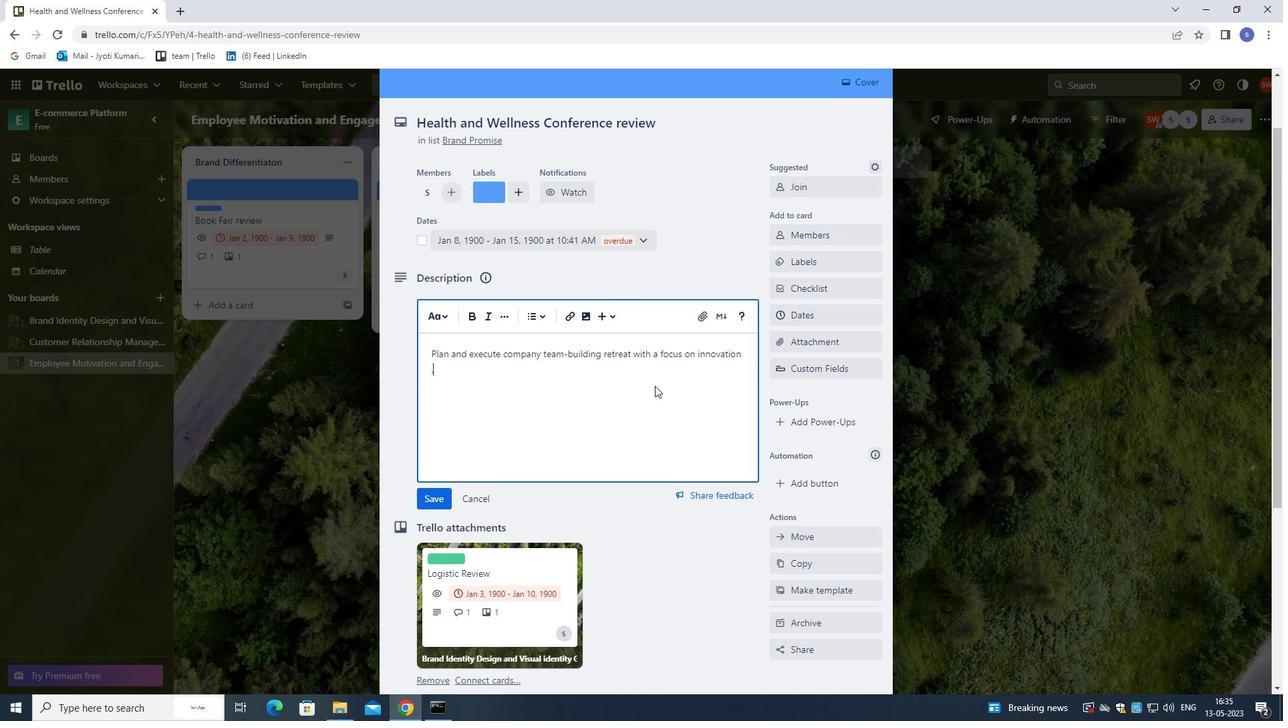 
Action: Mouse scrolled (653, 387) with delta (0, 0)
Screenshot: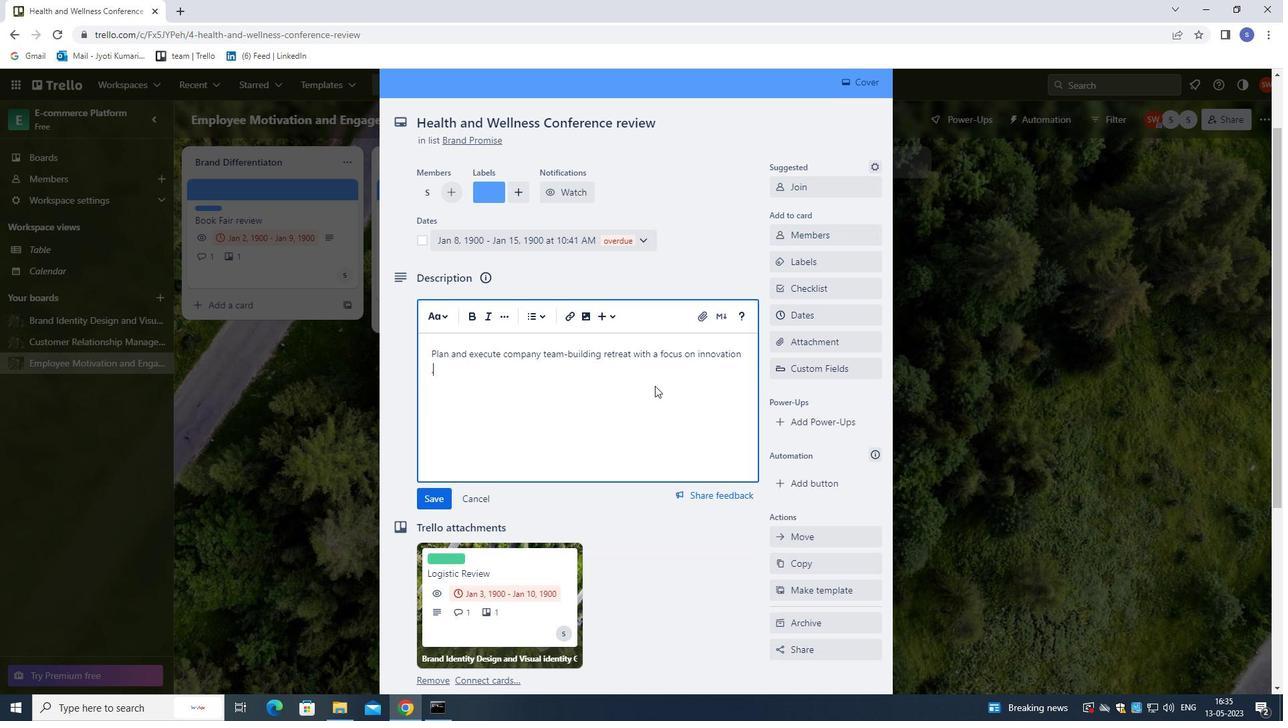 
Action: Mouse moved to (651, 399)
Screenshot: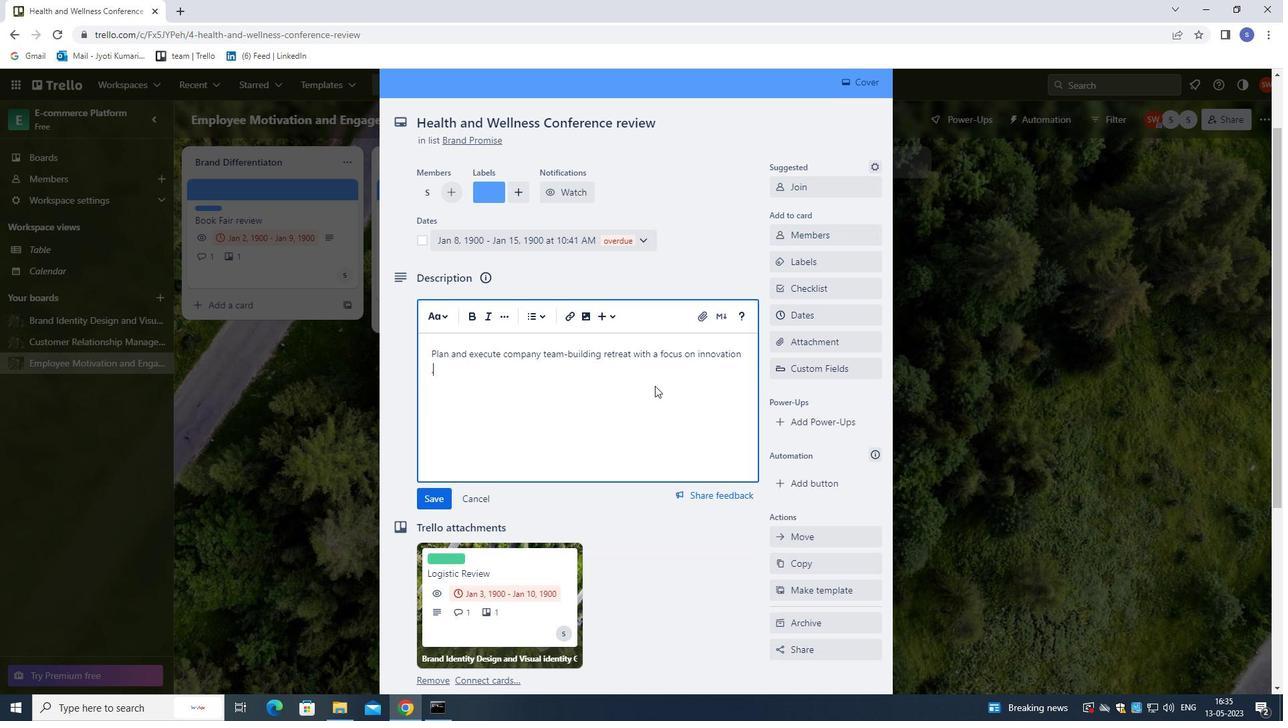 
Action: Mouse scrolled (651, 398) with delta (0, 0)
Screenshot: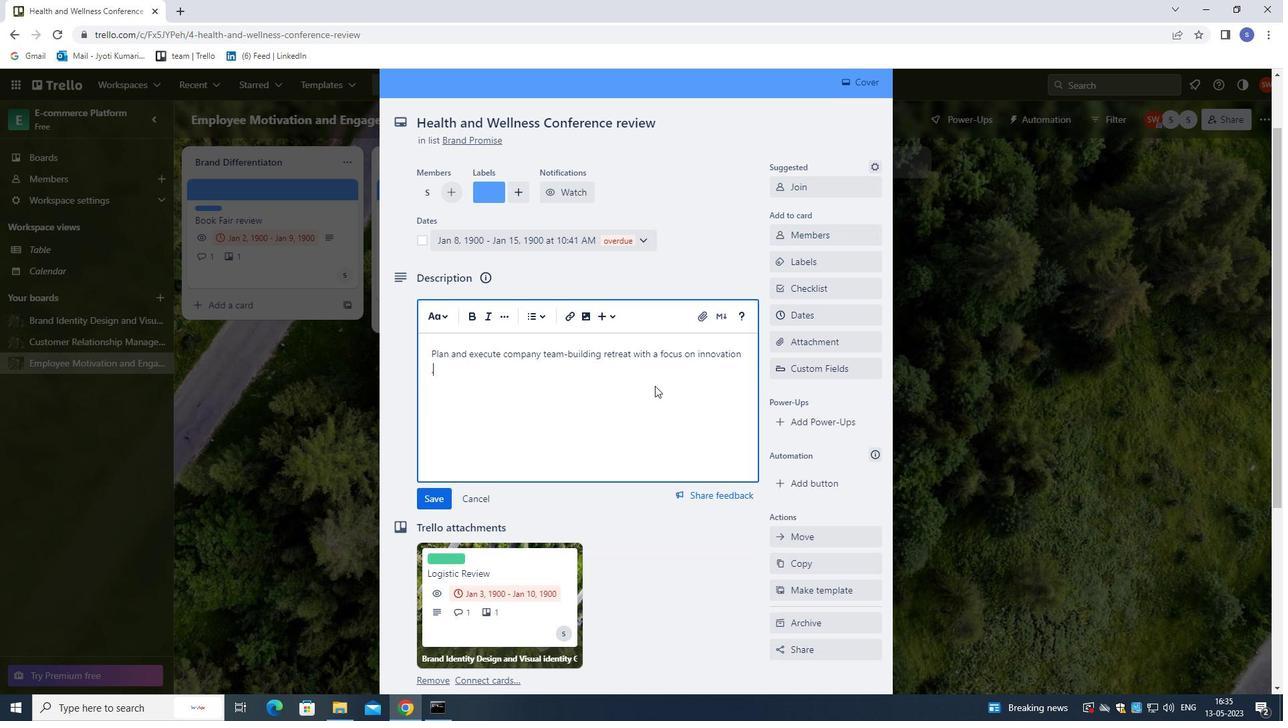 
Action: Mouse moved to (650, 404)
Screenshot: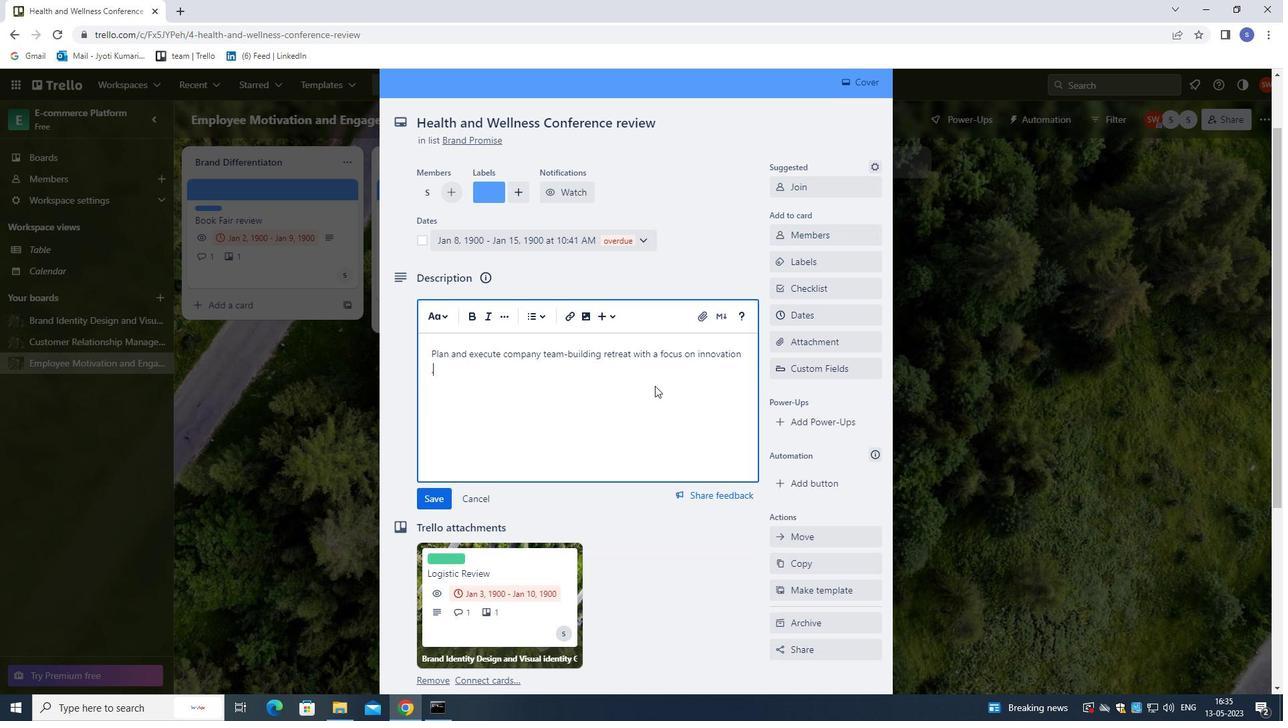 
Action: Mouse scrolled (650, 403) with delta (0, 0)
Screenshot: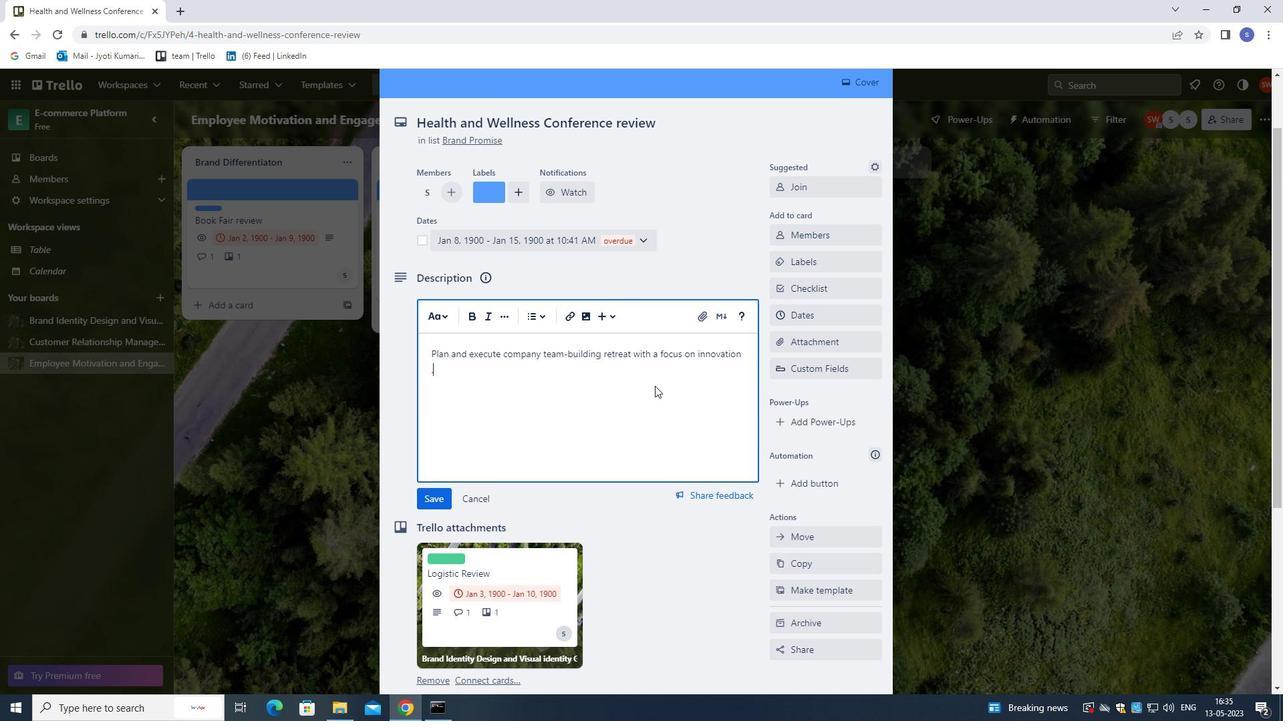 
Action: Mouse moved to (649, 407)
Screenshot: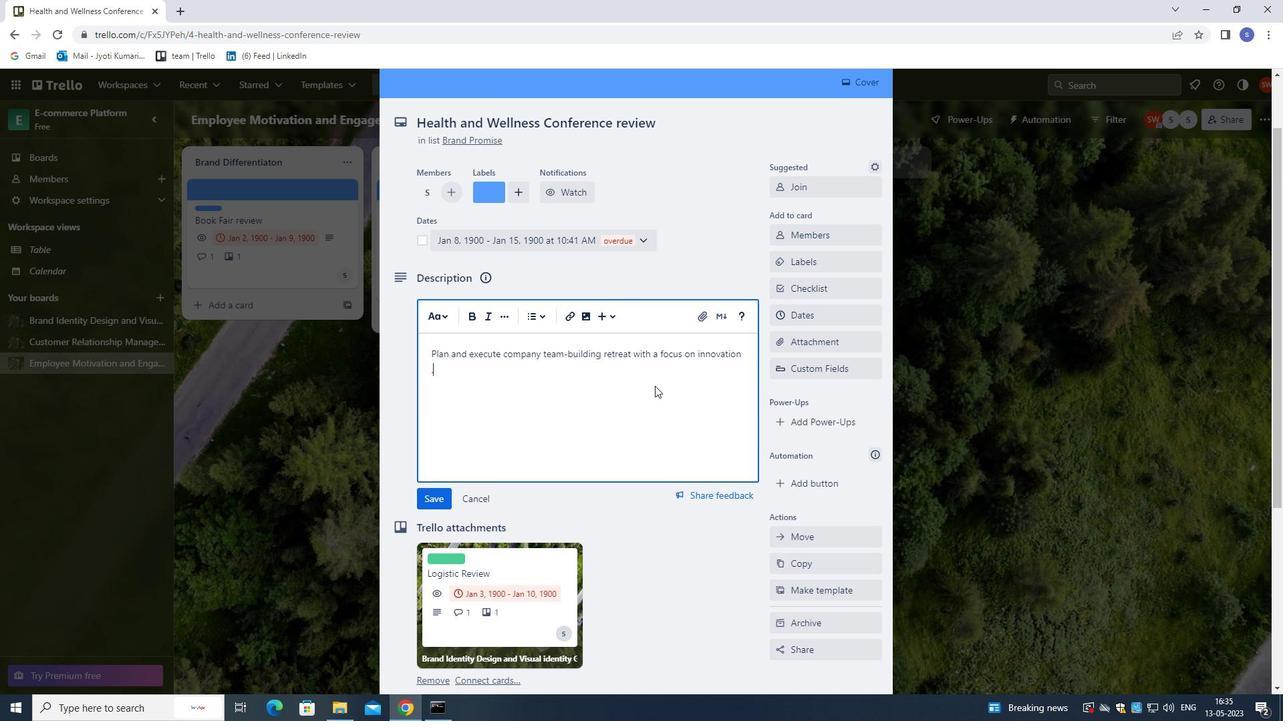 
Action: Mouse scrolled (649, 406) with delta (0, 0)
Screenshot: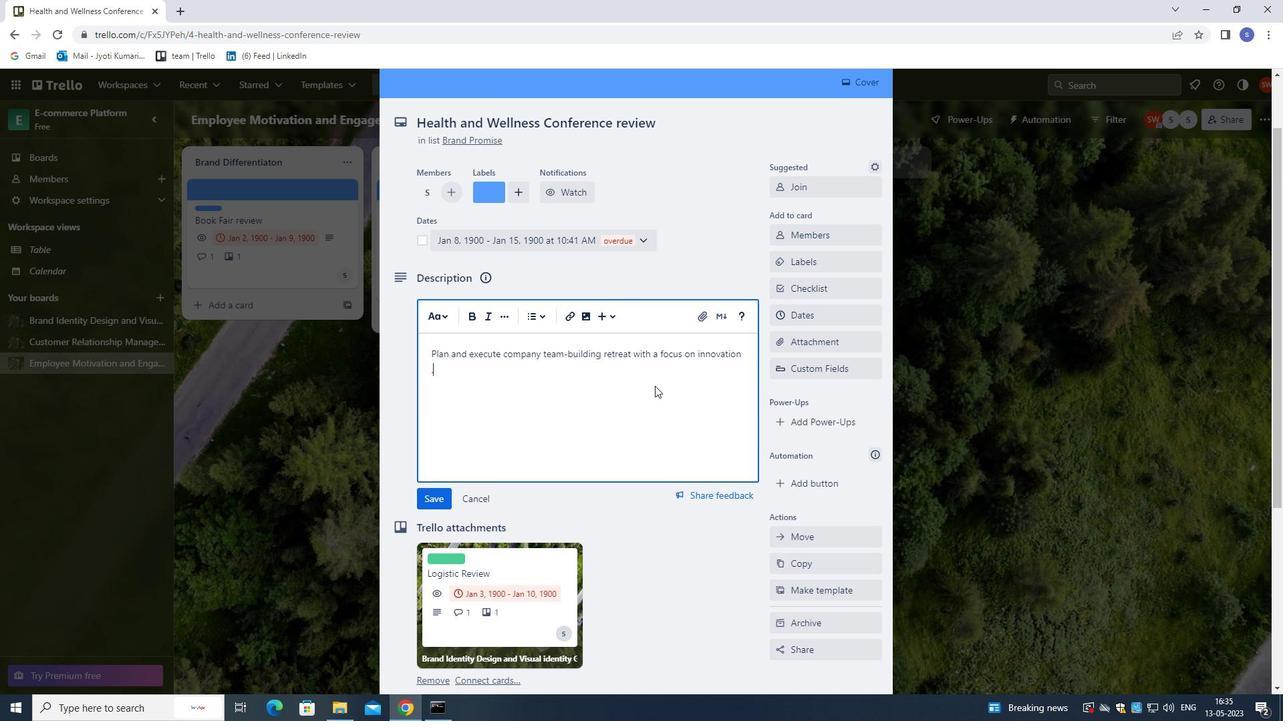 
Action: Mouse moved to (649, 409)
Screenshot: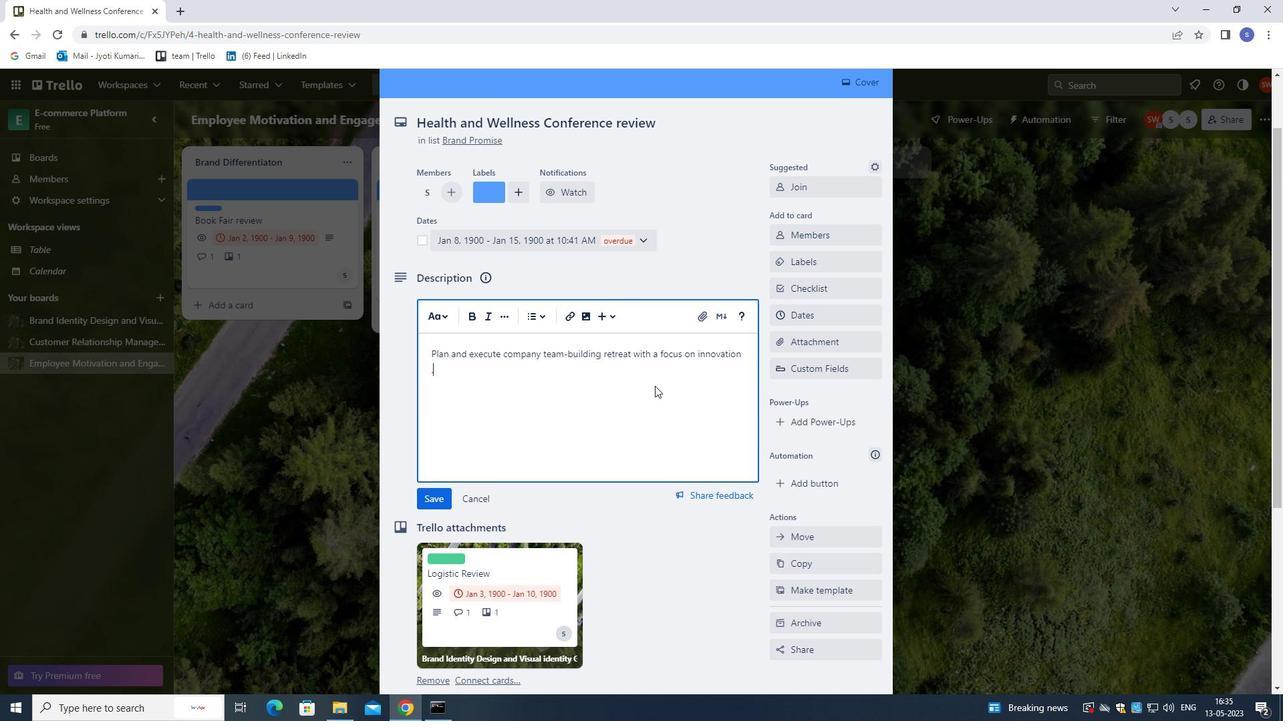 
Action: Mouse scrolled (649, 408) with delta (0, 0)
Screenshot: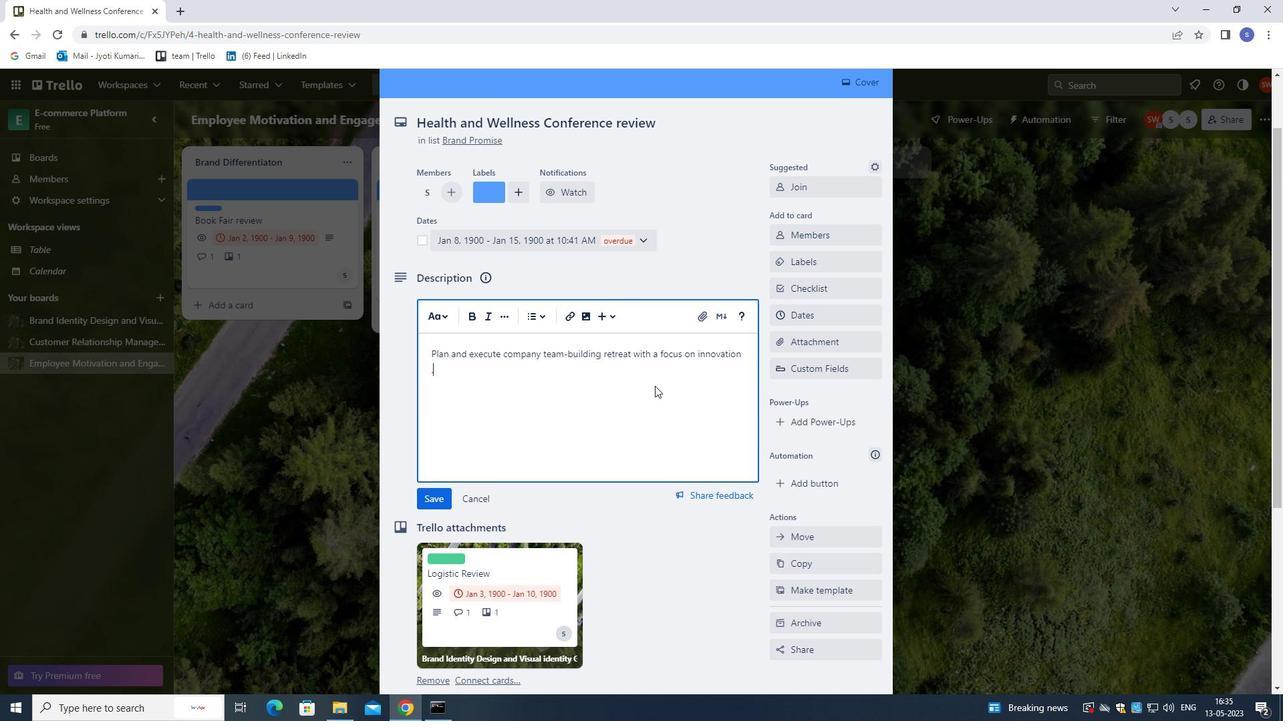 
Action: Mouse moved to (558, 600)
Screenshot: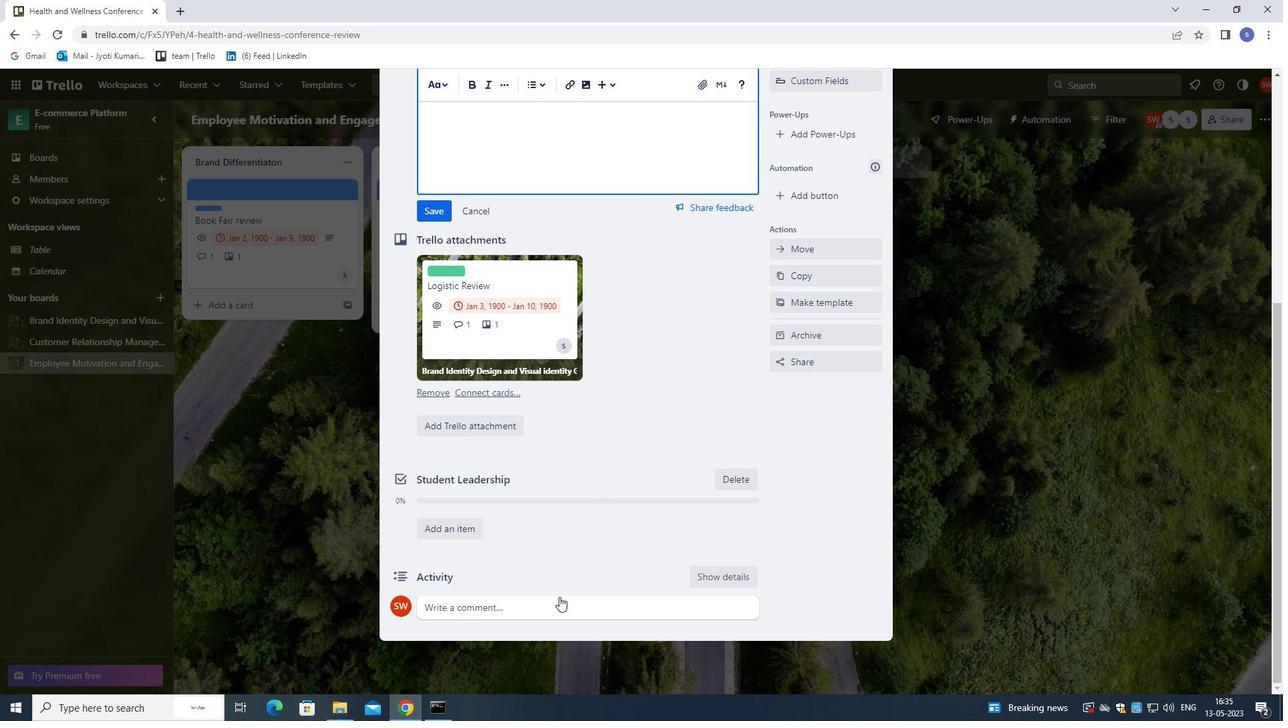 
Action: Mouse pressed left at (558, 600)
Screenshot: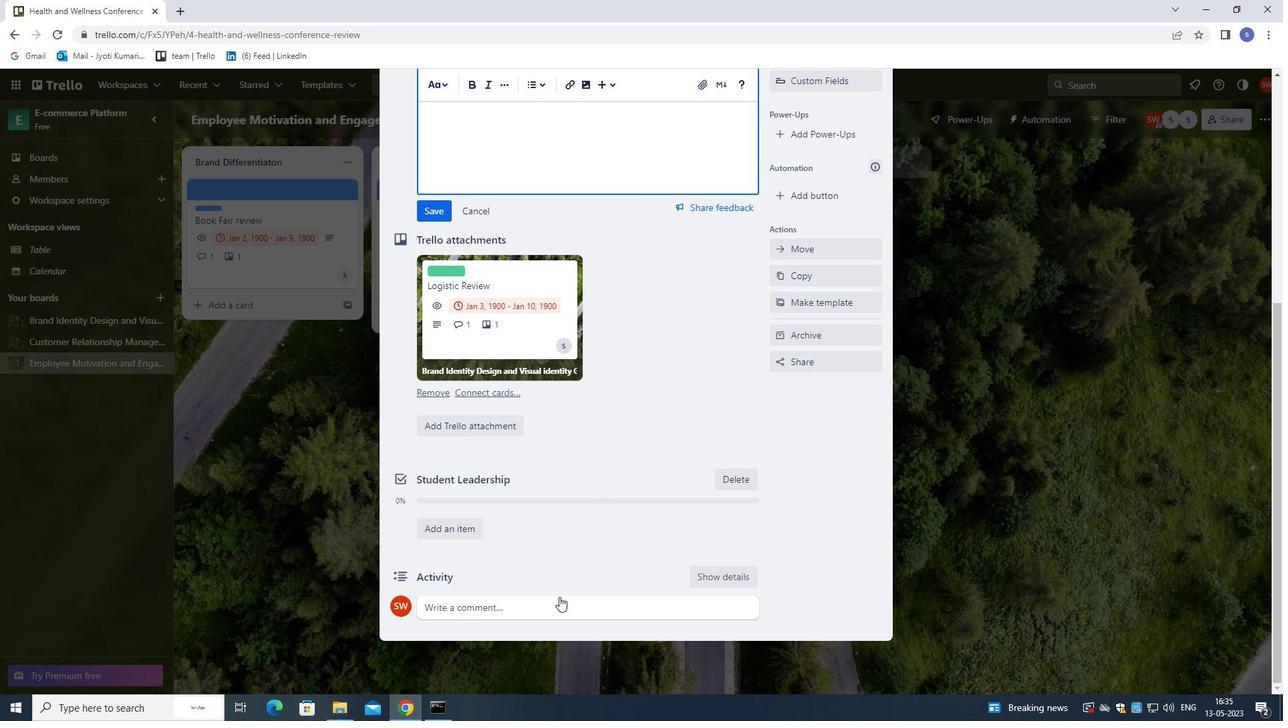 
Action: Mouse moved to (565, 493)
Screenshot: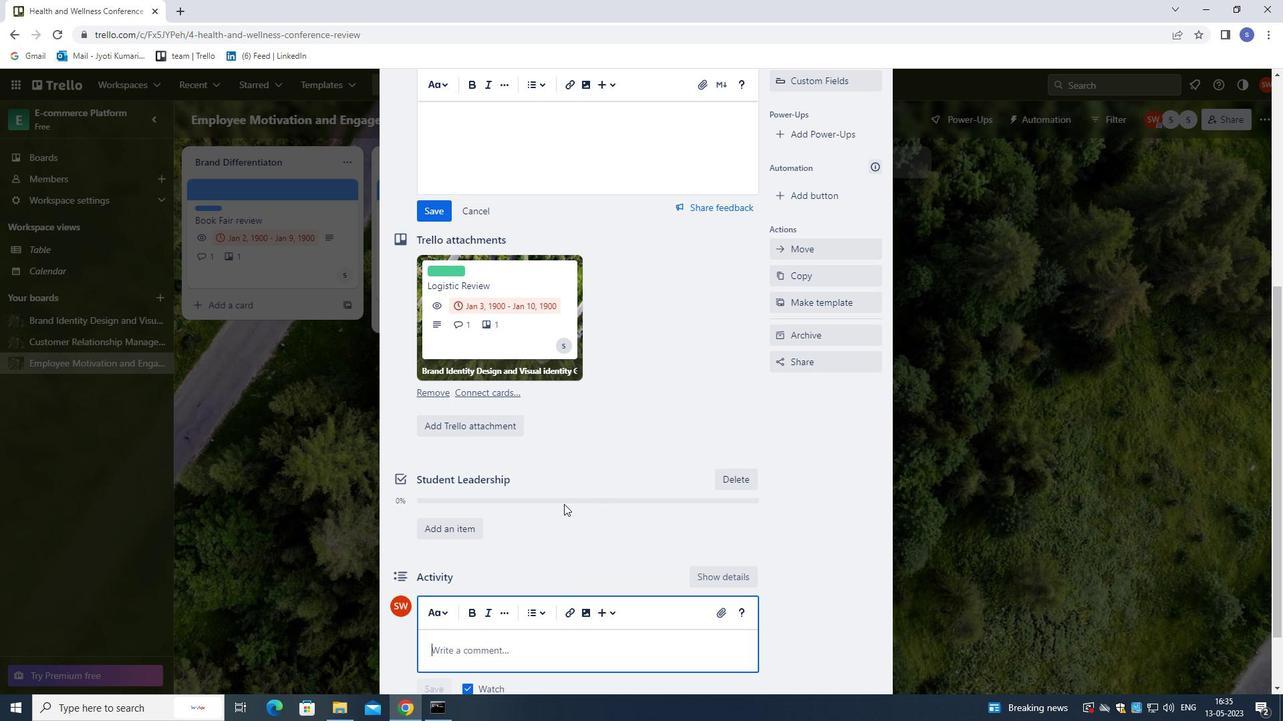 
Action: Key pressed <Key.shift><Key.shift><Key.shift><Key.shift>WE<Key.space>SHOULD<Key.space>APPROACH<Key.space>THIS<Key.space>TASK<Key.space>AS<Key.space>AN<Key.space>OPPORTUNITY<Key.space>TO<Key.space>LEARN<Key.space>AND<Key.space>GROW<Key.space>,<Key.space>BY<Key.space>EXPLORING<Key.space>NEW<Key.space>IDEAS<Key.space>AND<Key.space>METHODS<Key.space>.
Screenshot: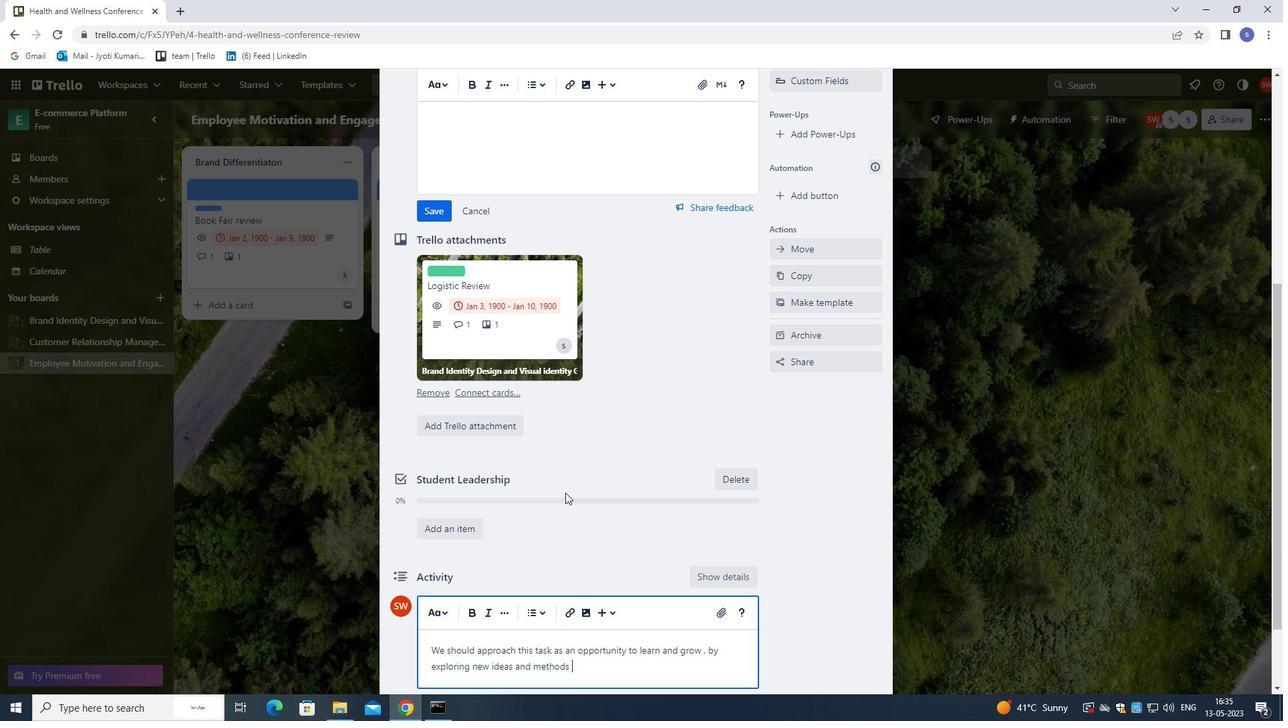 
Action: Mouse moved to (441, 212)
Screenshot: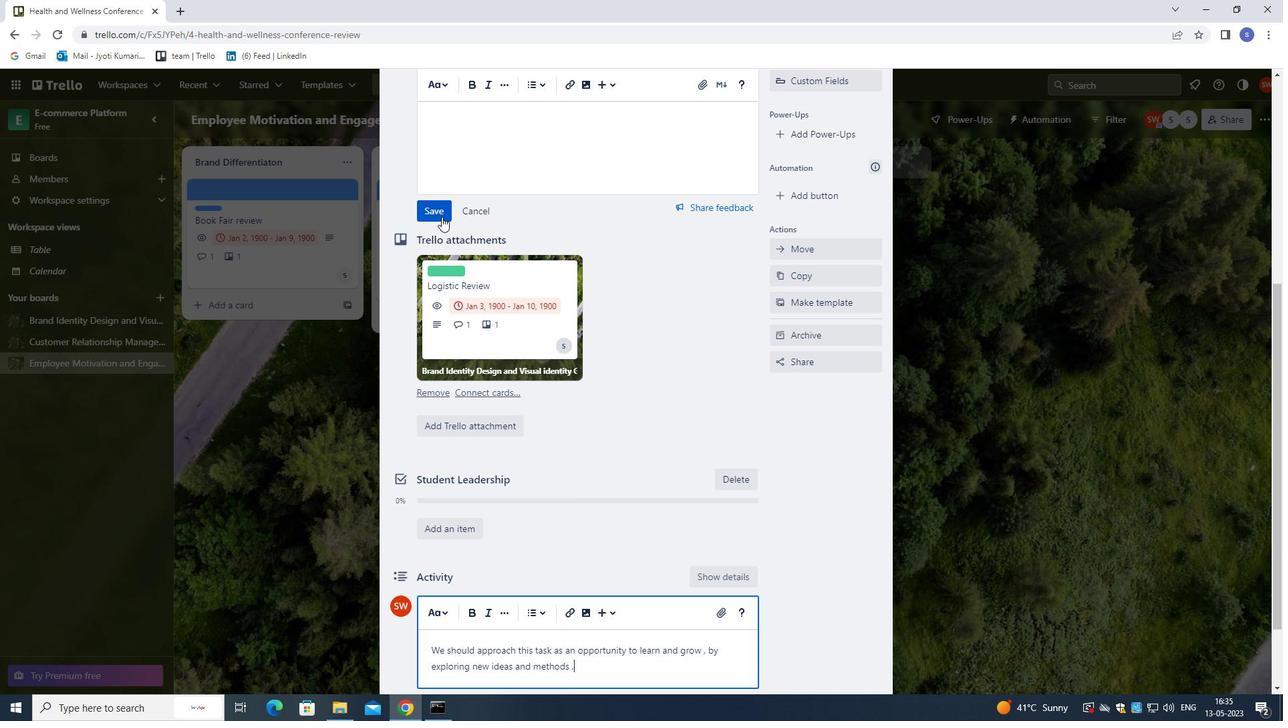 
Action: Mouse pressed left at (441, 212)
Screenshot: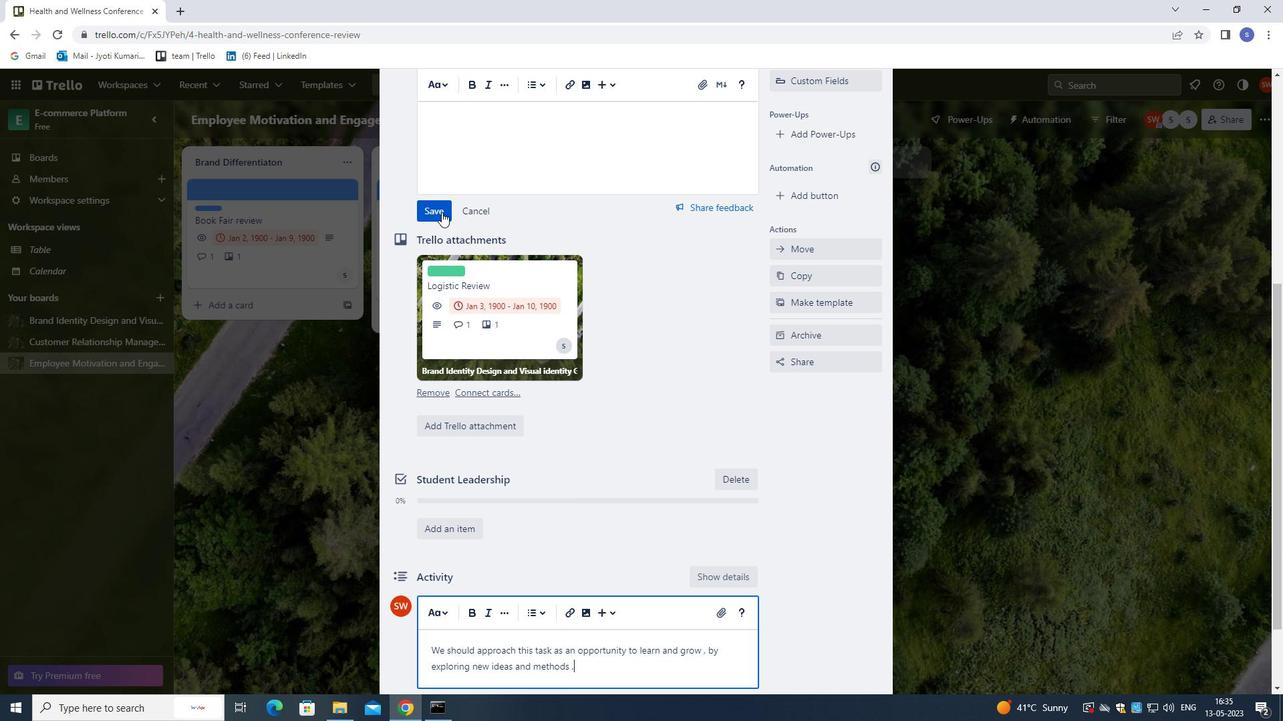 
Action: Mouse moved to (467, 423)
Screenshot: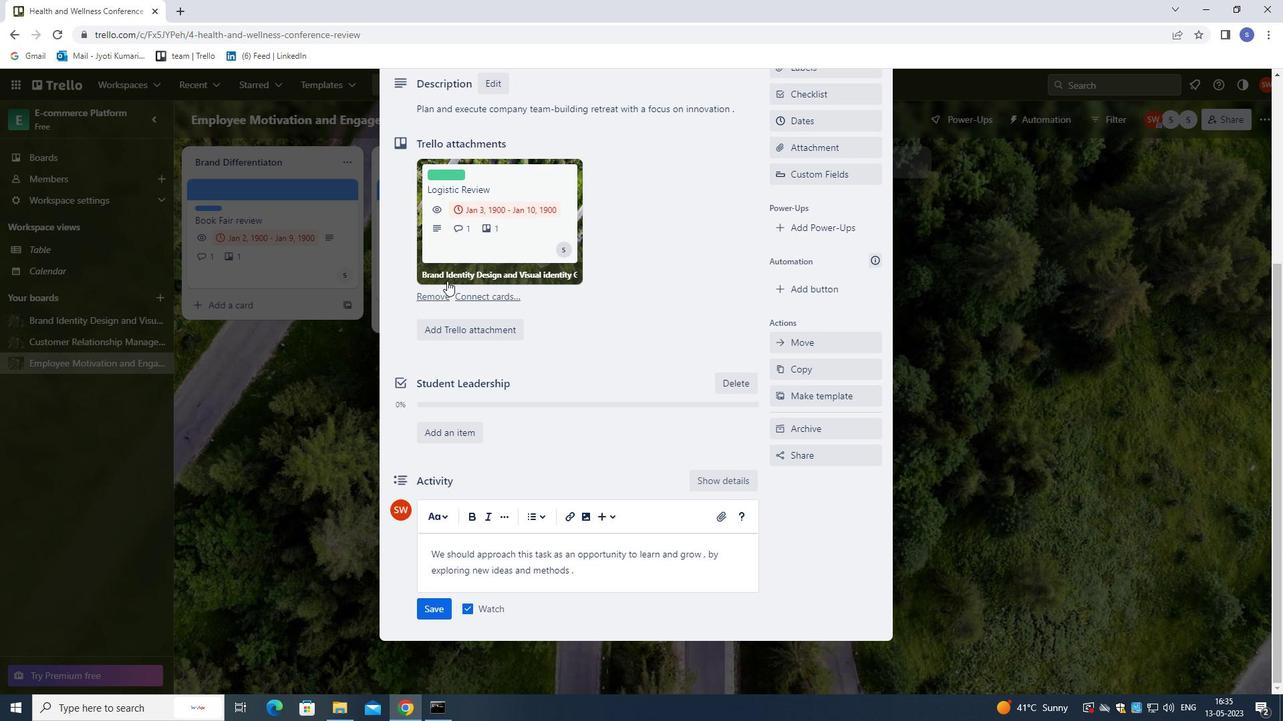 
Action: Mouse scrolled (467, 423) with delta (0, 0)
Screenshot: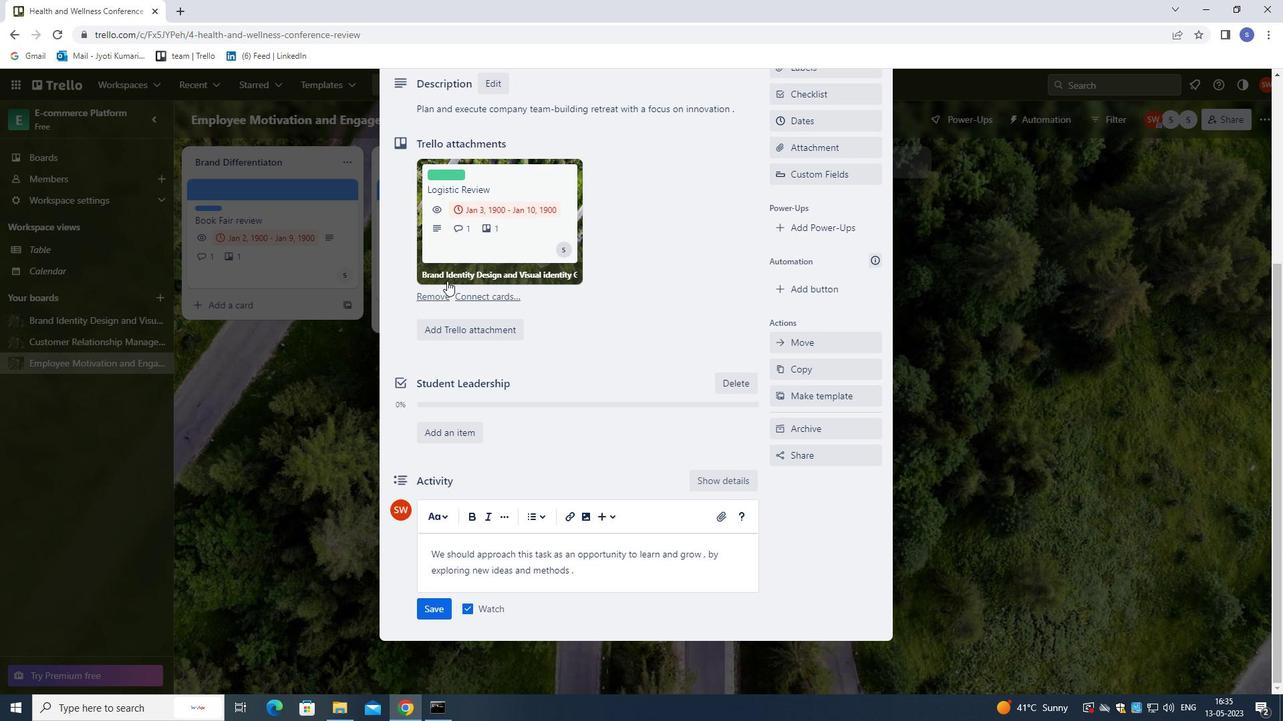 
Action: Mouse moved to (469, 474)
Screenshot: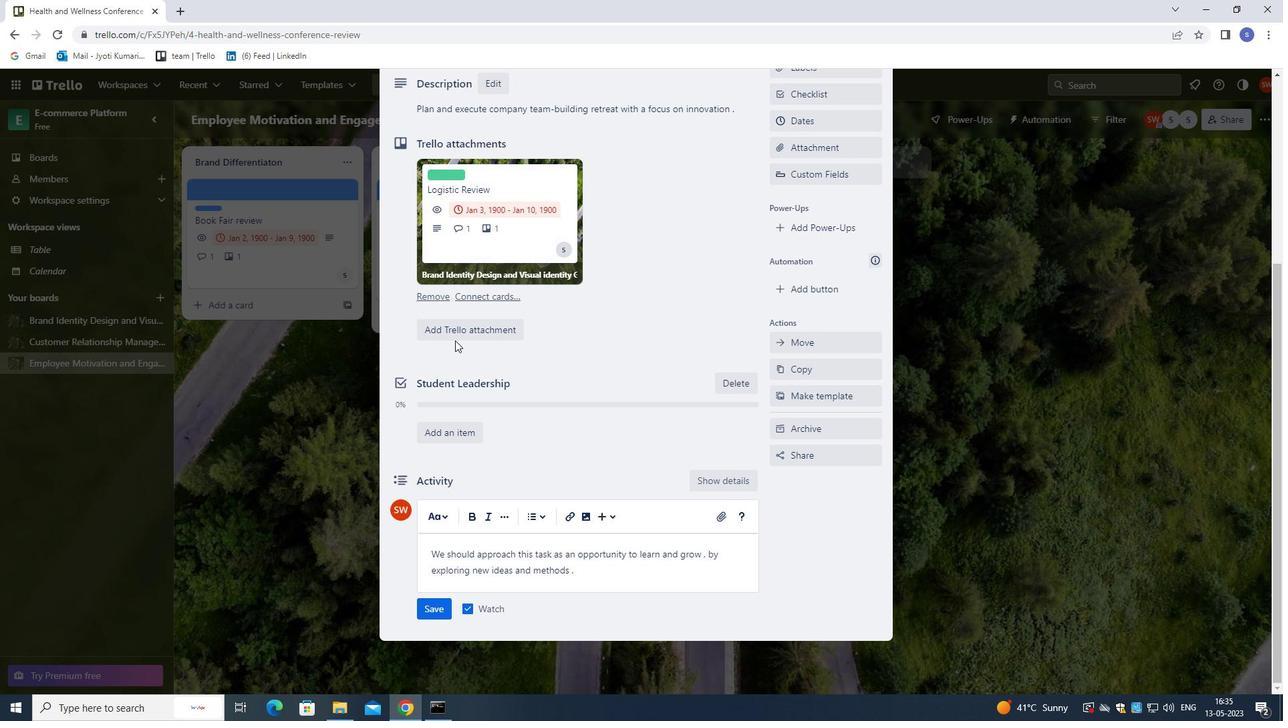 
Action: Mouse scrolled (469, 473) with delta (0, 0)
Screenshot: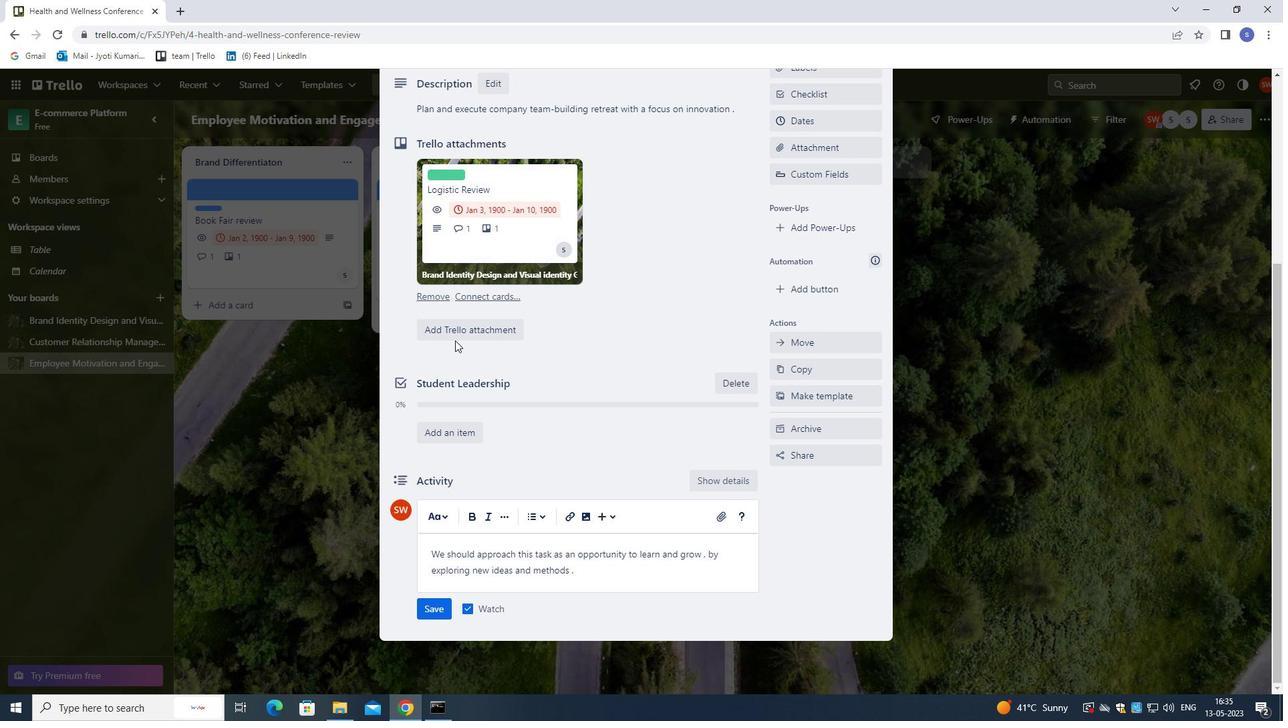 
Action: Mouse moved to (469, 534)
Screenshot: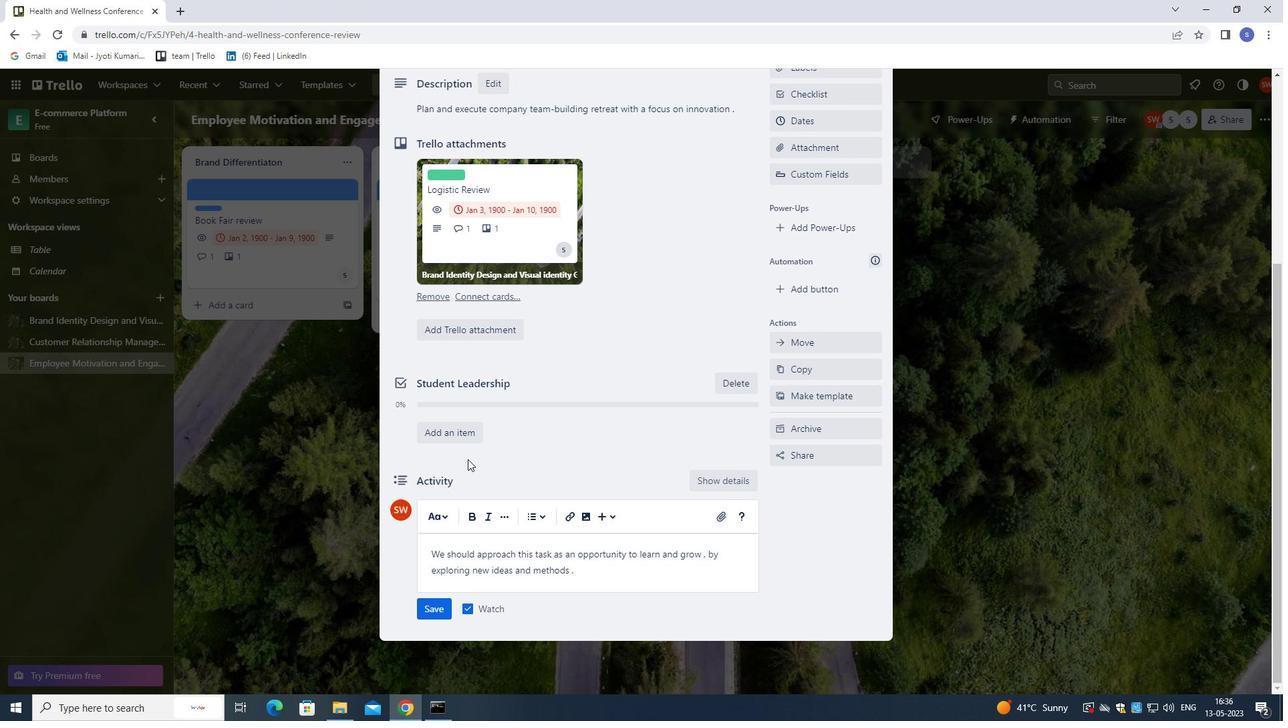 
Action: Mouse scrolled (469, 534) with delta (0, 0)
Screenshot: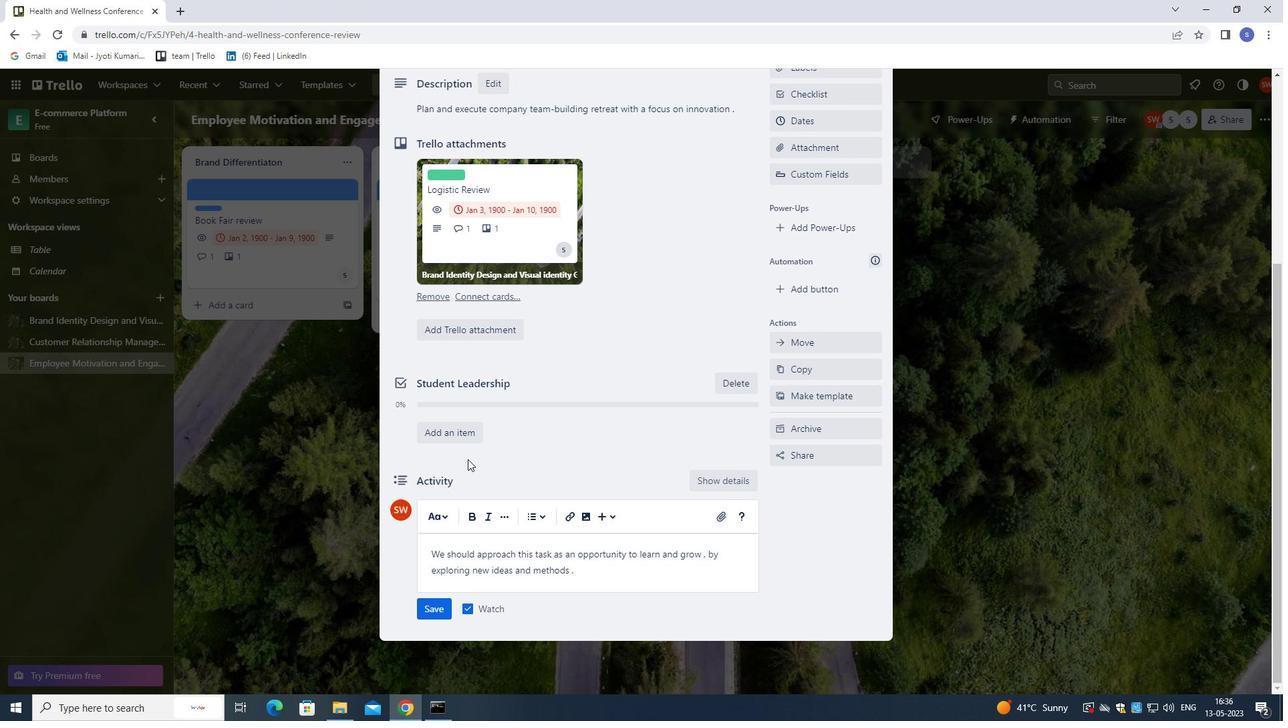 
Action: Mouse moved to (440, 607)
Screenshot: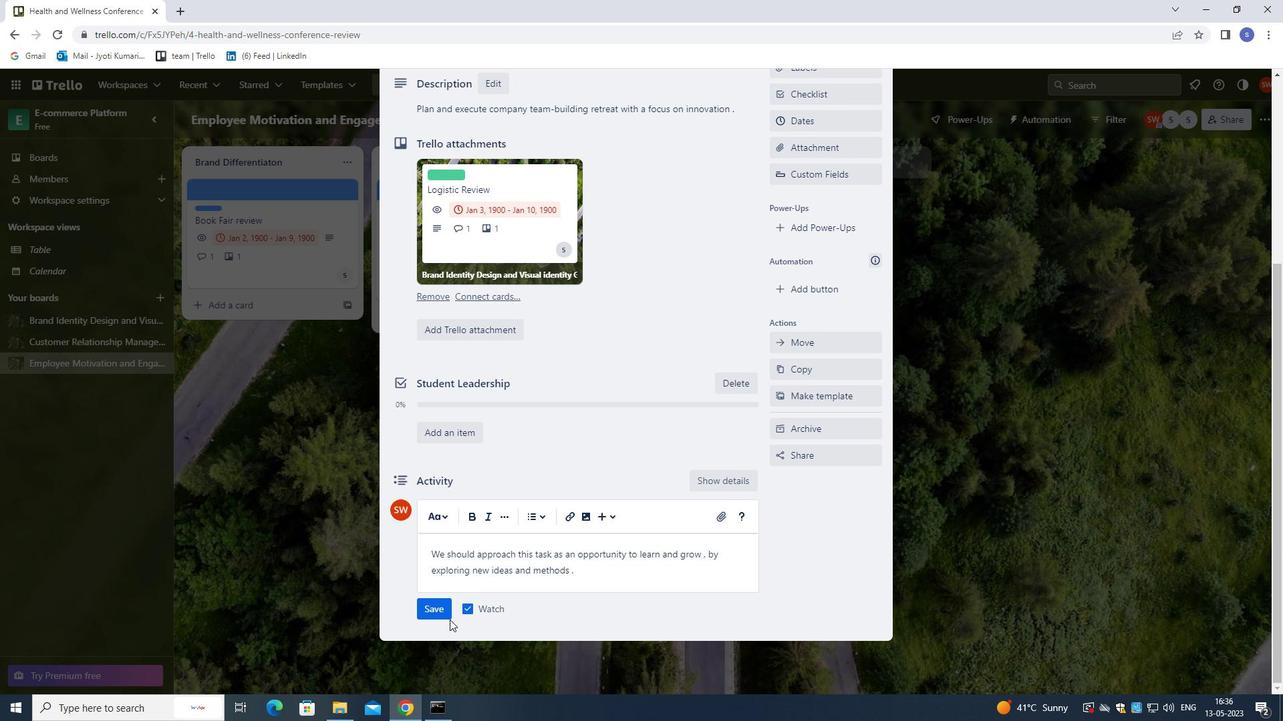 
Action: Mouse pressed left at (440, 607)
Screenshot: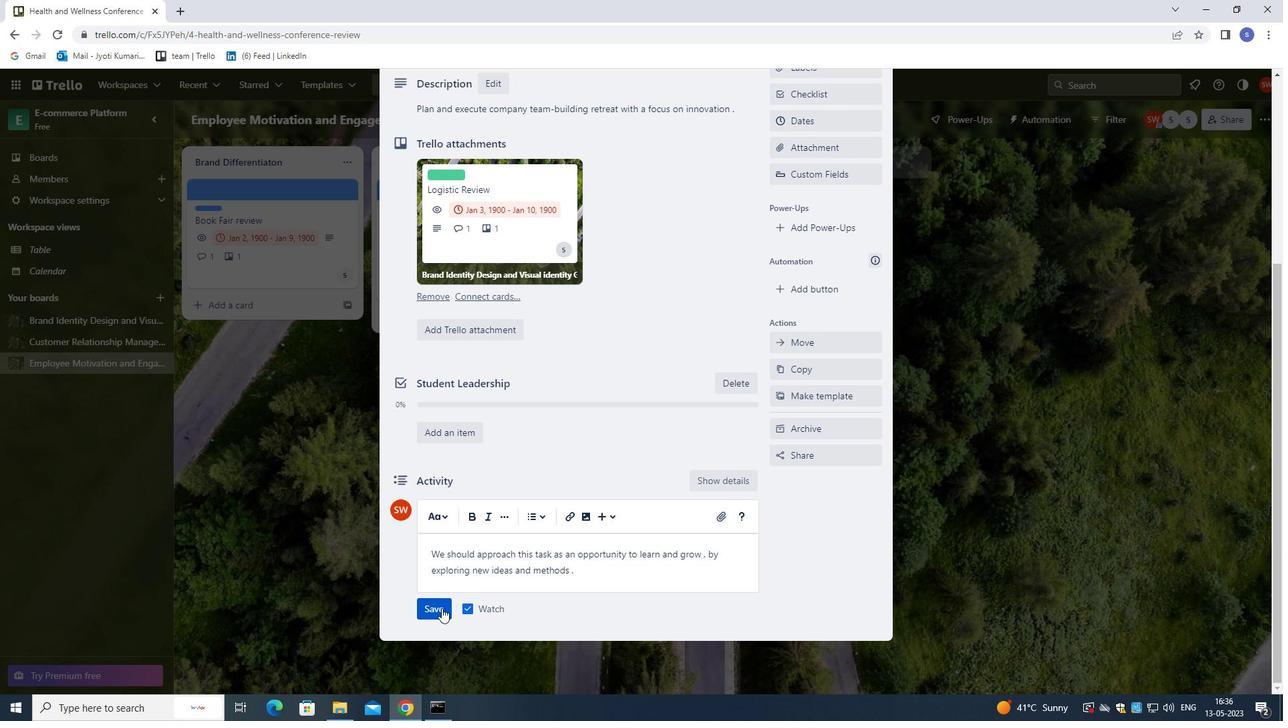 
Action: Mouse moved to (473, 563)
Screenshot: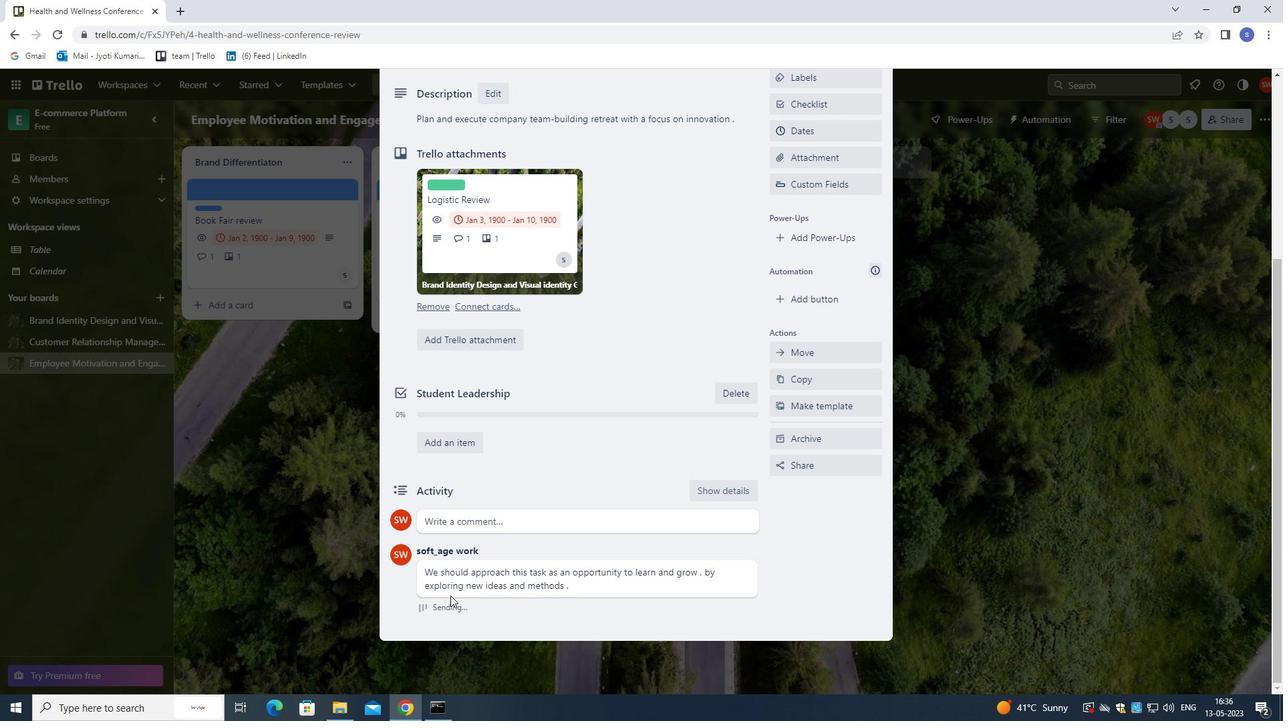 
Action: Mouse scrolled (473, 564) with delta (0, 0)
Screenshot: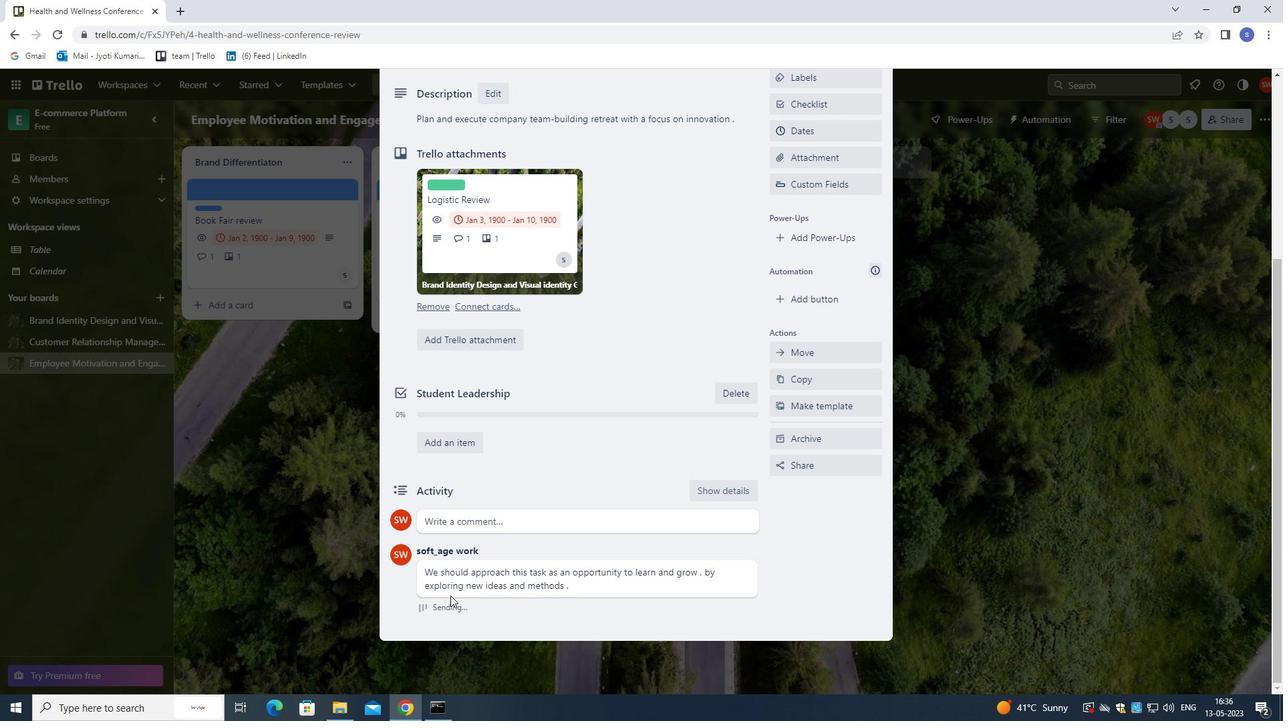 
Action: Mouse moved to (481, 555)
Screenshot: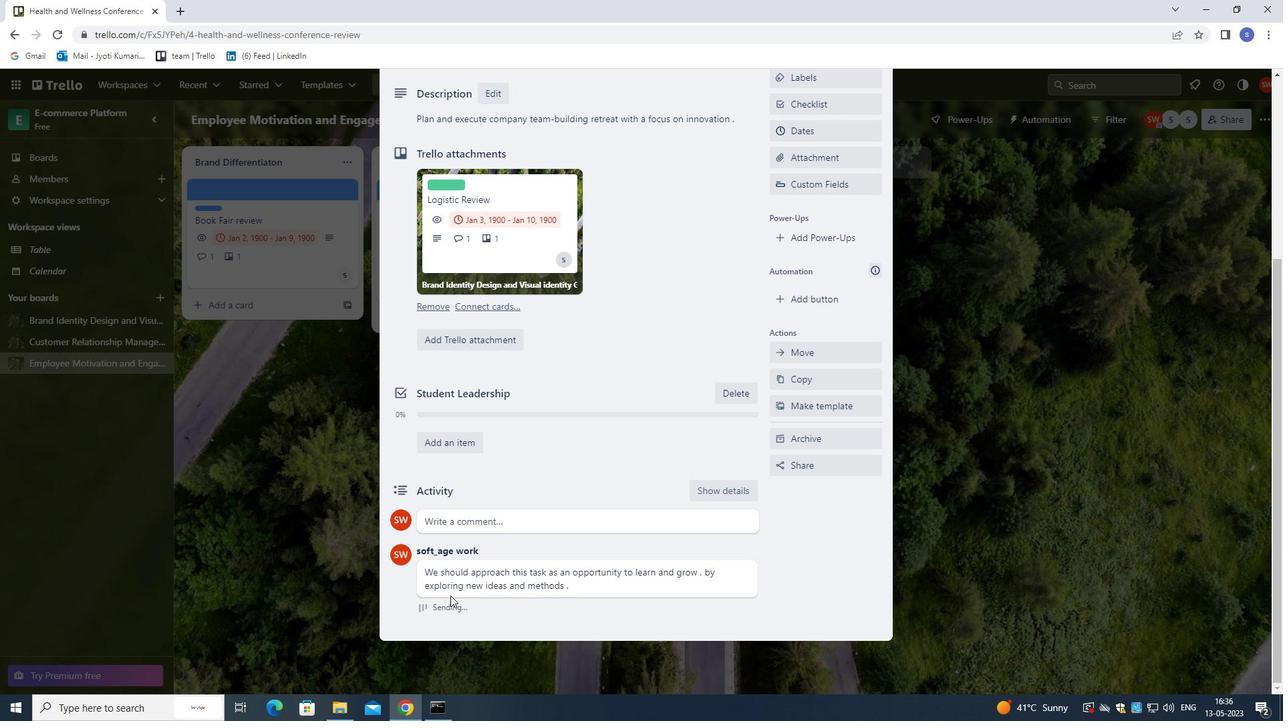 
Action: Mouse scrolled (481, 556) with delta (0, 0)
Screenshot: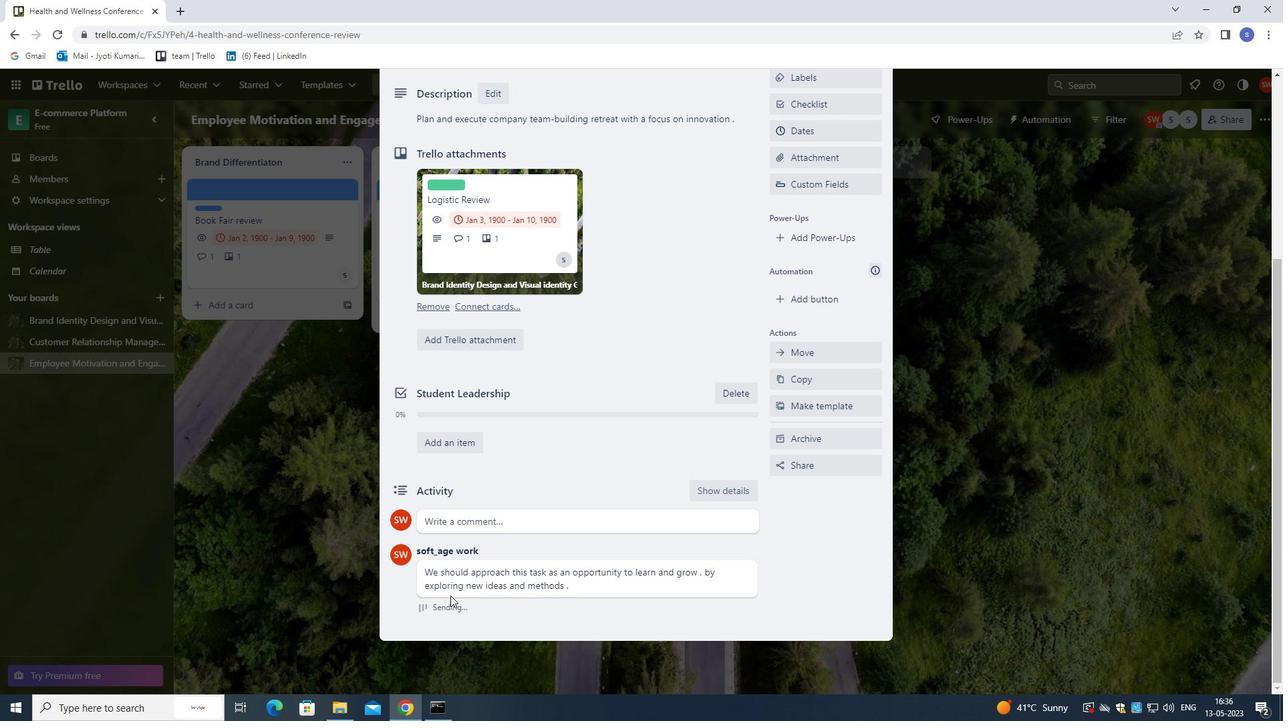 
Action: Mouse moved to (493, 540)
Screenshot: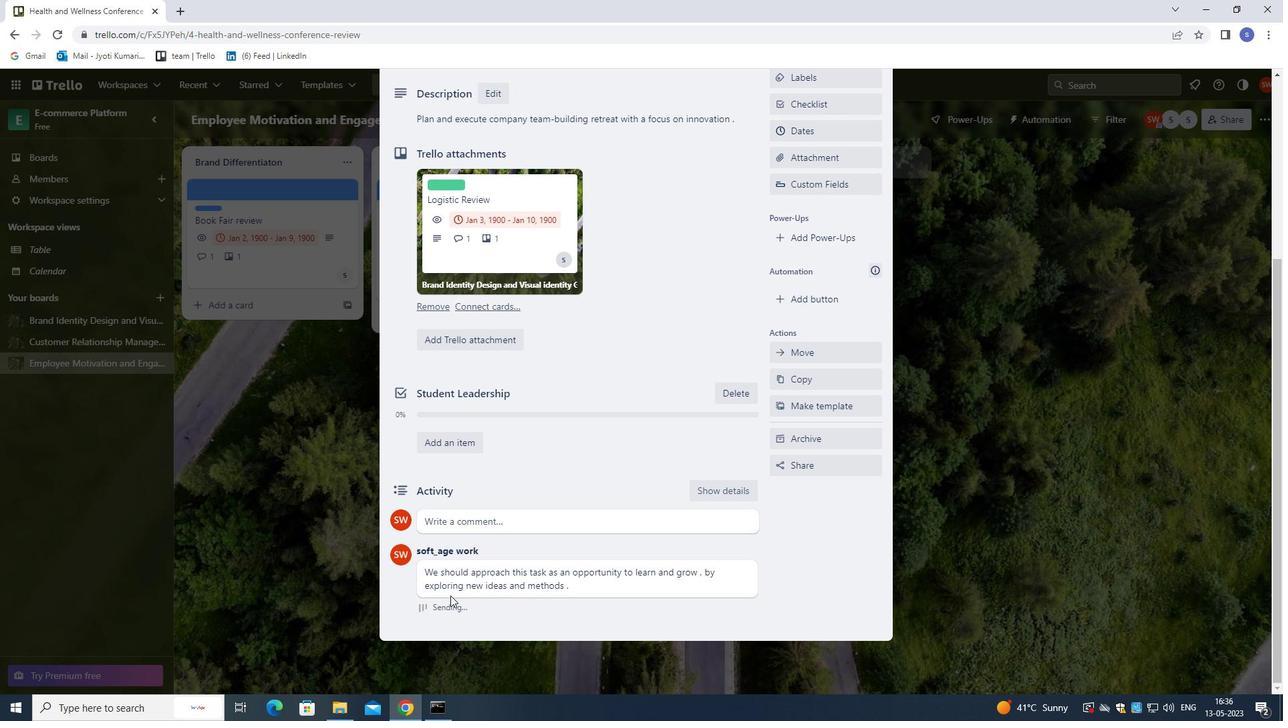 
Action: Mouse scrolled (493, 540) with delta (0, 0)
Screenshot: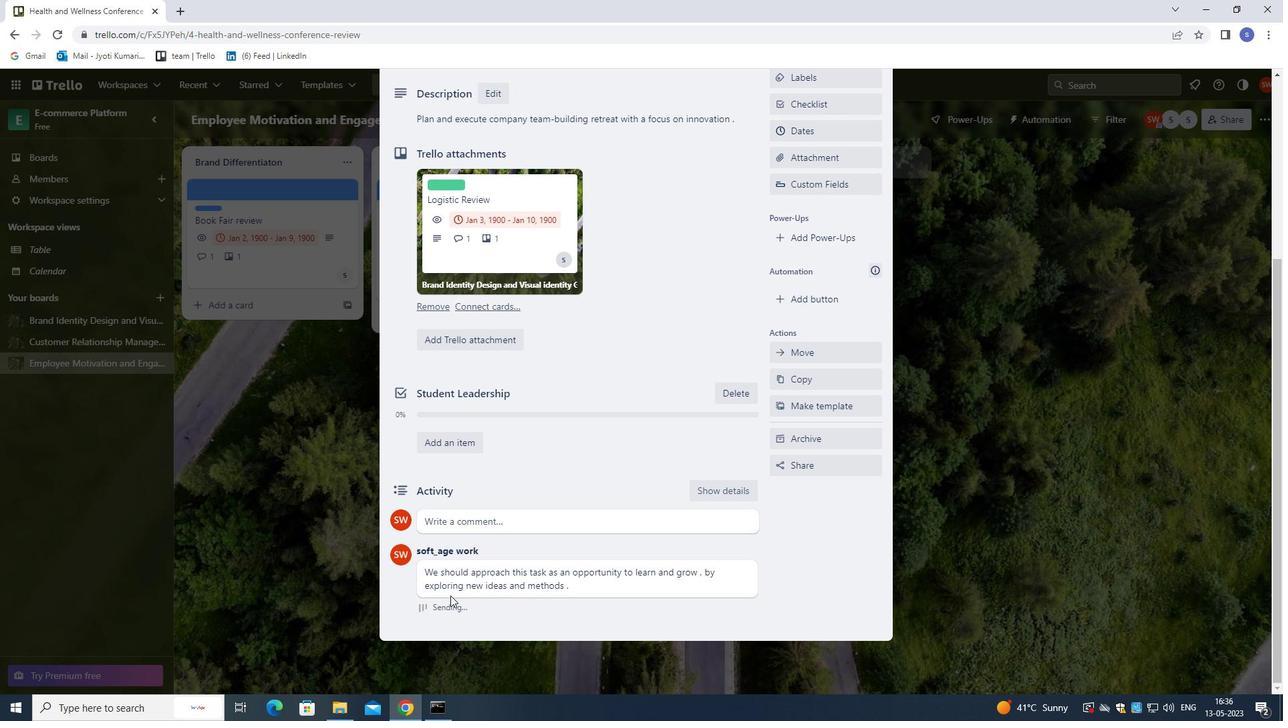 
Action: Mouse moved to (505, 529)
Screenshot: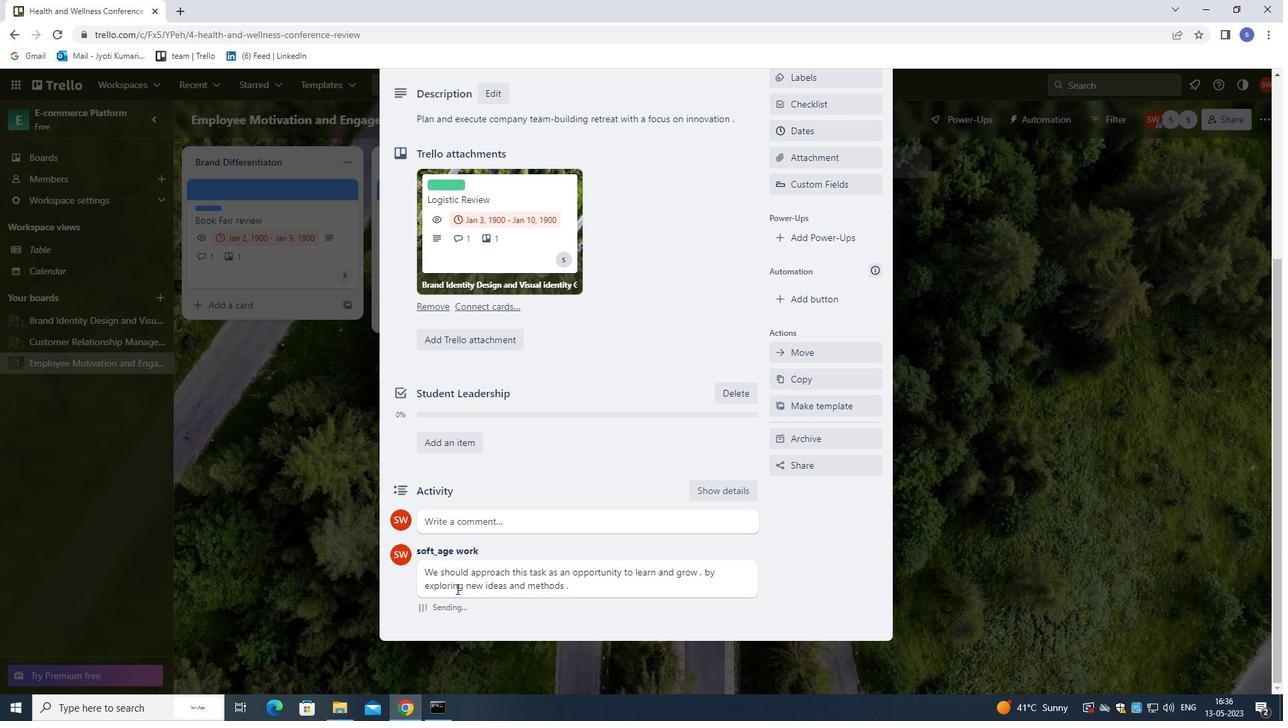 
Action: Mouse scrolled (505, 530) with delta (0, 0)
Screenshot: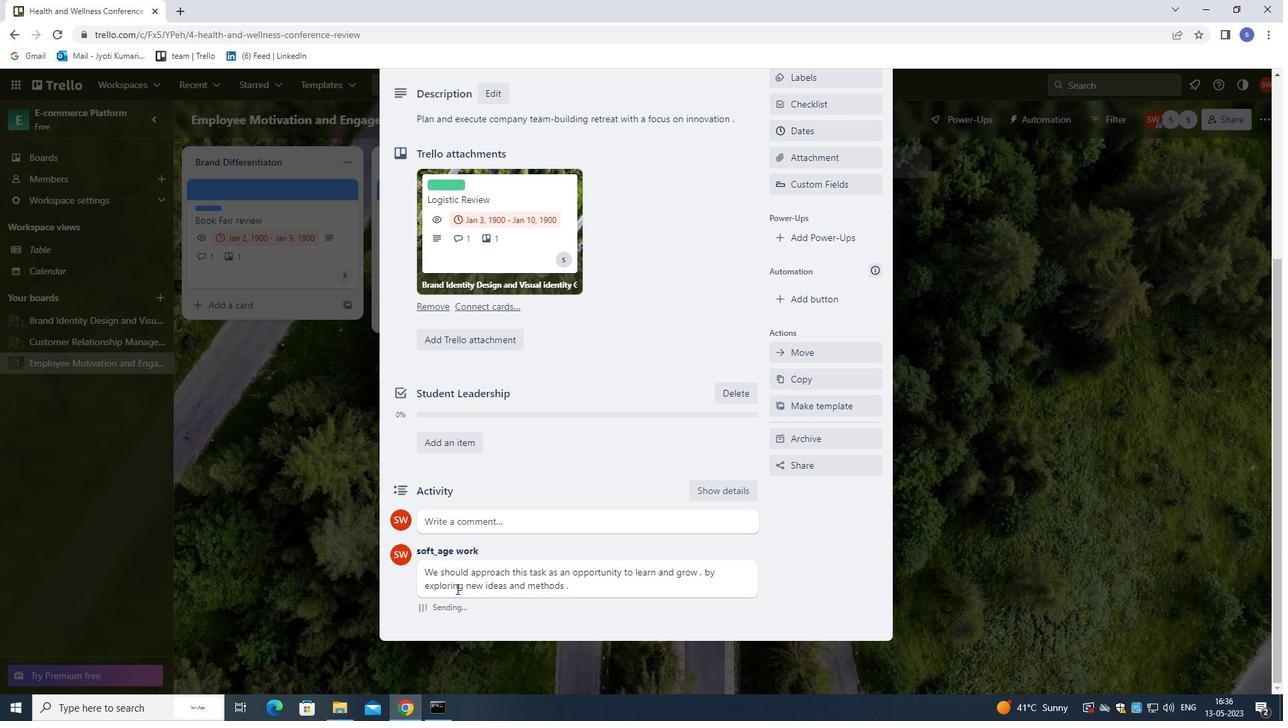 
Action: Mouse moved to (521, 508)
Screenshot: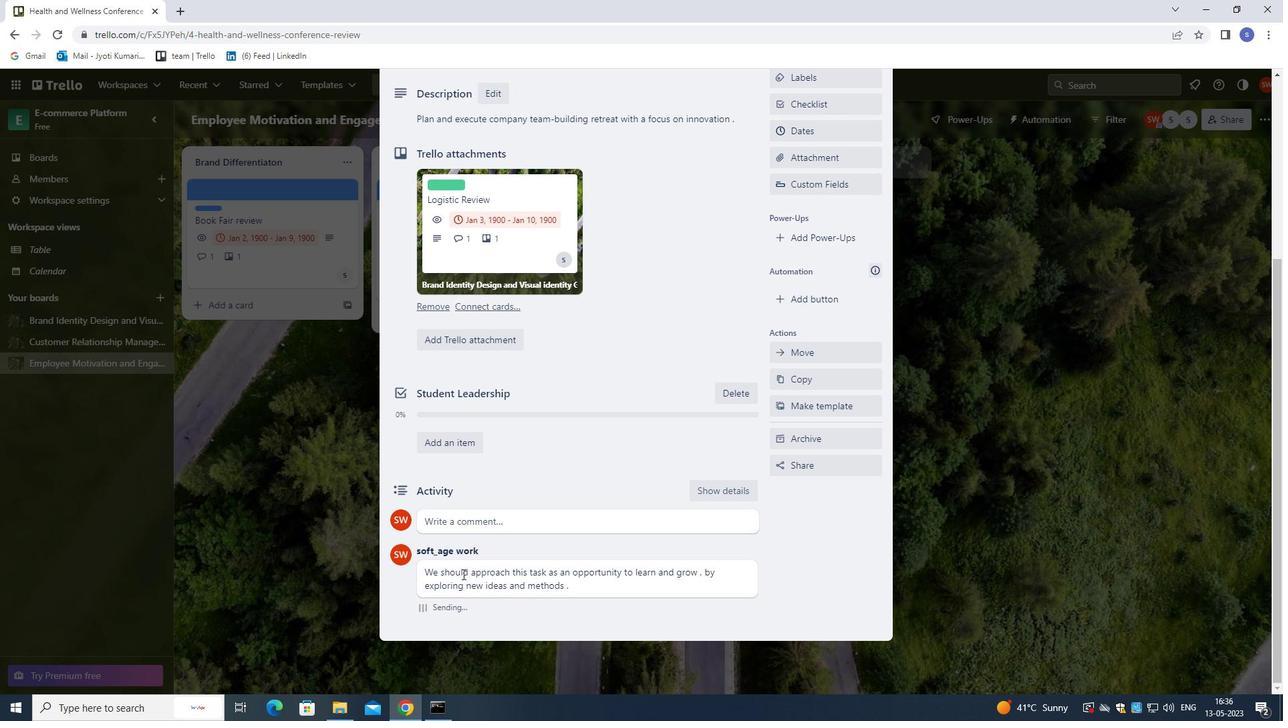 
Action: Mouse scrolled (521, 509) with delta (0, 0)
Screenshot: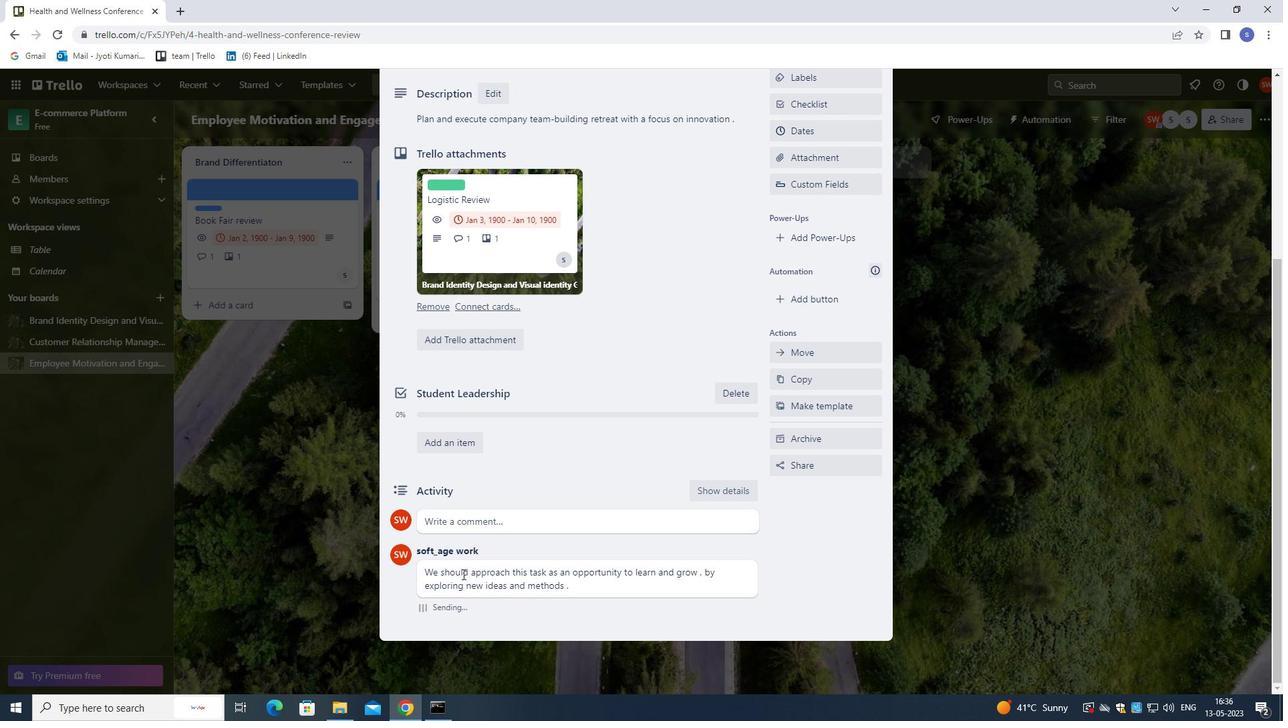 
Action: Mouse moved to (526, 421)
Screenshot: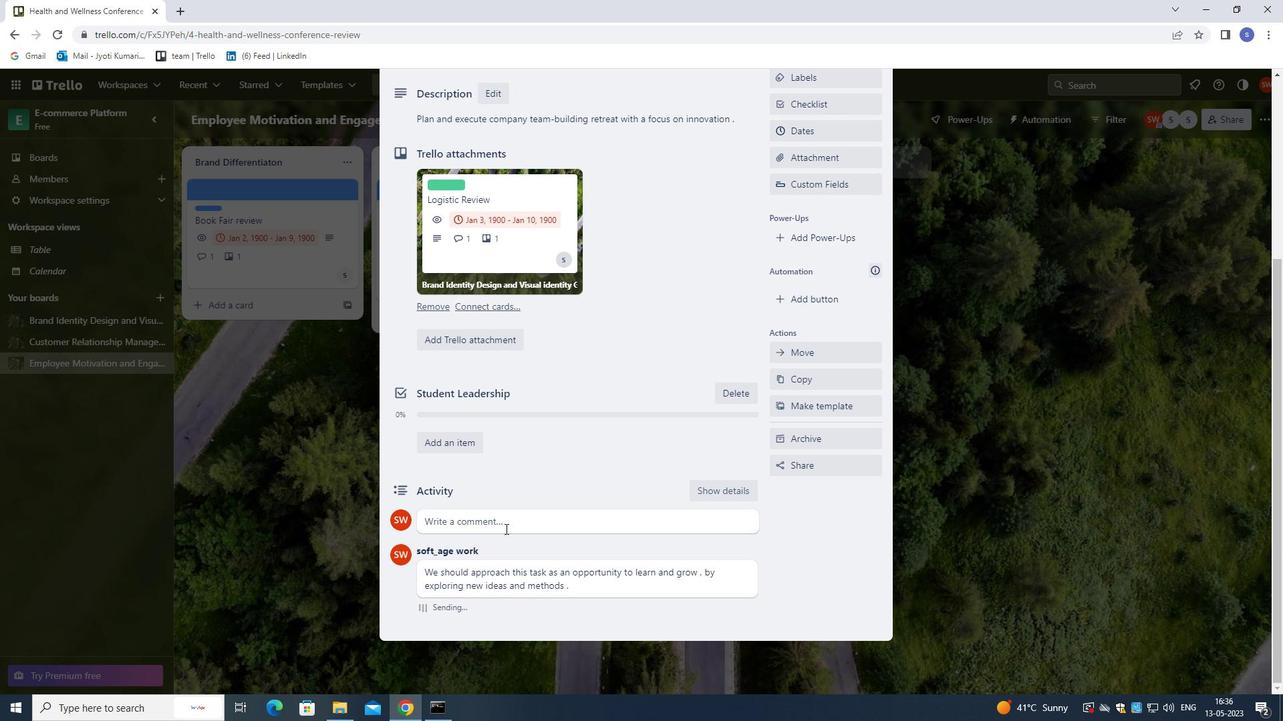 
Action: Mouse scrolled (526, 422) with delta (0, 0)
Screenshot: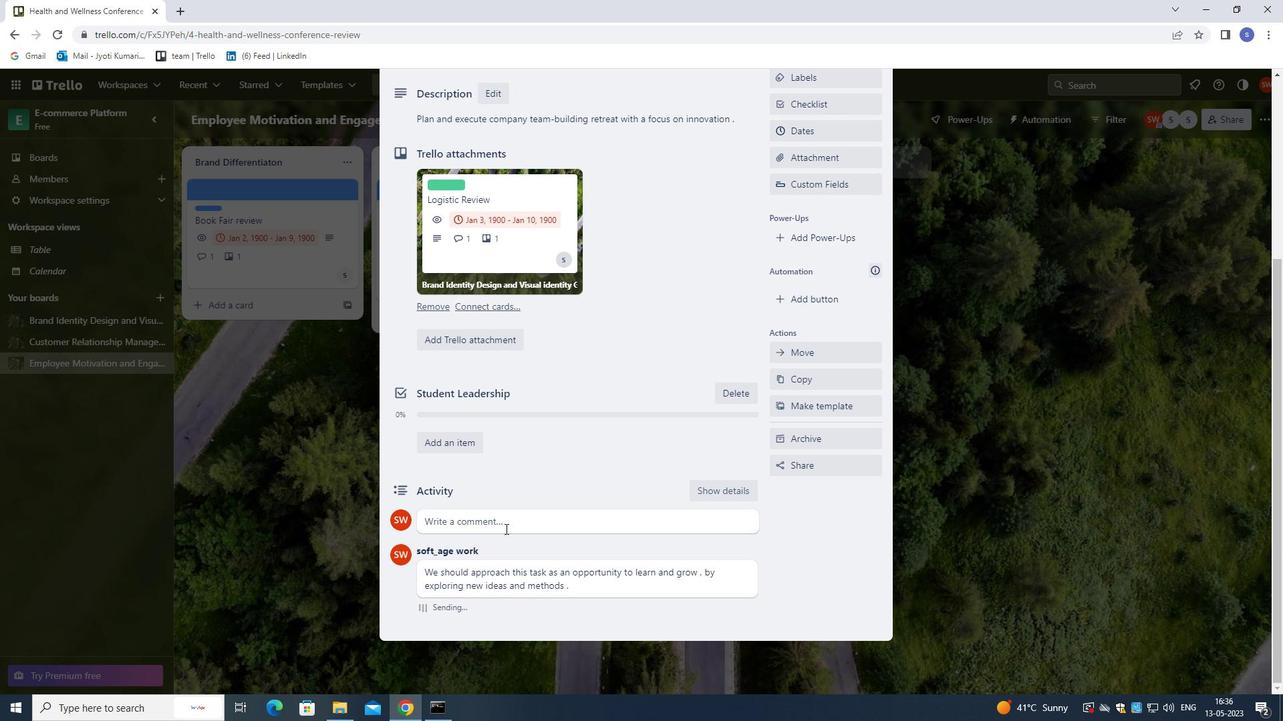 
Action: Mouse moved to (879, 117)
Screenshot: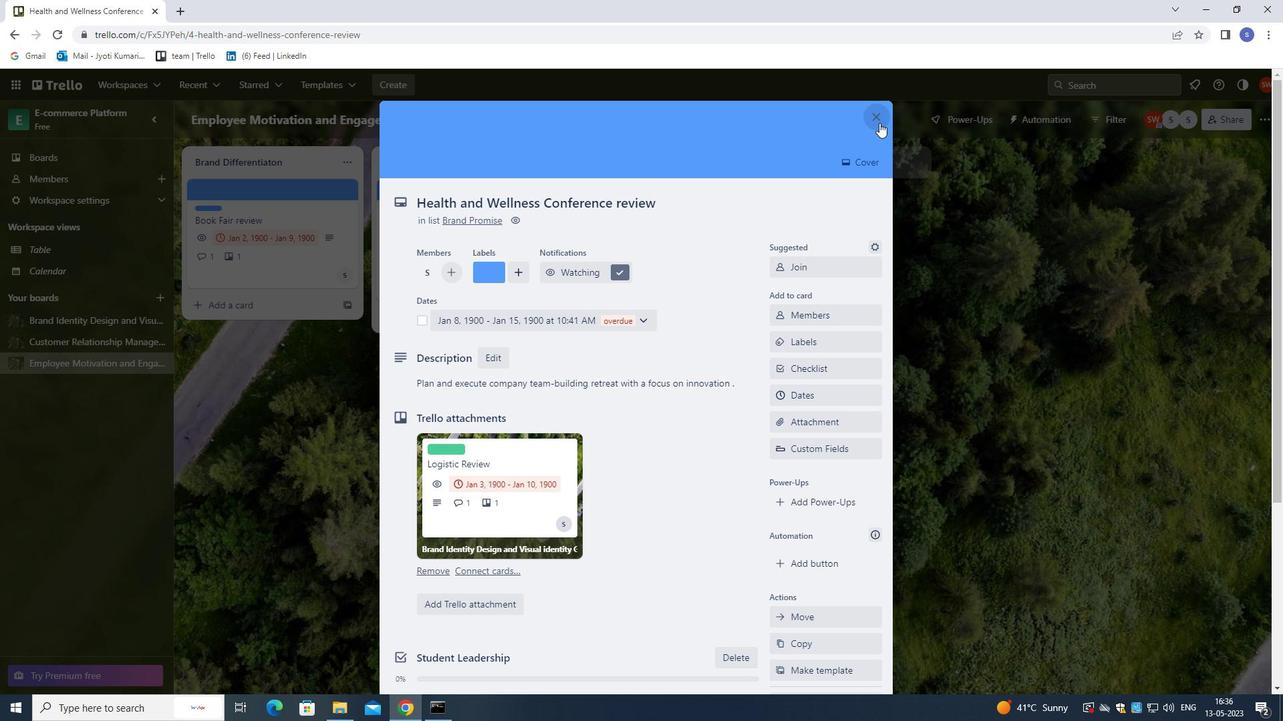 
Action: Mouse pressed left at (879, 117)
Screenshot: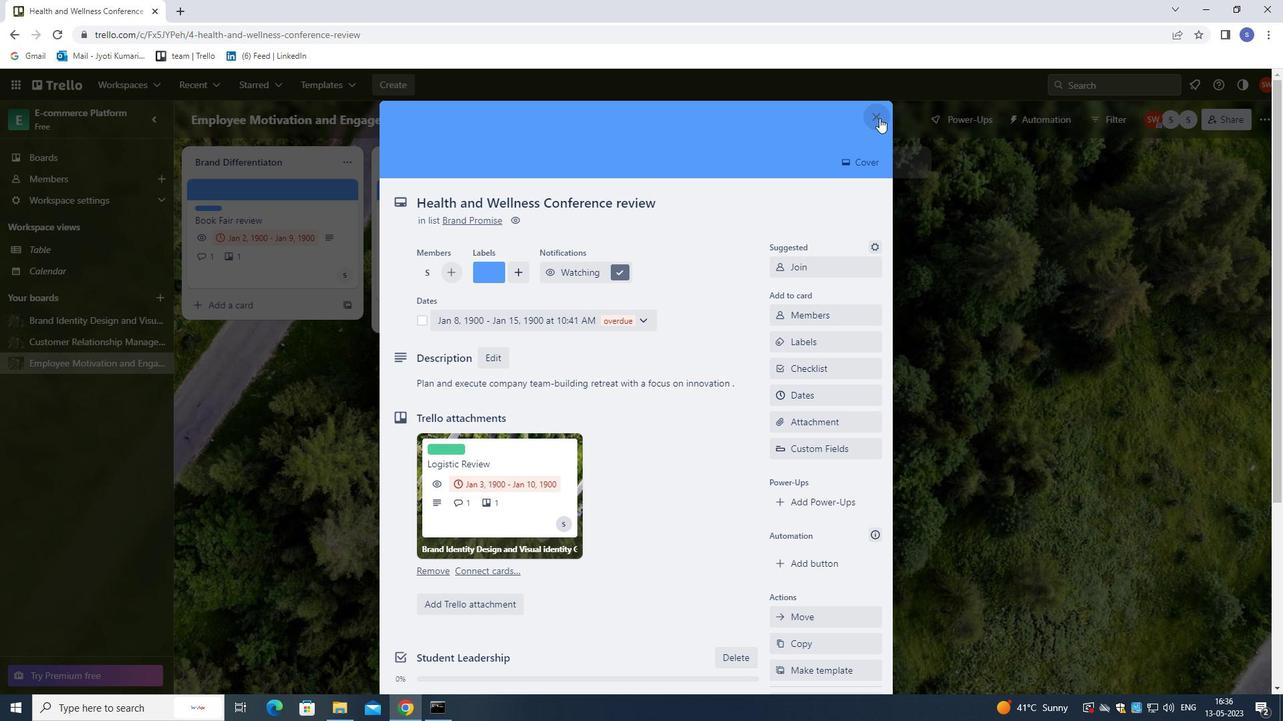 
Action: Mouse moved to (878, 121)
Screenshot: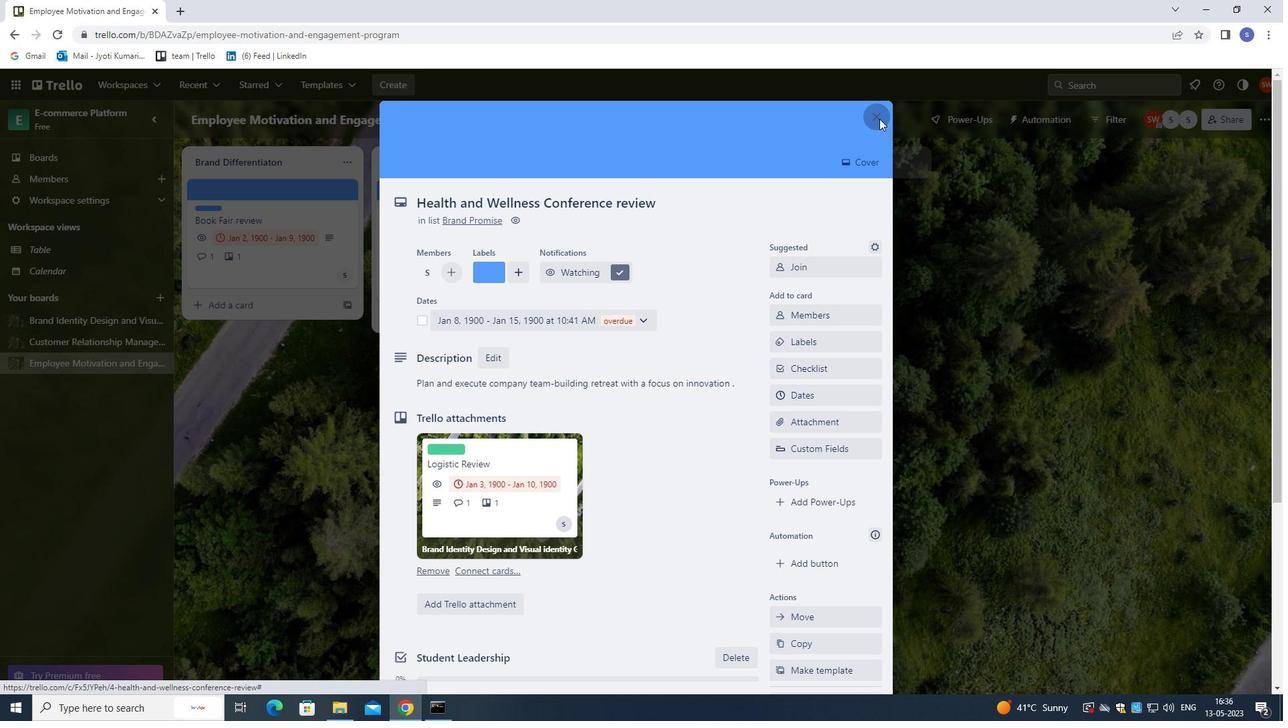 
